 Task: Look for space in Kilosa, Tanzania from 24th August, 2023 to 10th September, 2023 for 8 adults in price range Rs.12000 to Rs.15000. Place can be entire place or shared room with 4 bedrooms having 8 beds and 4 bathrooms. Property type can be house, flat, guest house. Amenities needed are: wifi, TV, free parkinig on premises, gym, breakfast. Booking option can be shelf check-in. Required host language is English.
Action: Mouse moved to (408, 87)
Screenshot: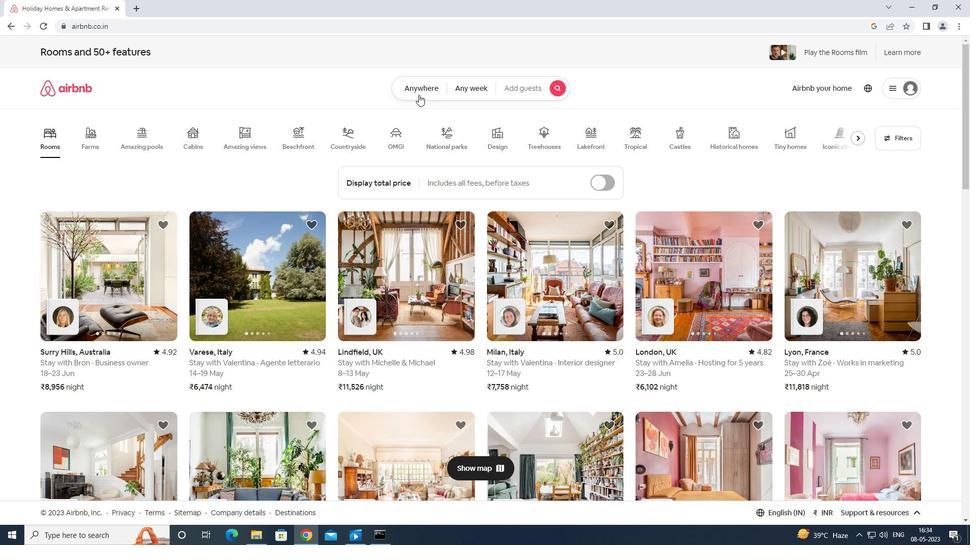
Action: Mouse pressed left at (408, 87)
Screenshot: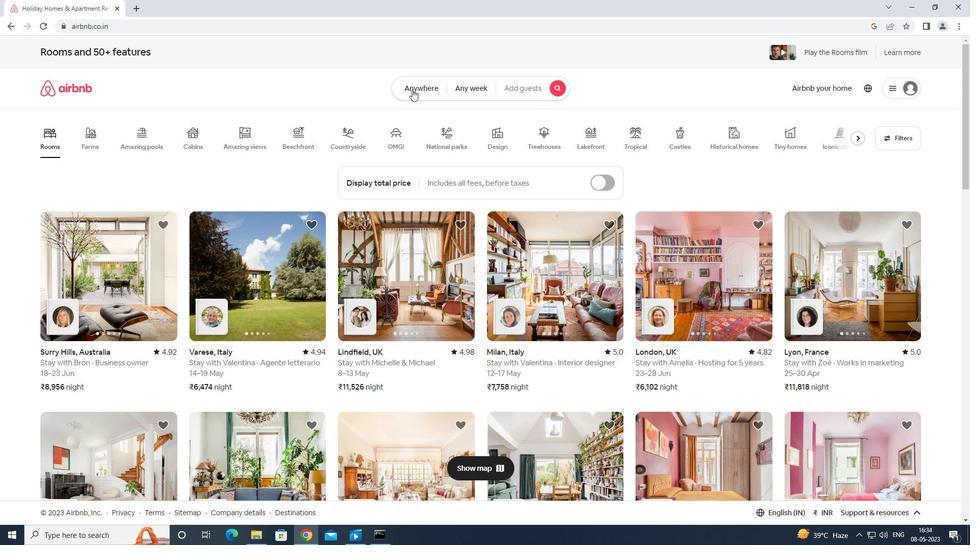 
Action: Mouse moved to (358, 127)
Screenshot: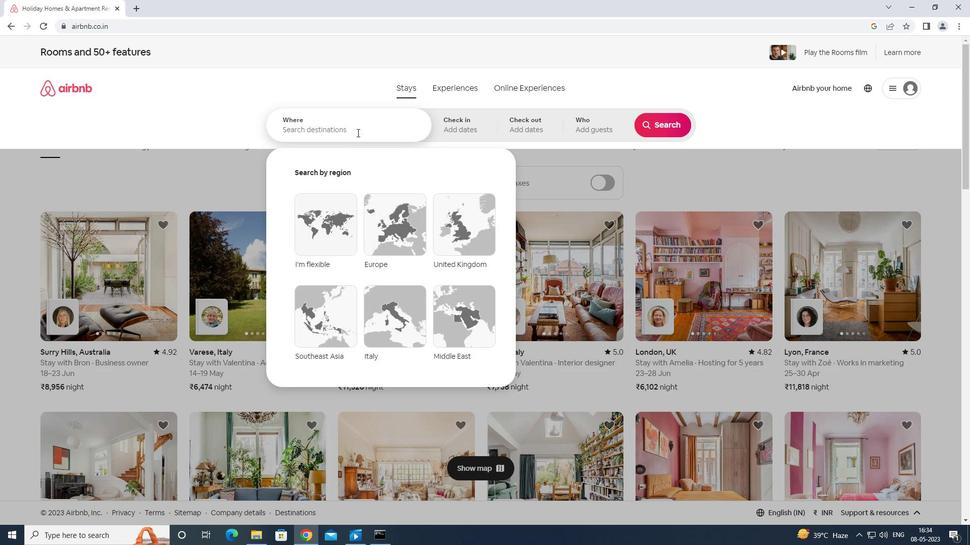 
Action: Mouse pressed left at (358, 127)
Screenshot: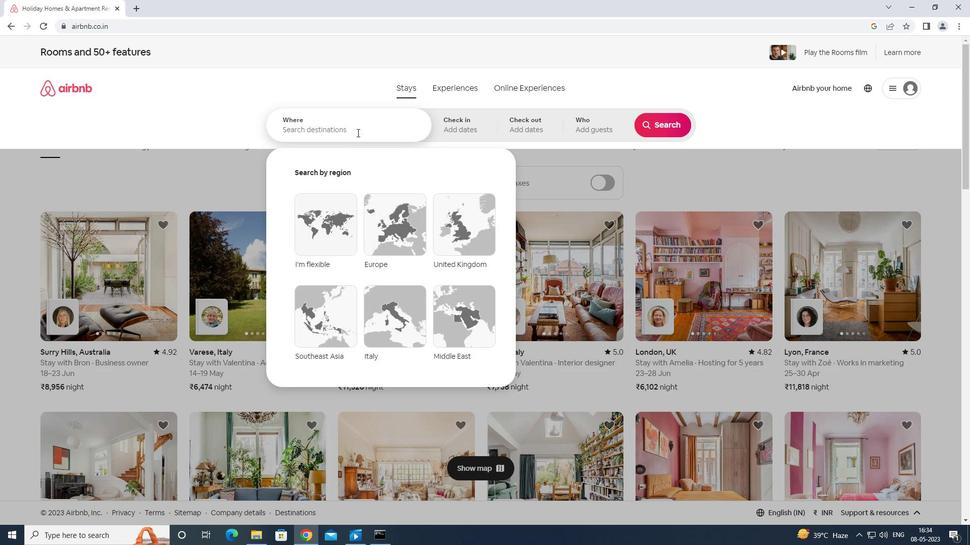 
Action: Key pressed <Key.shift>KILOSA<Key.space>TANA<Key.backspace><Key.backspace><Key.backspace><Key.backspace><Key.backspace><Key.backspace><Key.backspace><Key.backspace><Key.backspace><Key.backspace><Key.backspace><Key.backspace><Key.backspace><Key.backspace><Key.backspace><Key.backspace><Key.backspace><Key.backspace><Key.backspace>KILO<Key.backspace><Key.backspace><Key.backspace><Key.backspace><Key.caps_lock>L<Key.backspace>KILOSA<Key.space>TANZANIA<Key.enter>
Screenshot: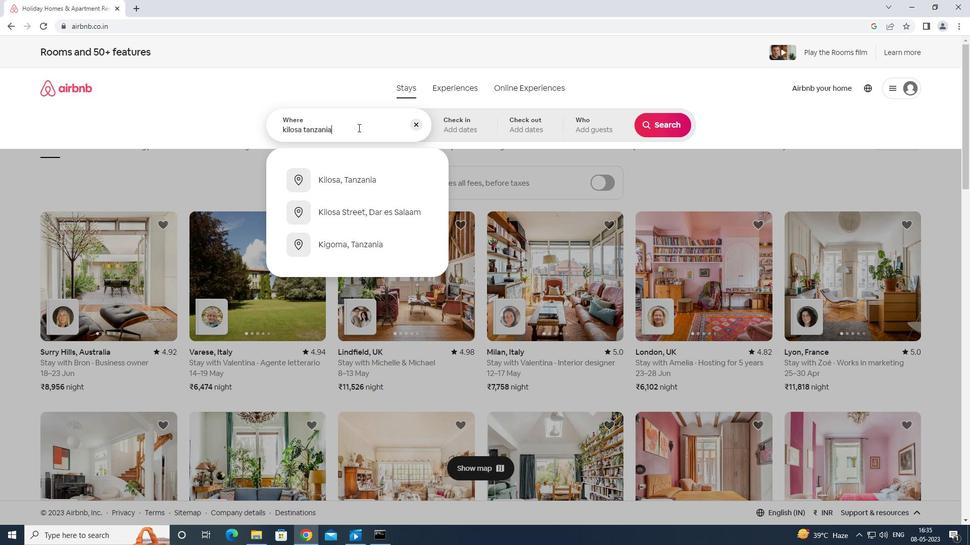 
Action: Mouse moved to (654, 199)
Screenshot: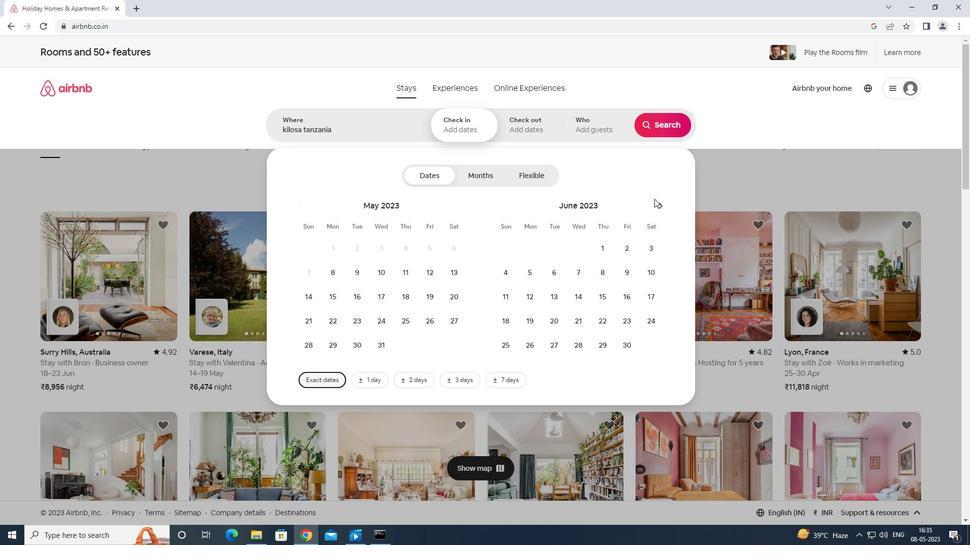 
Action: Mouse pressed left at (654, 199)
Screenshot: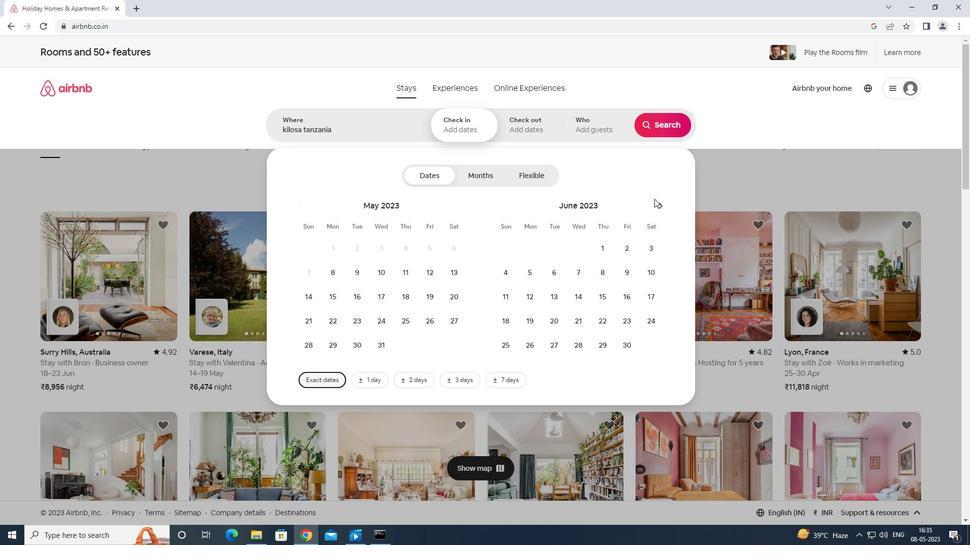 
Action: Mouse moved to (655, 203)
Screenshot: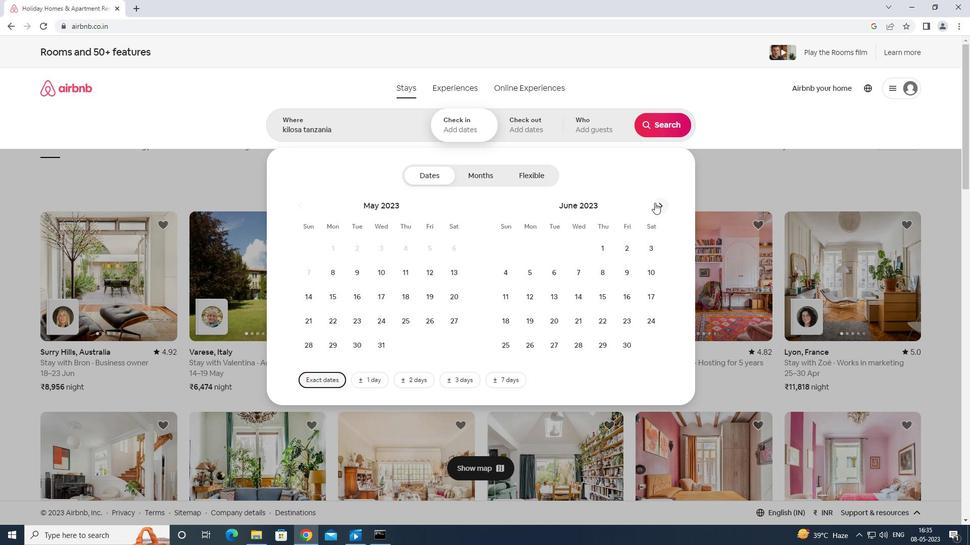 
Action: Mouse pressed left at (655, 203)
Screenshot: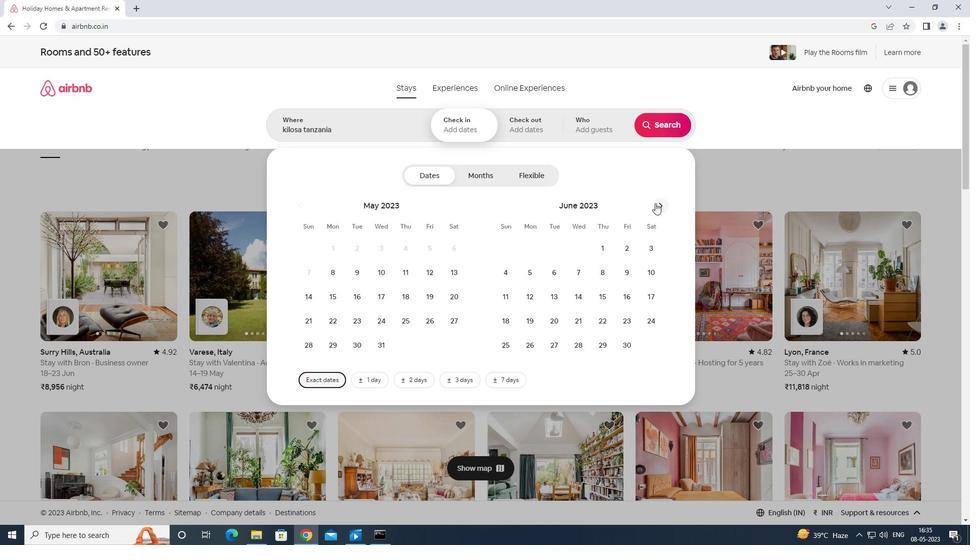 
Action: Mouse moved to (656, 203)
Screenshot: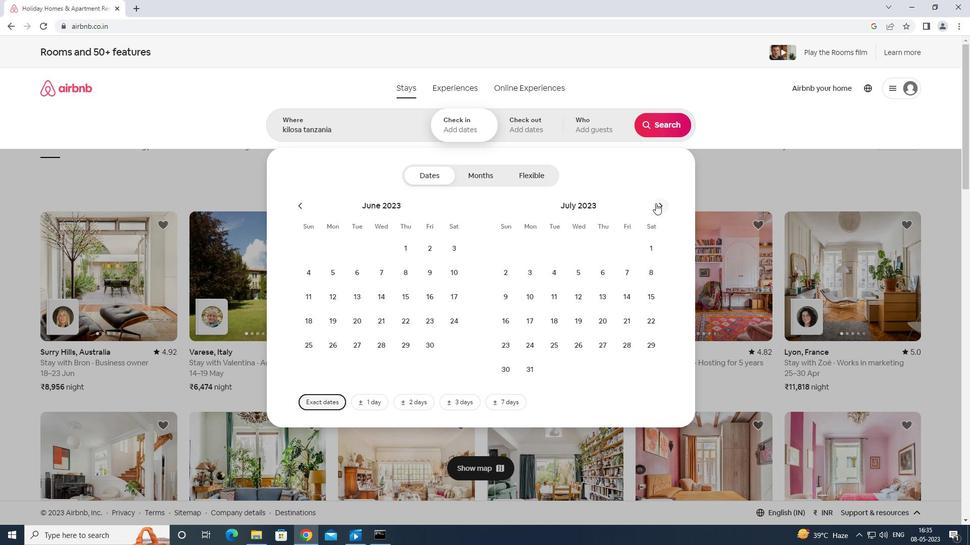 
Action: Mouse pressed left at (656, 203)
Screenshot: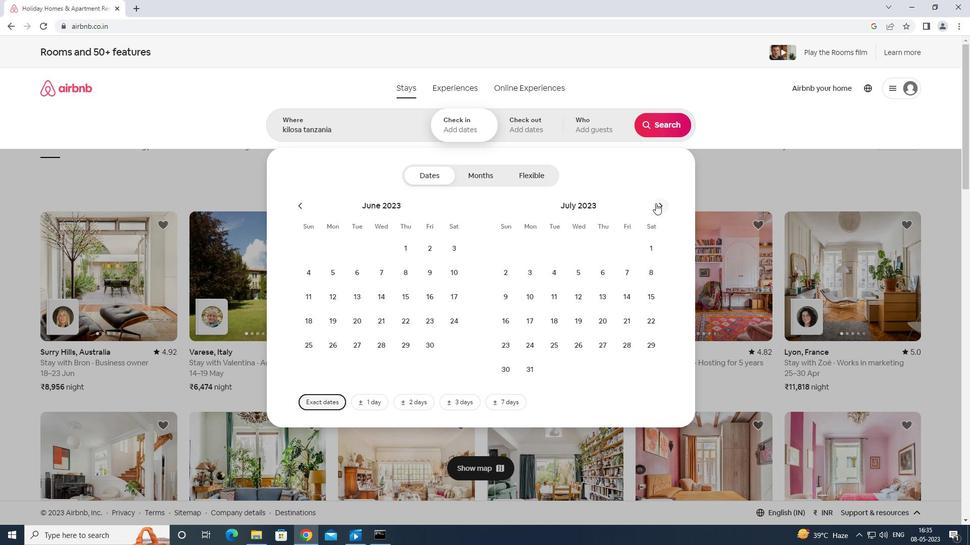 
Action: Mouse moved to (605, 318)
Screenshot: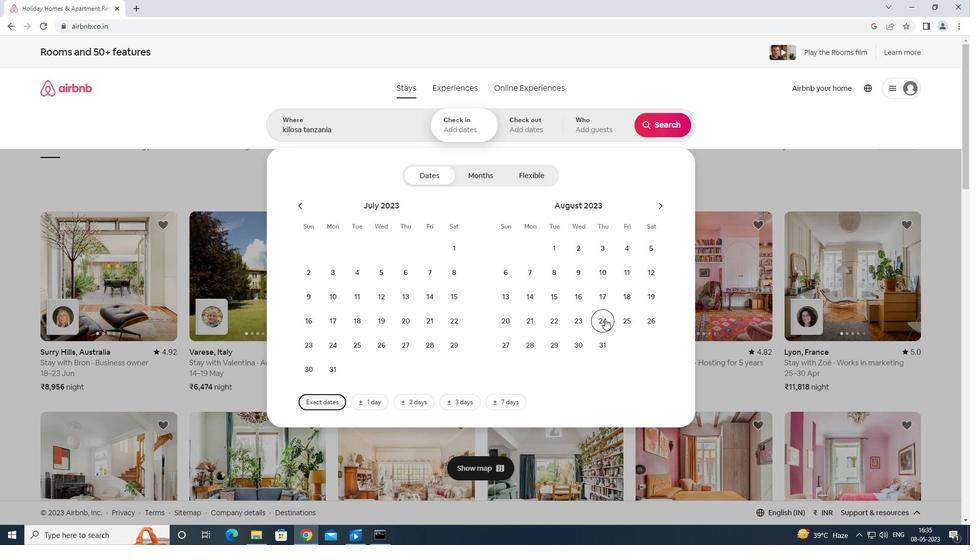 
Action: Mouse pressed left at (605, 318)
Screenshot: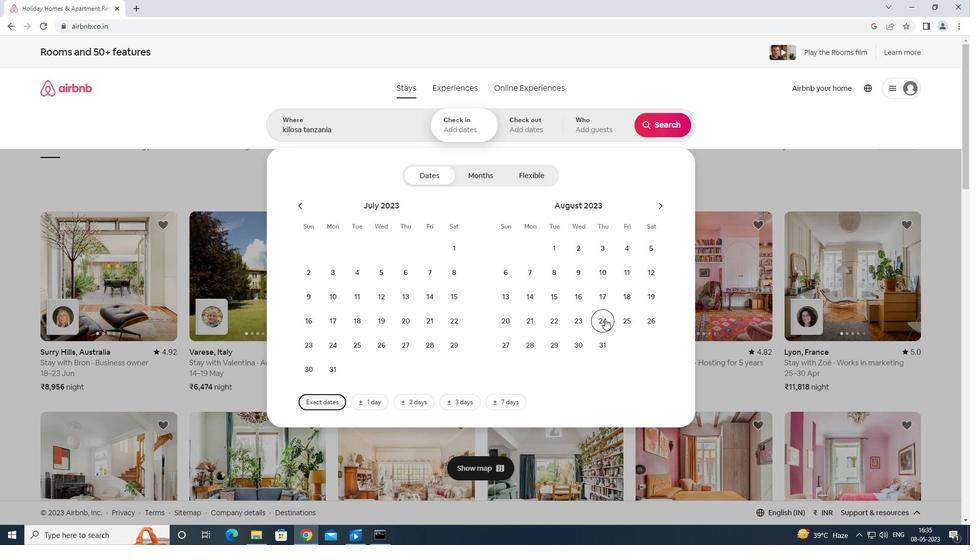 
Action: Mouse moved to (657, 207)
Screenshot: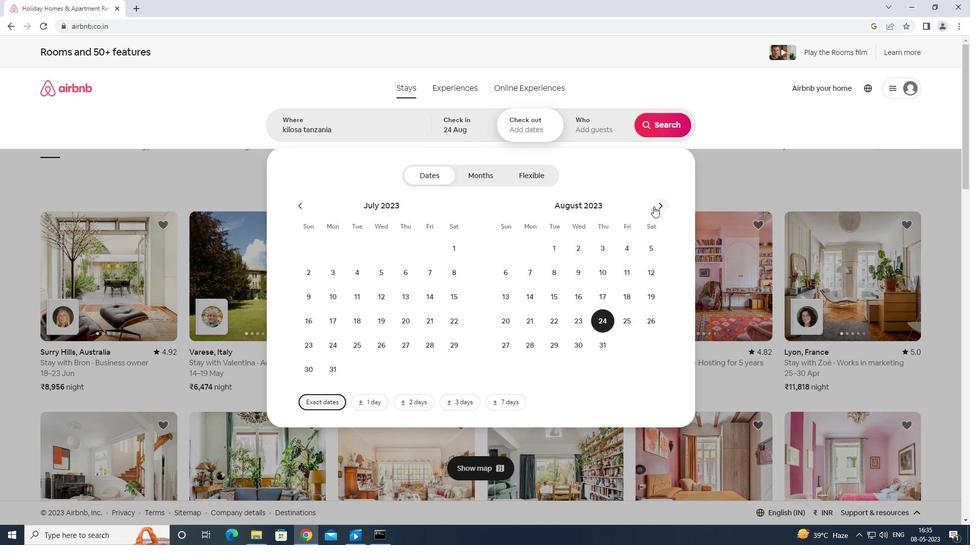 
Action: Mouse pressed left at (657, 207)
Screenshot: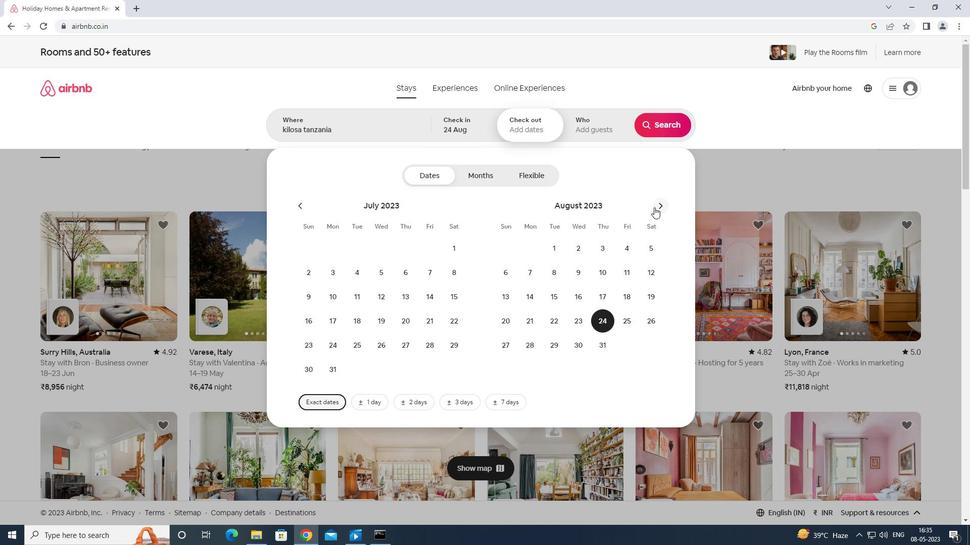 
Action: Mouse moved to (503, 295)
Screenshot: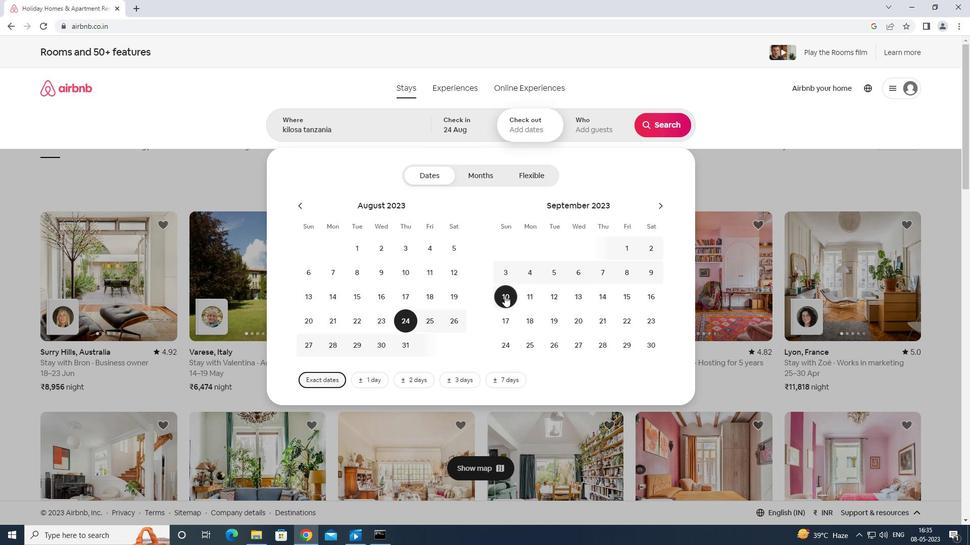 
Action: Mouse pressed left at (503, 295)
Screenshot: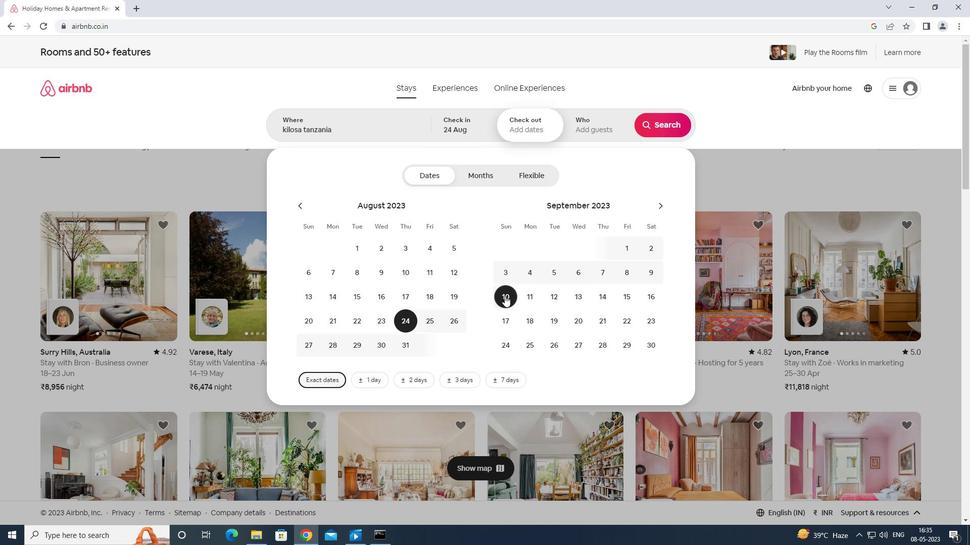 
Action: Mouse moved to (592, 119)
Screenshot: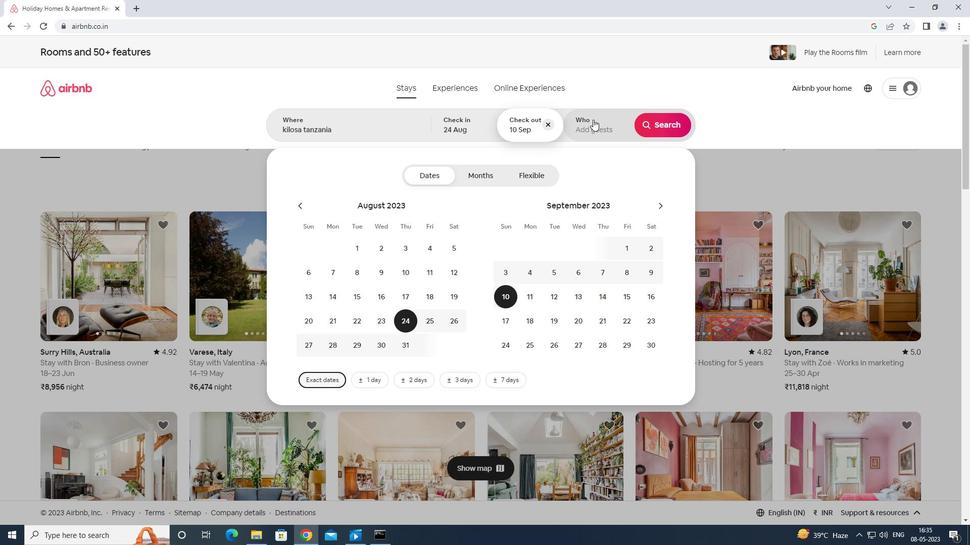 
Action: Mouse pressed left at (592, 119)
Screenshot: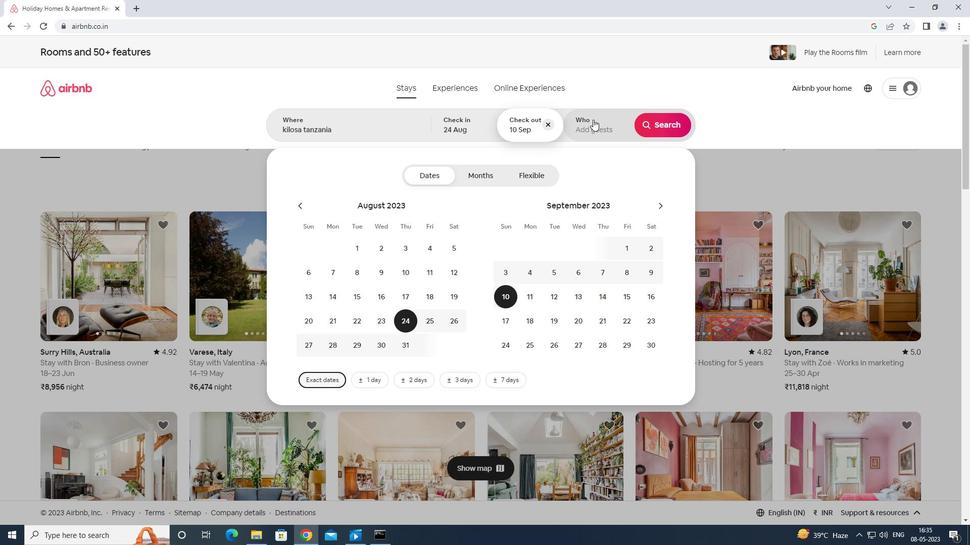 
Action: Mouse moved to (662, 175)
Screenshot: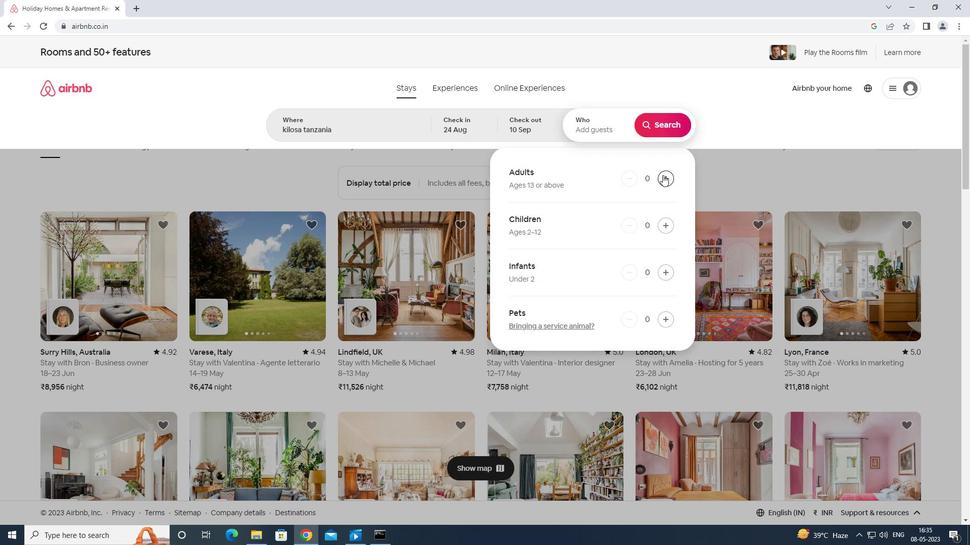 
Action: Mouse pressed left at (662, 175)
Screenshot: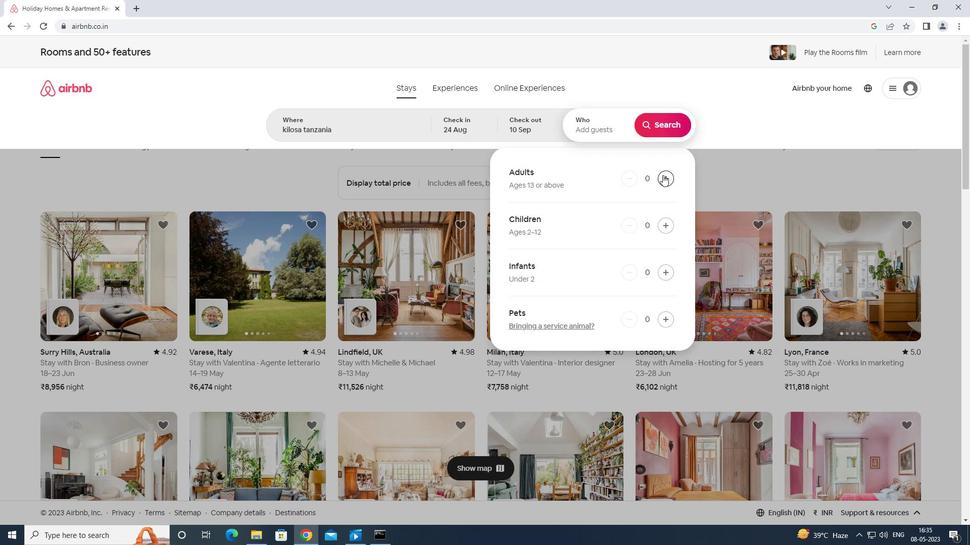 
Action: Mouse moved to (664, 176)
Screenshot: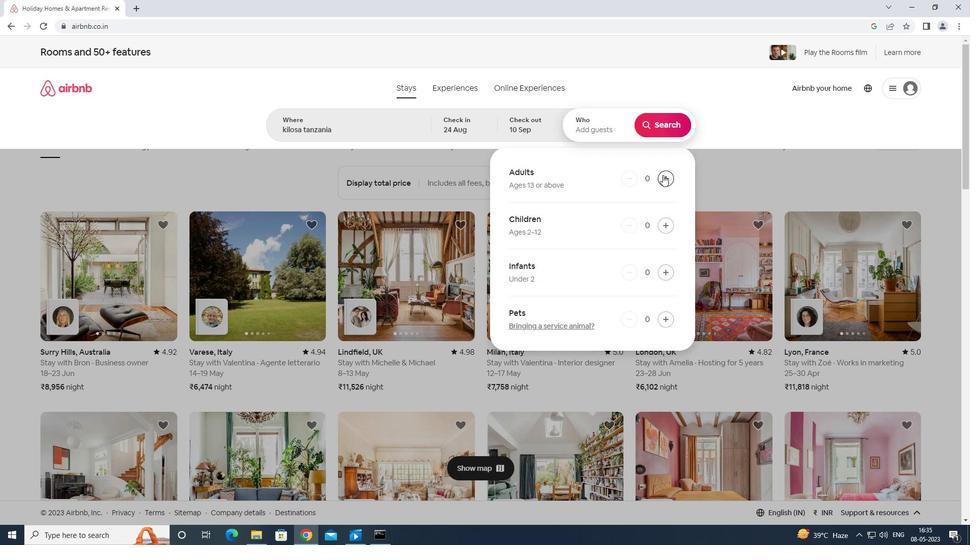 
Action: Mouse pressed left at (664, 176)
Screenshot: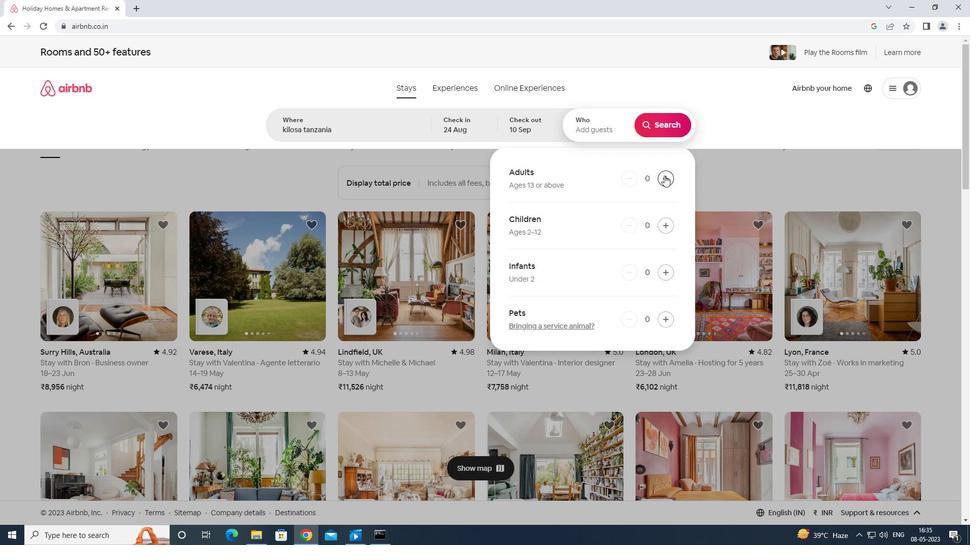 
Action: Mouse moved to (665, 177)
Screenshot: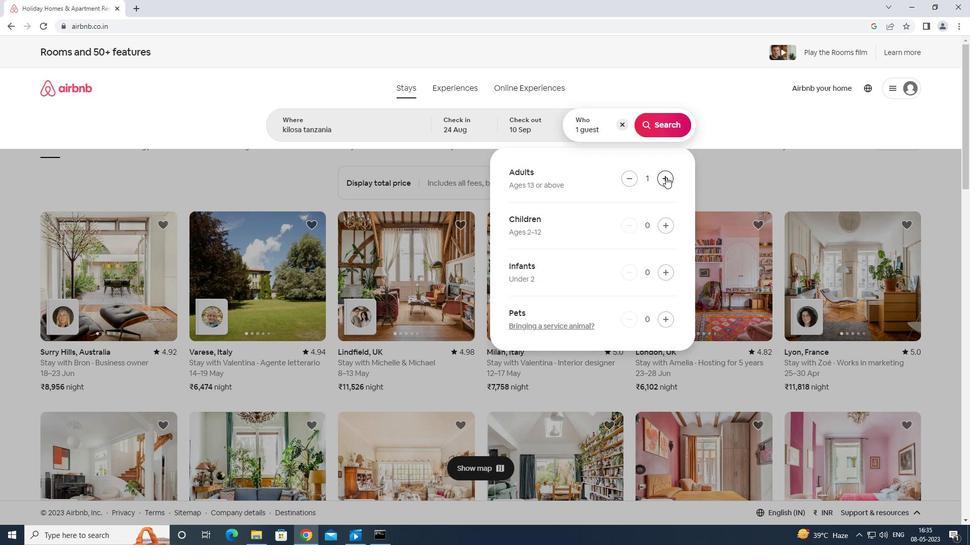 
Action: Mouse pressed left at (665, 177)
Screenshot: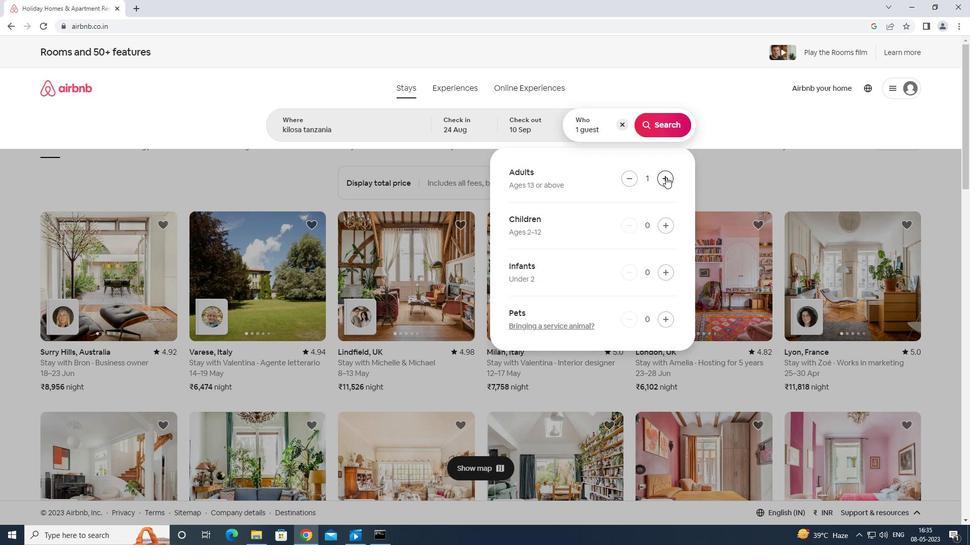 
Action: Mouse moved to (665, 177)
Screenshot: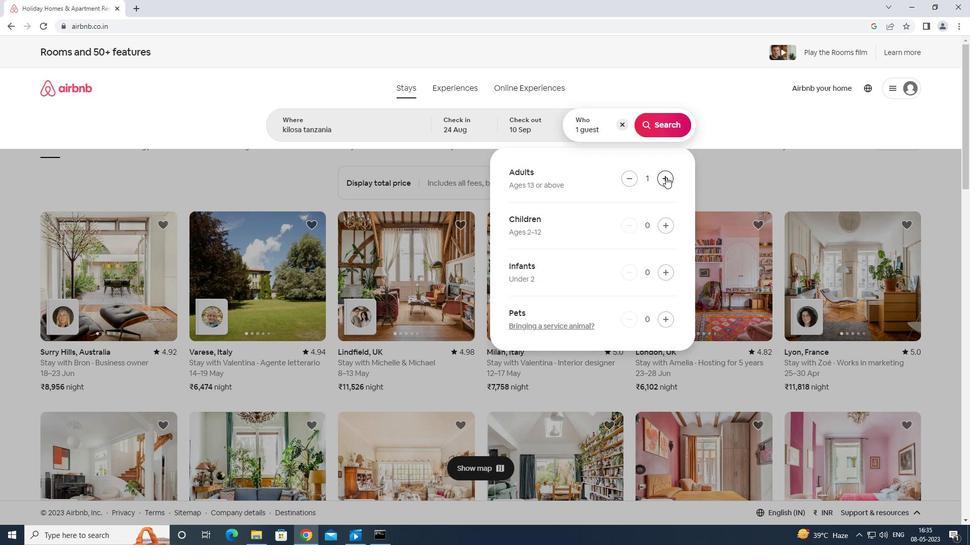 
Action: Mouse pressed left at (665, 177)
Screenshot: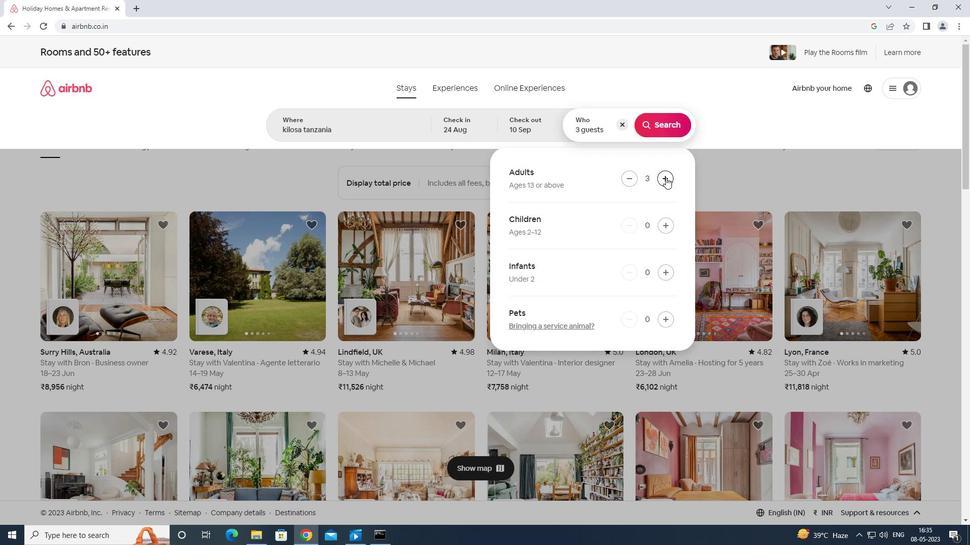
Action: Mouse moved to (665, 178)
Screenshot: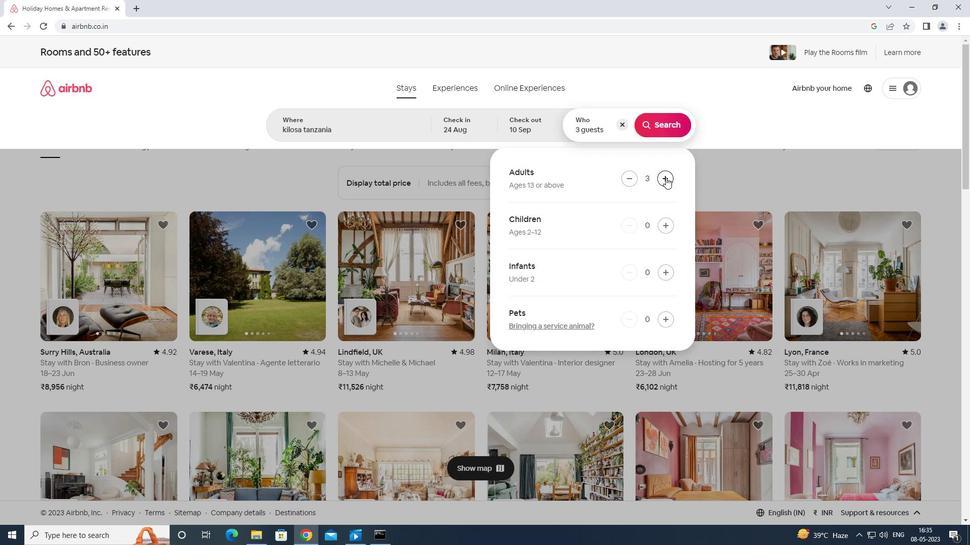 
Action: Mouse pressed left at (665, 178)
Screenshot: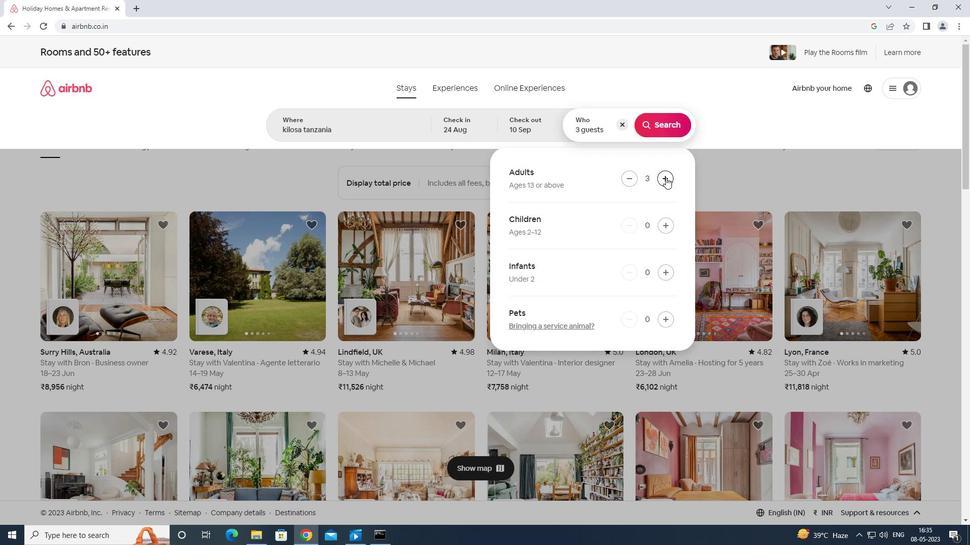 
Action: Mouse pressed left at (665, 178)
Screenshot: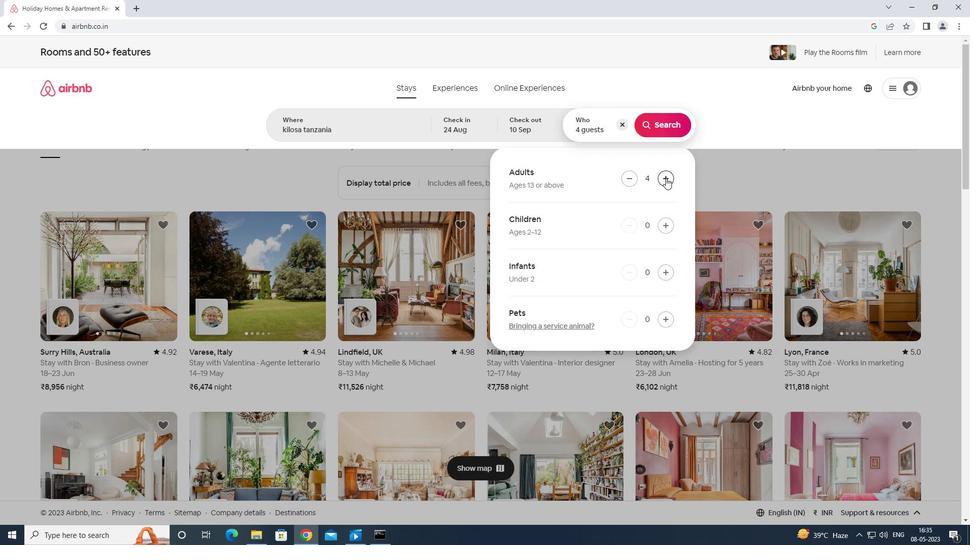 
Action: Mouse moved to (665, 179)
Screenshot: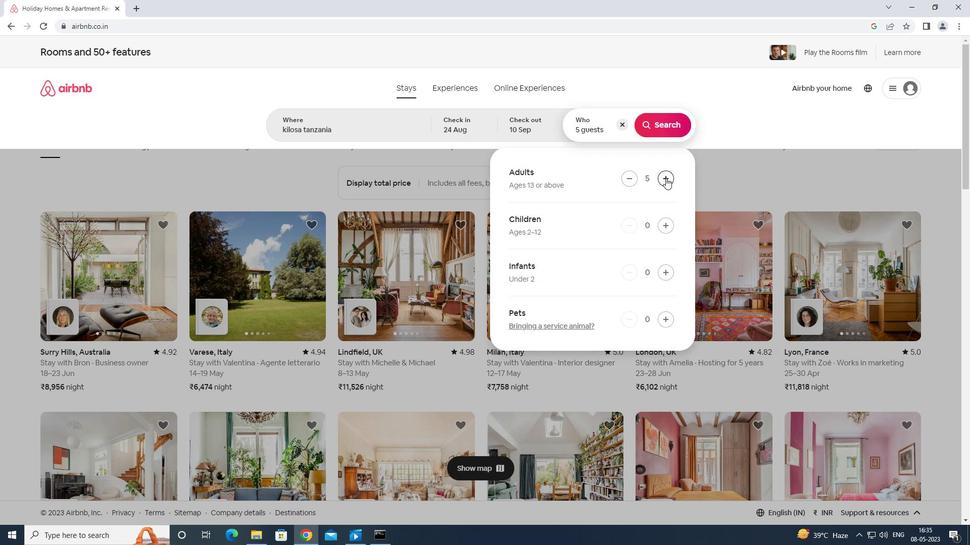 
Action: Mouse pressed left at (665, 179)
Screenshot: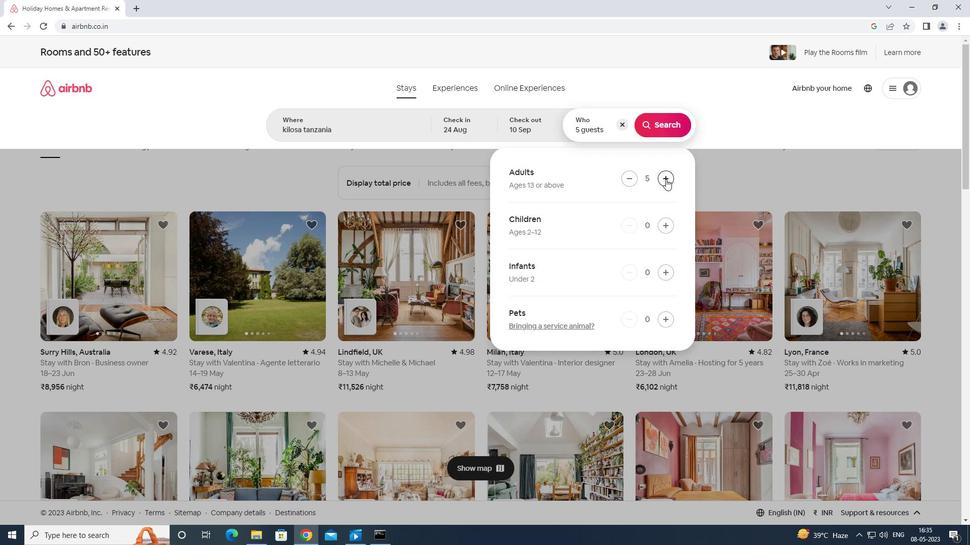 
Action: Mouse pressed left at (665, 179)
Screenshot: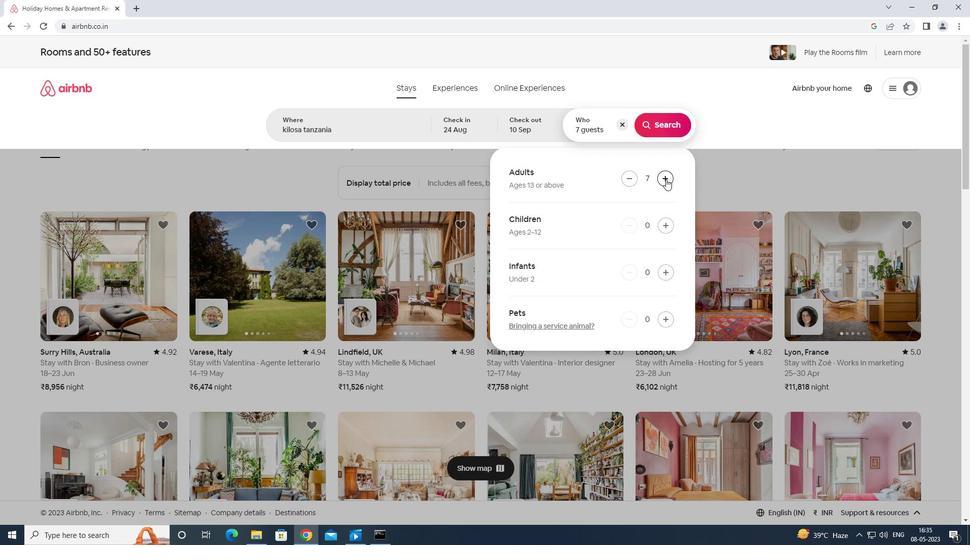
Action: Mouse moved to (662, 121)
Screenshot: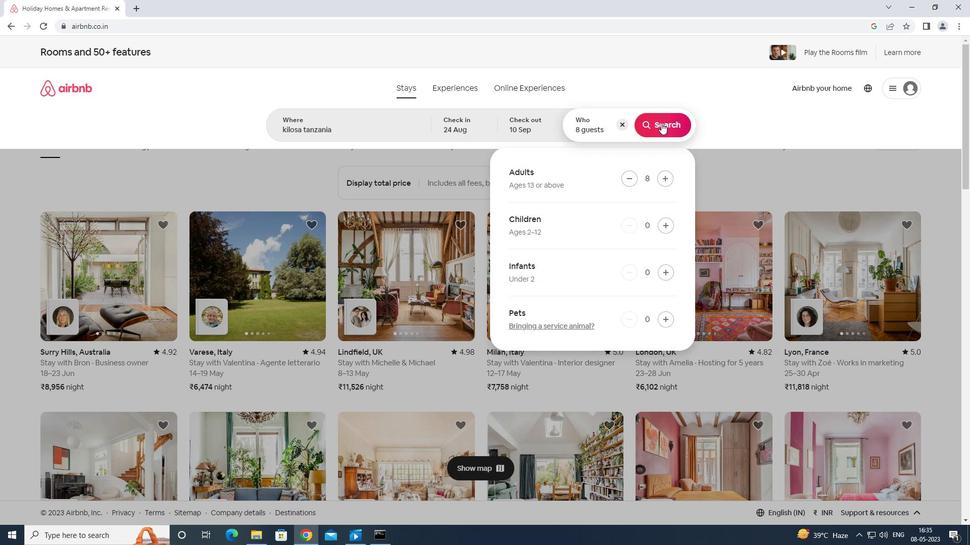 
Action: Mouse pressed left at (662, 121)
Screenshot: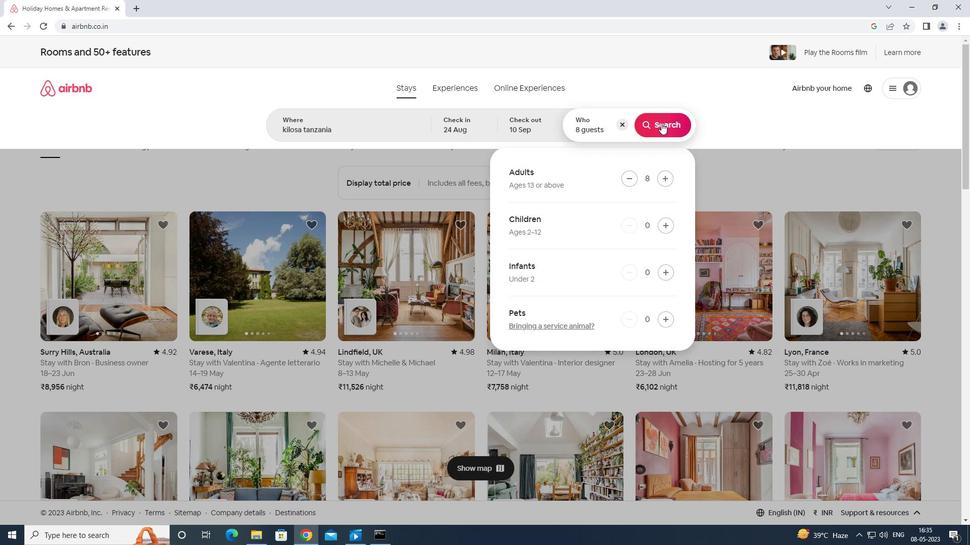
Action: Mouse moved to (933, 93)
Screenshot: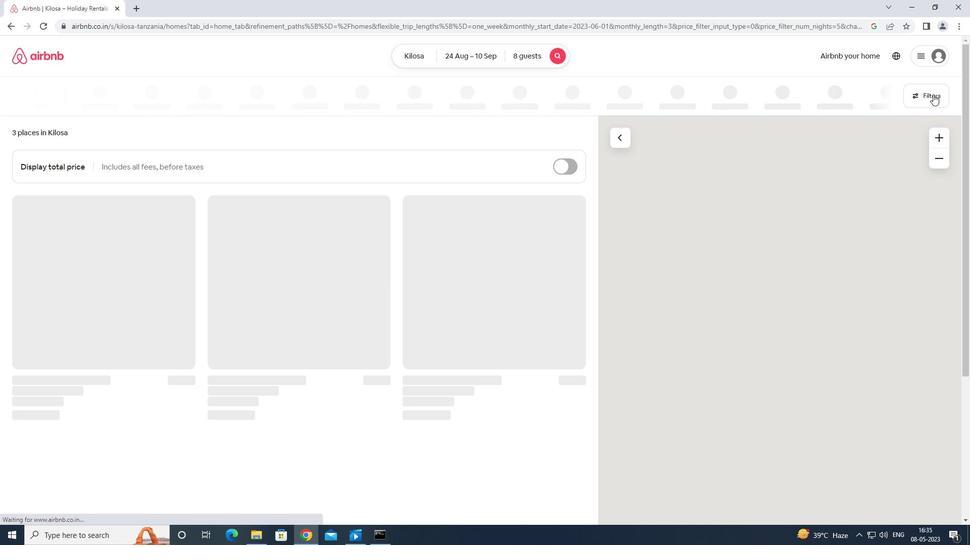 
Action: Mouse pressed left at (933, 93)
Screenshot: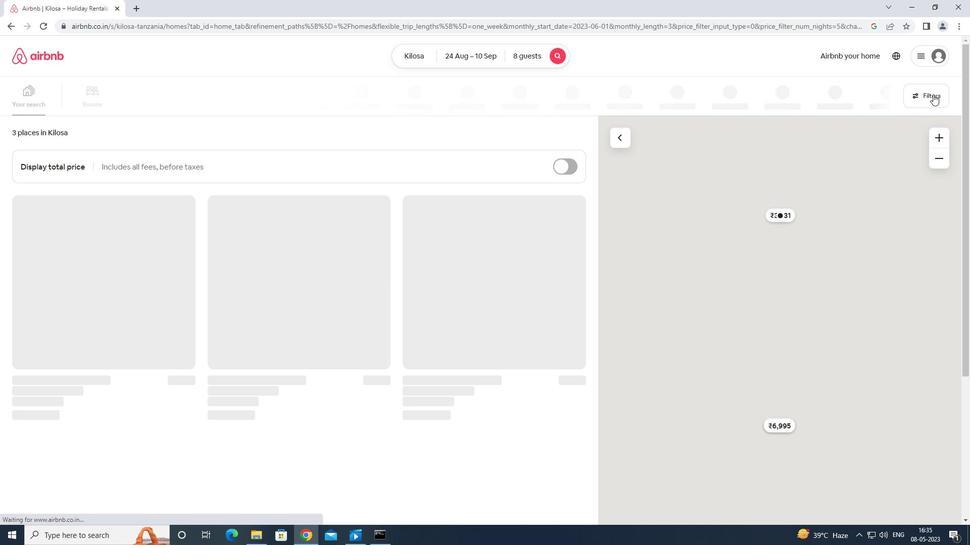 
Action: Mouse moved to (403, 343)
Screenshot: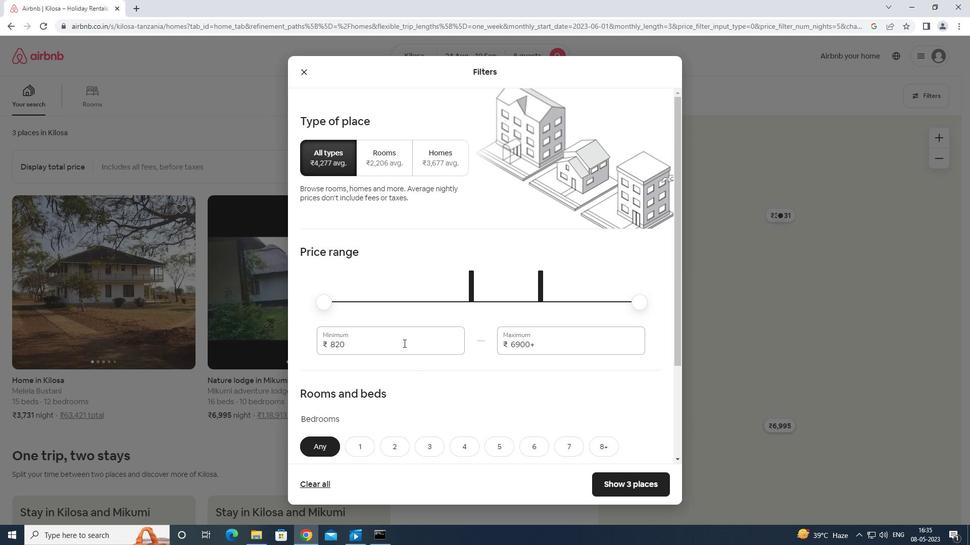 
Action: Mouse pressed left at (403, 343)
Screenshot: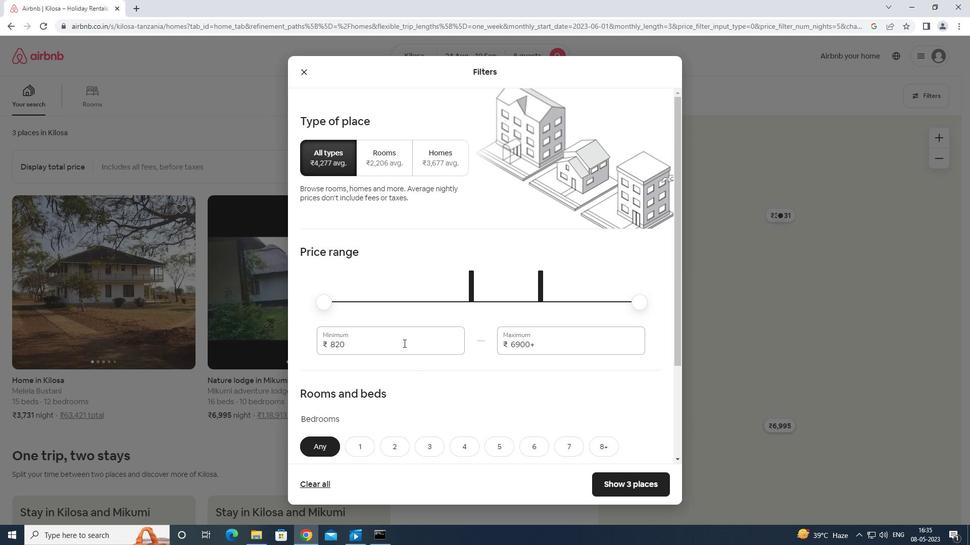 
Action: Mouse moved to (408, 334)
Screenshot: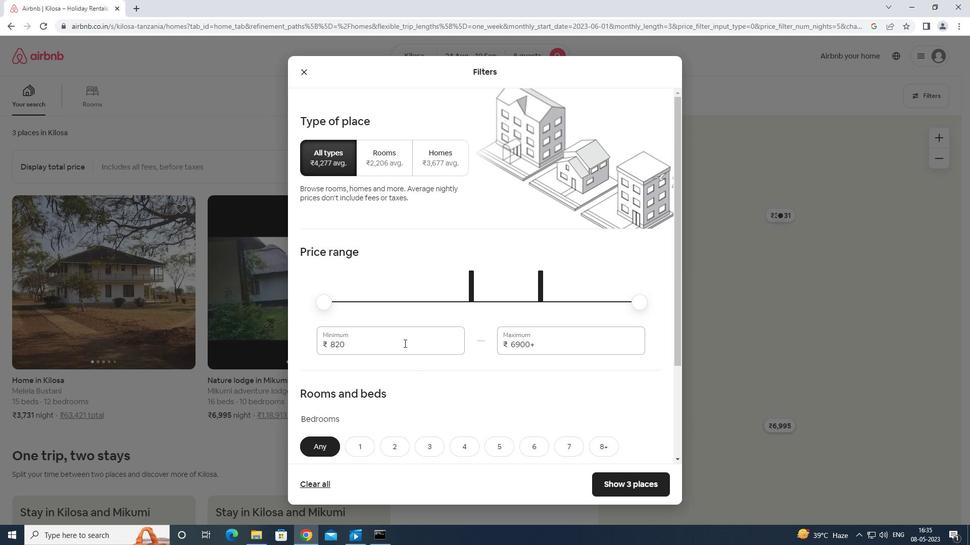
Action: Key pressed <Key.backspace><Key.backspace><Key.backspace><Key.backspace><Key.backspace><Key.backspace><Key.backspace><Key.backspace>12000
Screenshot: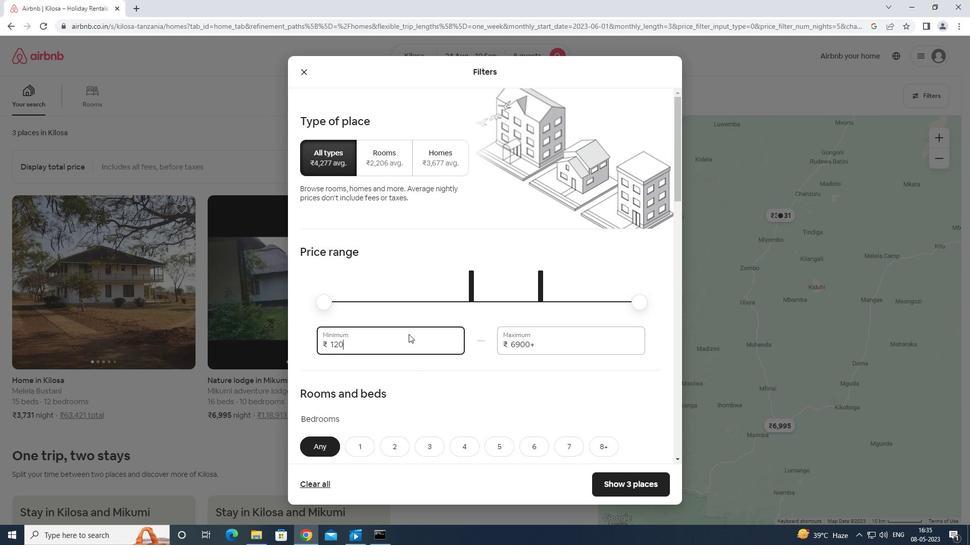 
Action: Mouse moved to (554, 336)
Screenshot: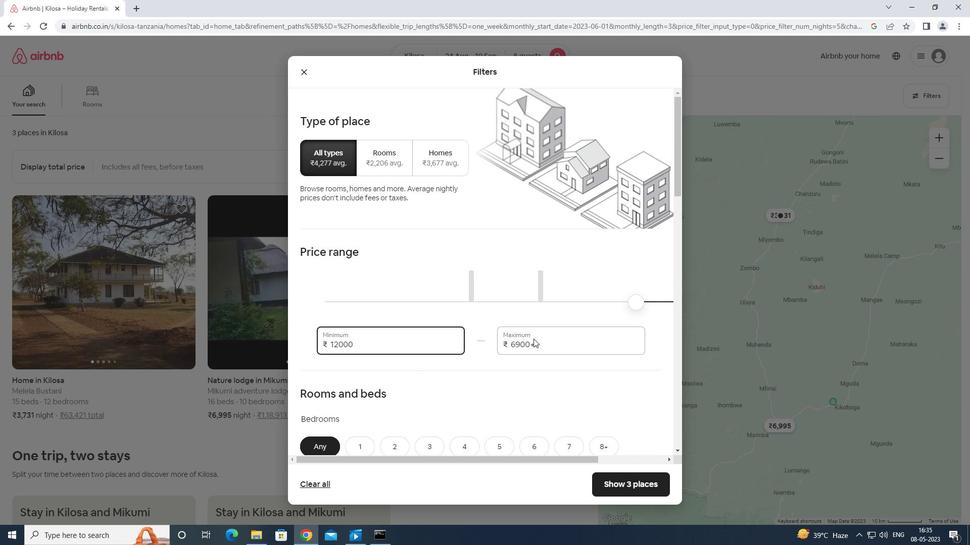
Action: Mouse pressed left at (554, 336)
Screenshot: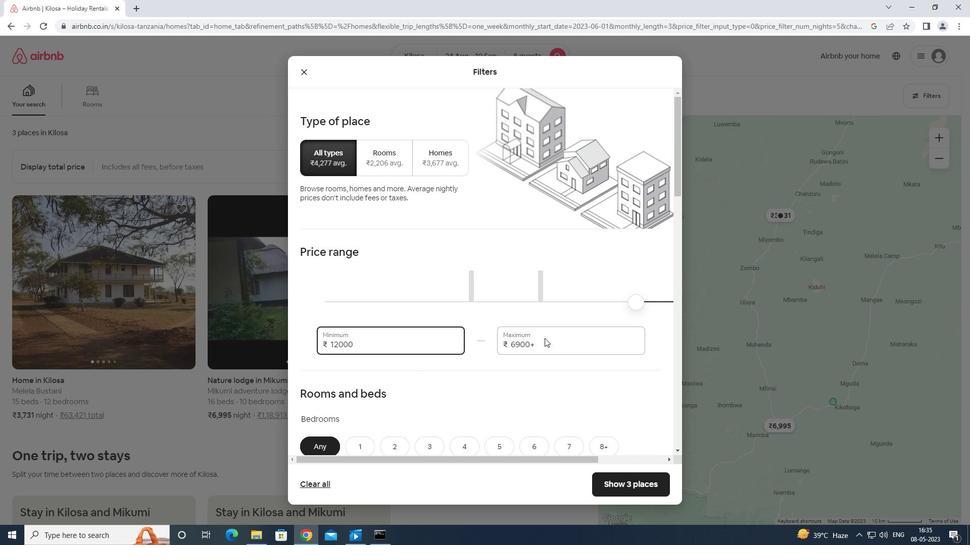 
Action: Key pressed <Key.backspace><Key.backspace><Key.backspace><Key.backspace><Key.backspace><Key.backspace><Key.backspace><Key.backspace><Key.backspace><Key.backspace><Key.backspace><Key.backspace><Key.backspace><Key.backspace><Key.backspace>15000
Screenshot: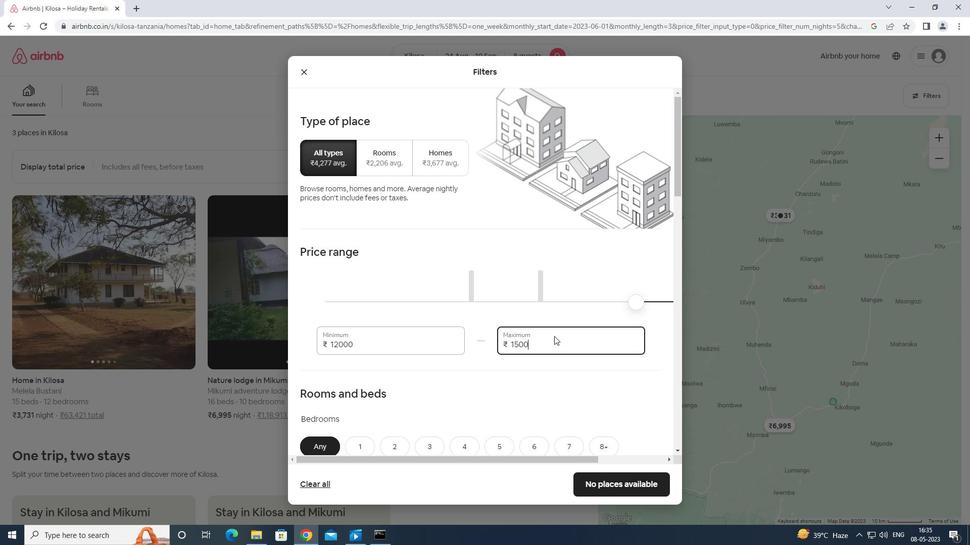 
Action: Mouse moved to (552, 339)
Screenshot: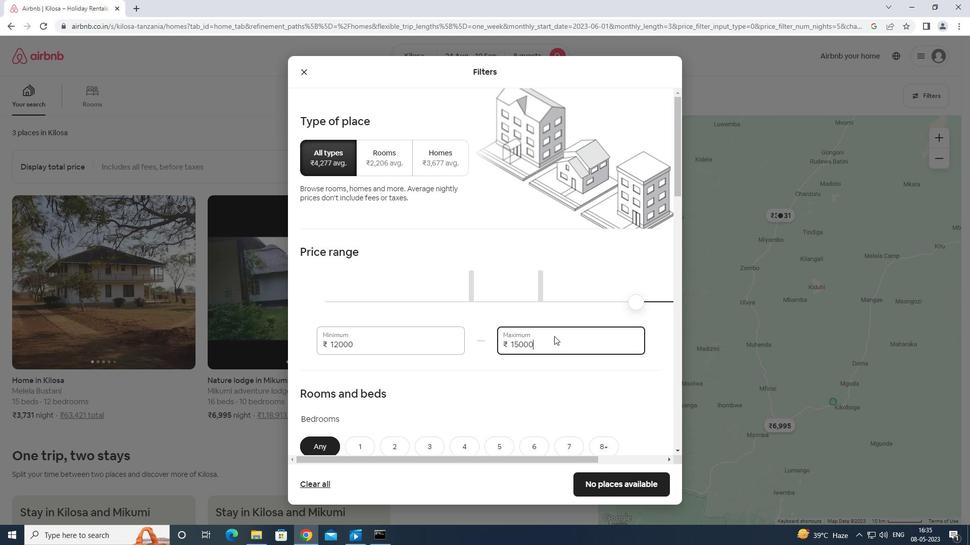 
Action: Mouse scrolled (552, 339) with delta (0, 0)
Screenshot: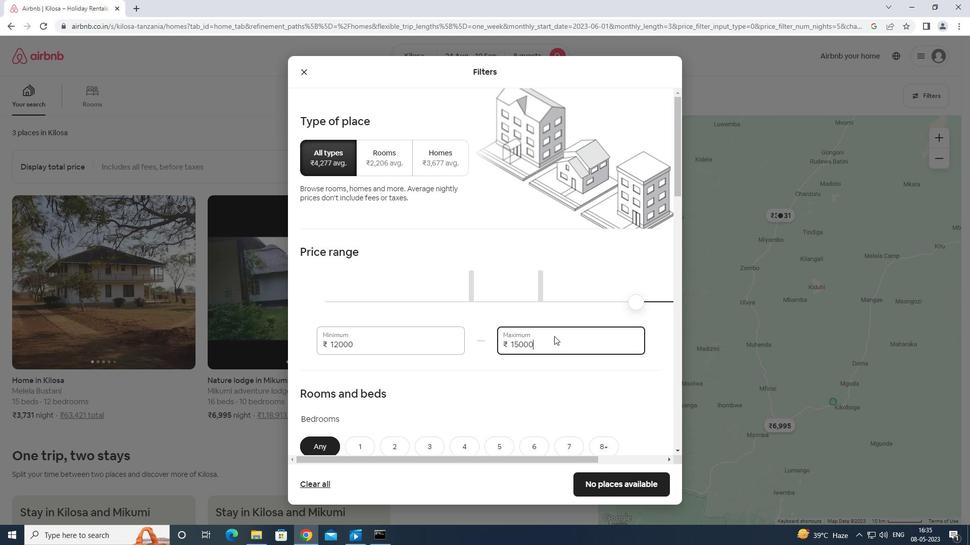 
Action: Mouse moved to (541, 350)
Screenshot: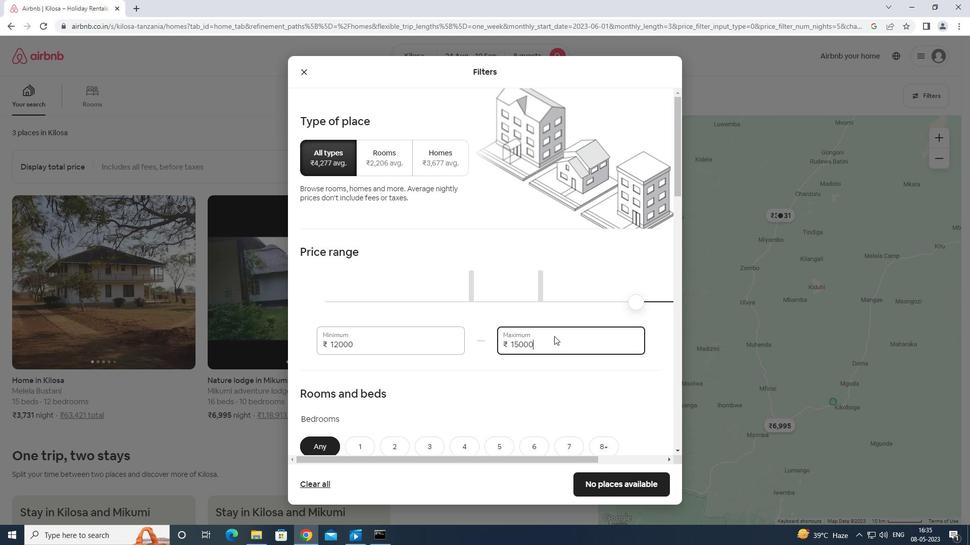 
Action: Mouse scrolled (541, 349) with delta (0, 0)
Screenshot: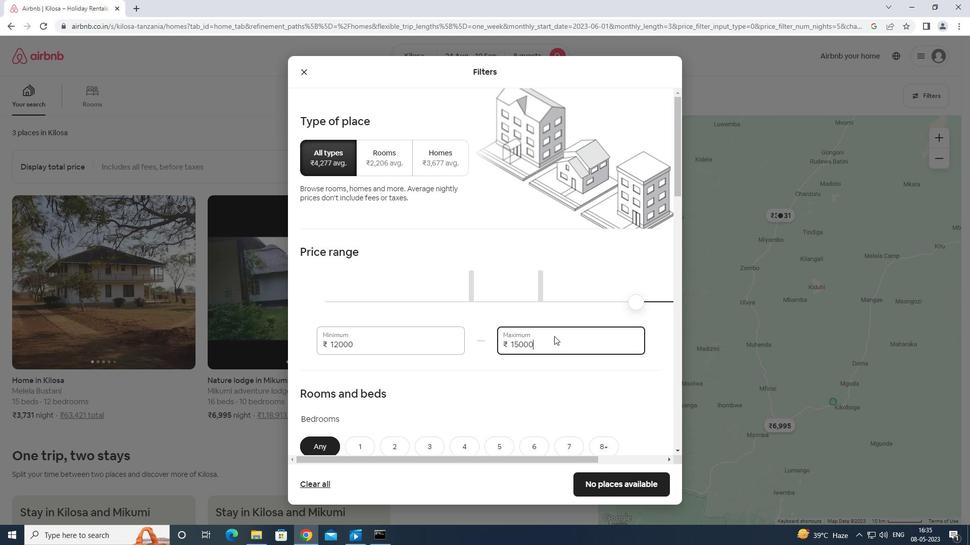 
Action: Mouse moved to (537, 345)
Screenshot: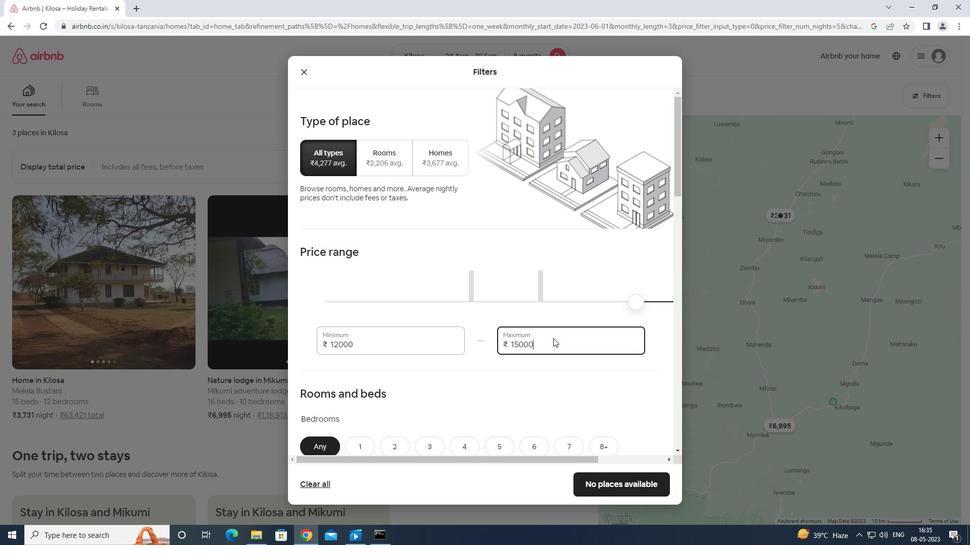
Action: Mouse scrolled (537, 344) with delta (0, 0)
Screenshot: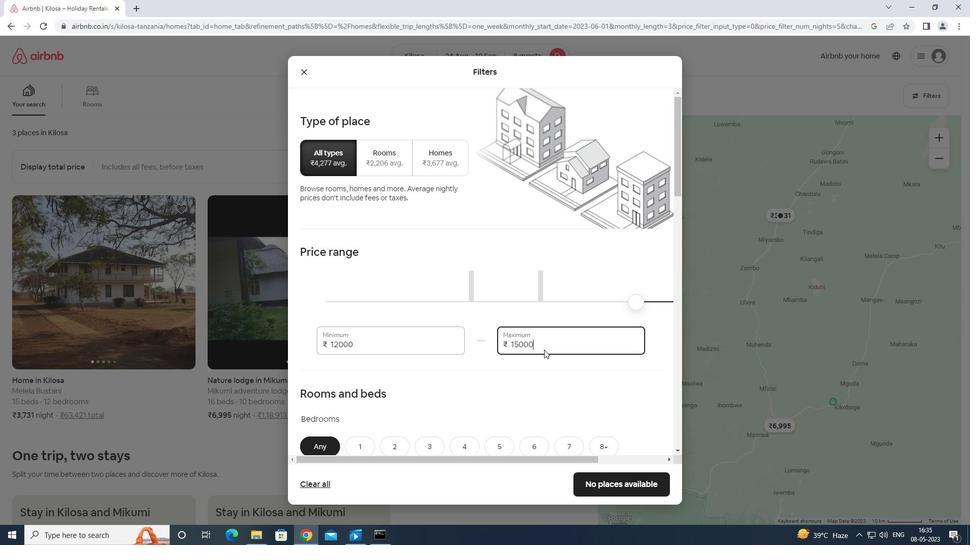 
Action: Mouse moved to (463, 298)
Screenshot: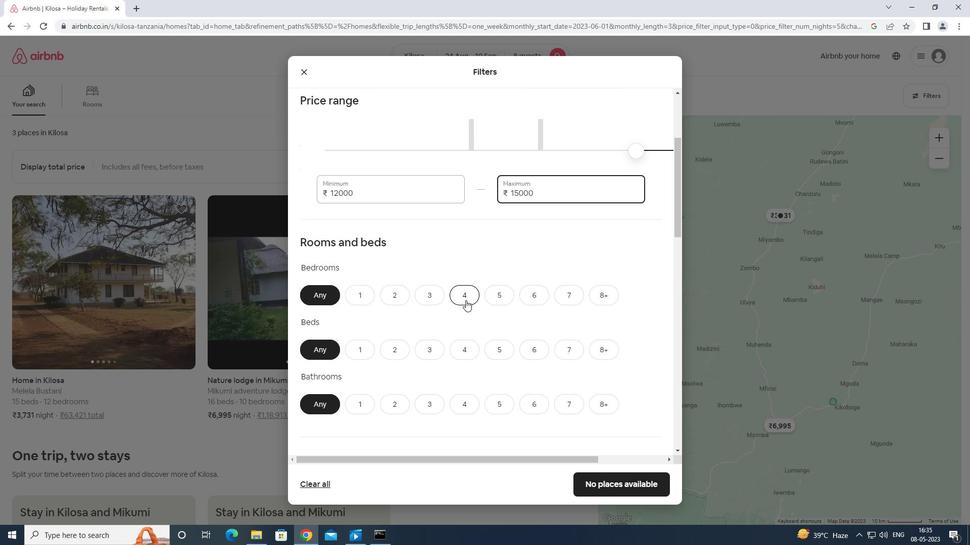 
Action: Mouse pressed left at (463, 298)
Screenshot: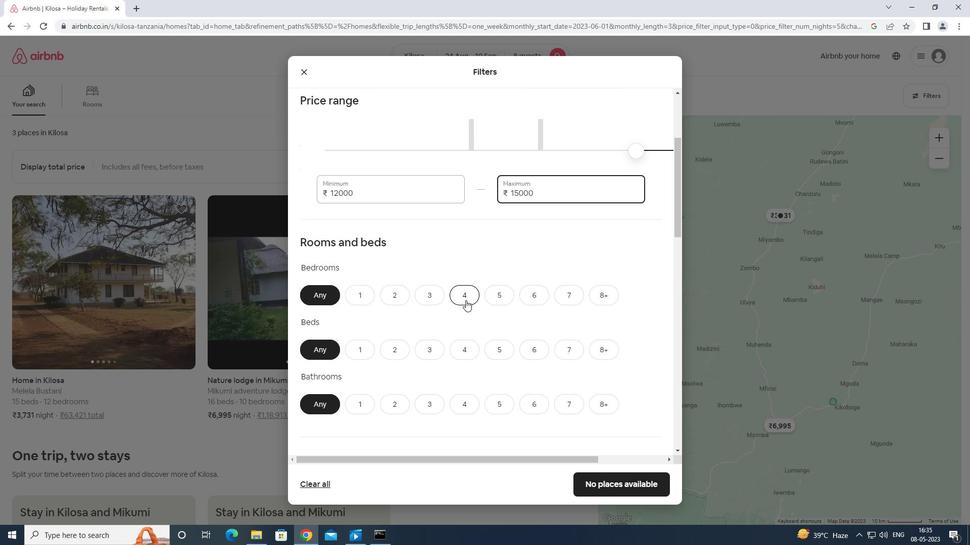 
Action: Mouse moved to (598, 344)
Screenshot: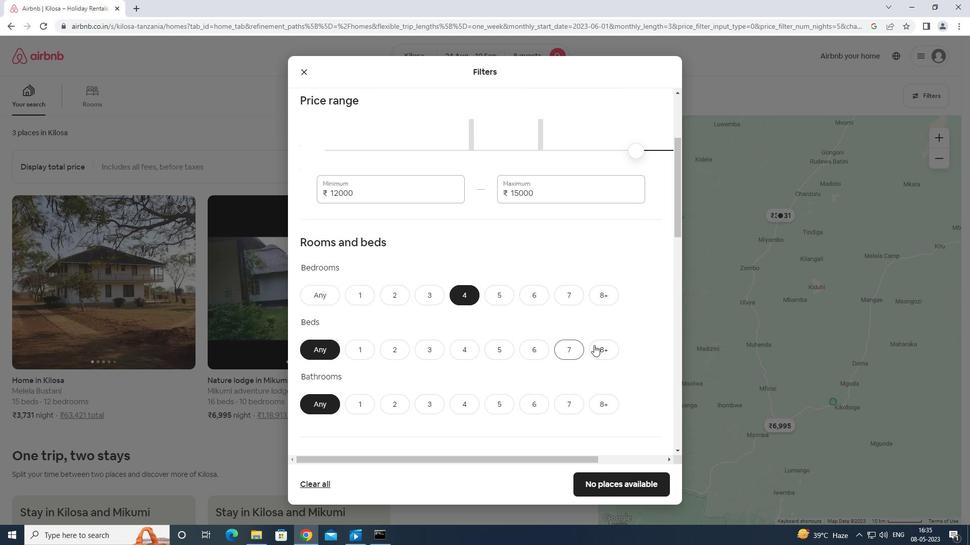 
Action: Mouse pressed left at (598, 344)
Screenshot: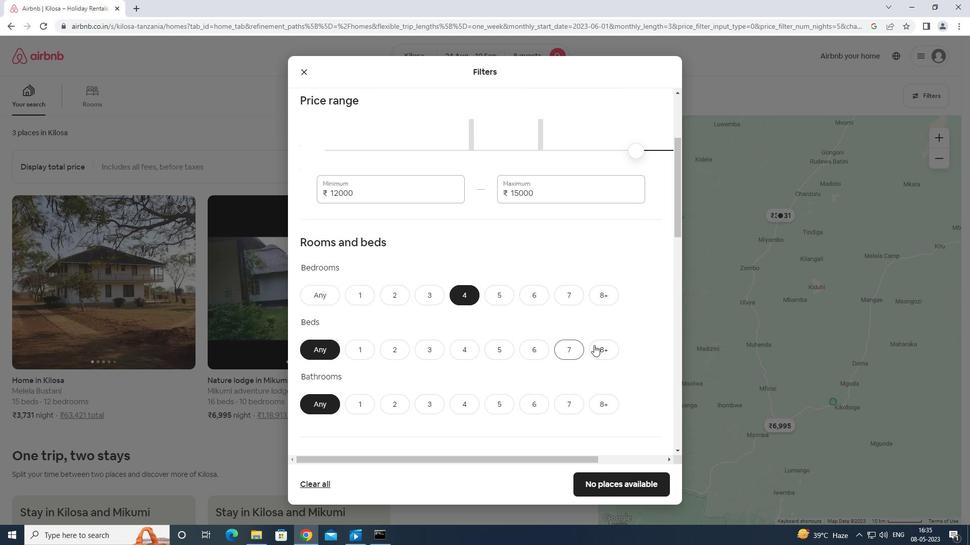 
Action: Mouse moved to (467, 403)
Screenshot: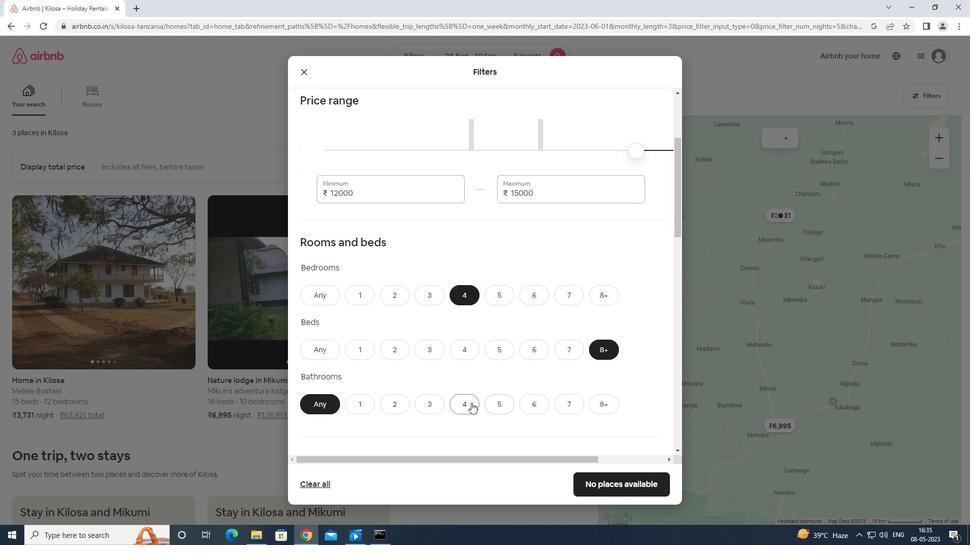 
Action: Mouse pressed left at (467, 403)
Screenshot: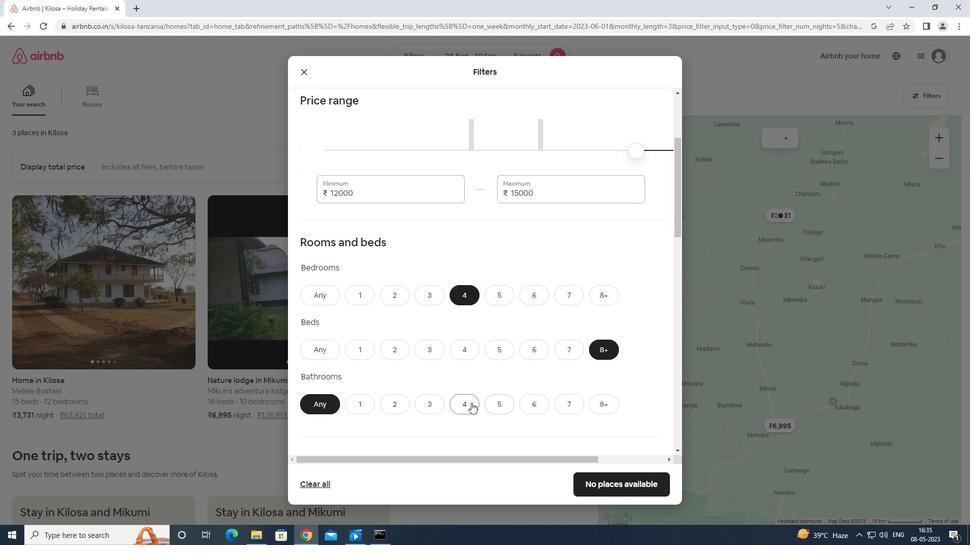 
Action: Mouse moved to (475, 372)
Screenshot: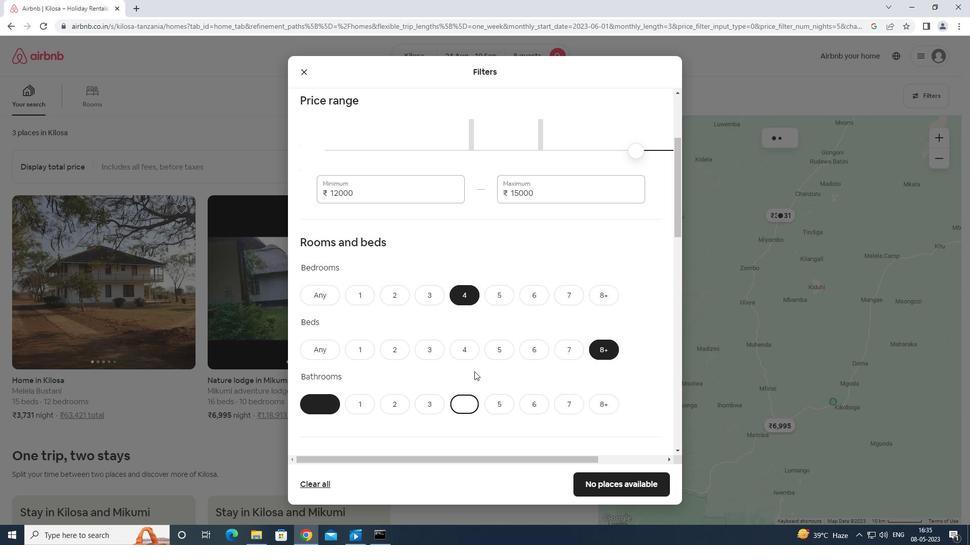 
Action: Mouse scrolled (475, 371) with delta (0, 0)
Screenshot: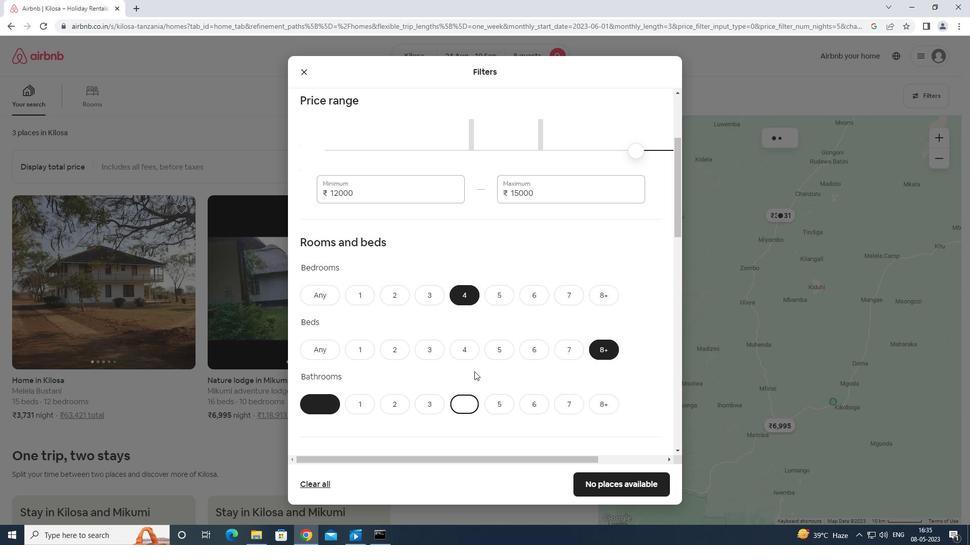 
Action: Mouse moved to (475, 372)
Screenshot: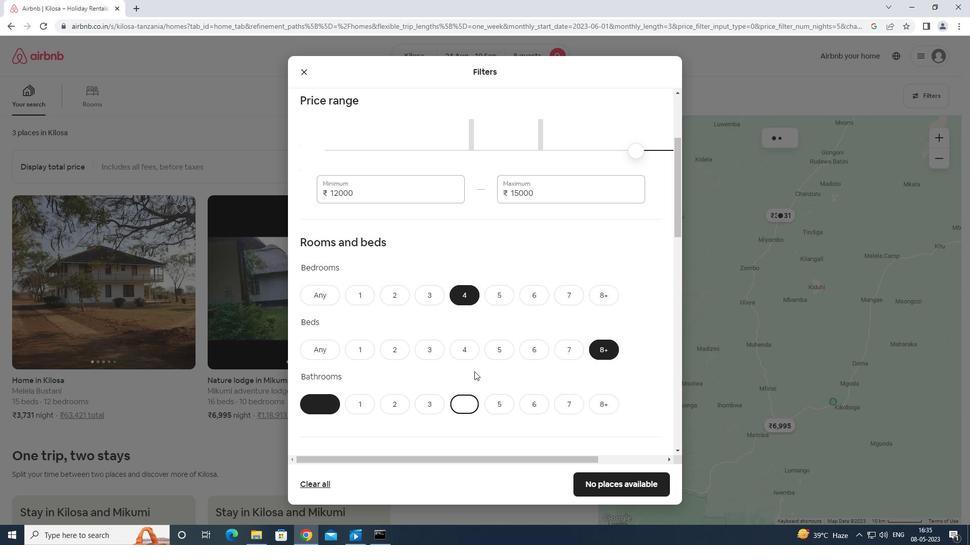 
Action: Mouse scrolled (475, 371) with delta (0, 0)
Screenshot: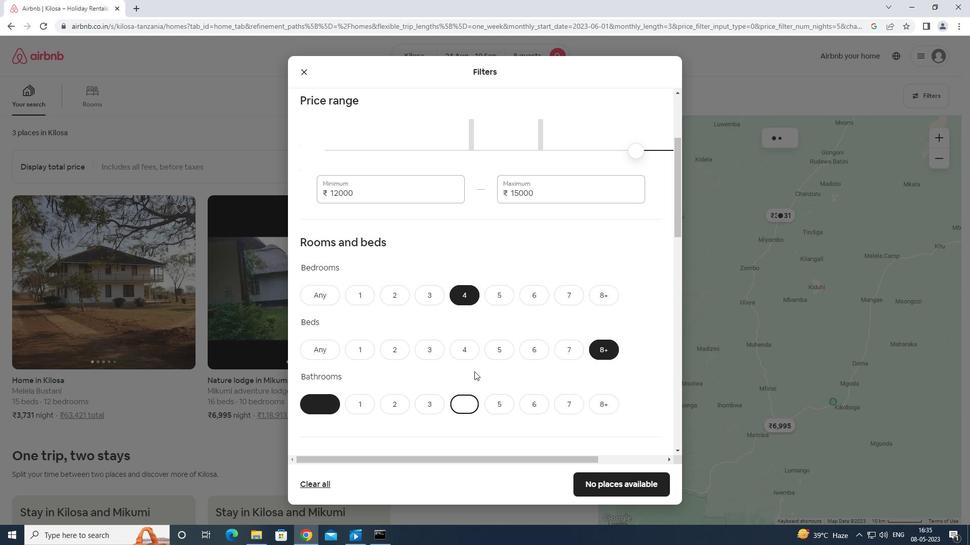 
Action: Mouse scrolled (475, 371) with delta (0, 0)
Screenshot: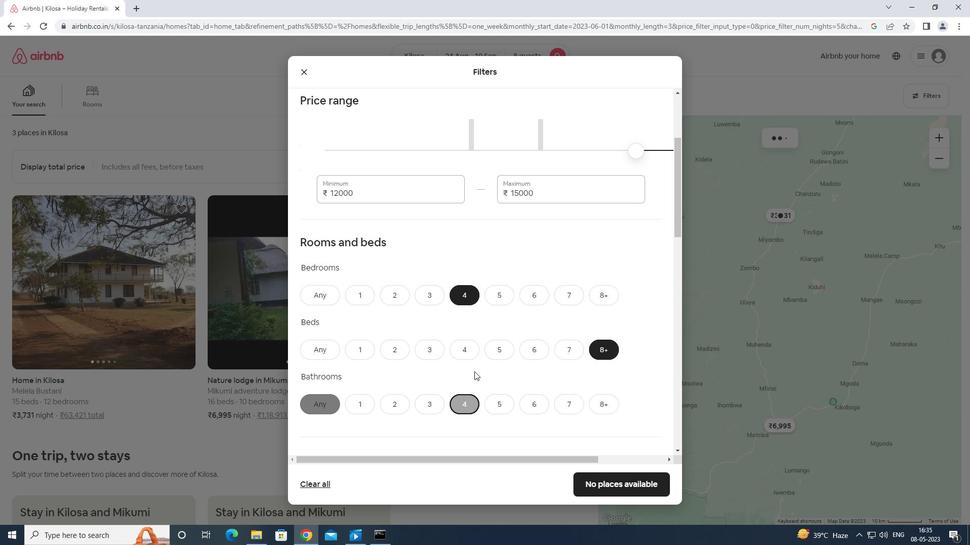 
Action: Mouse moved to (352, 373)
Screenshot: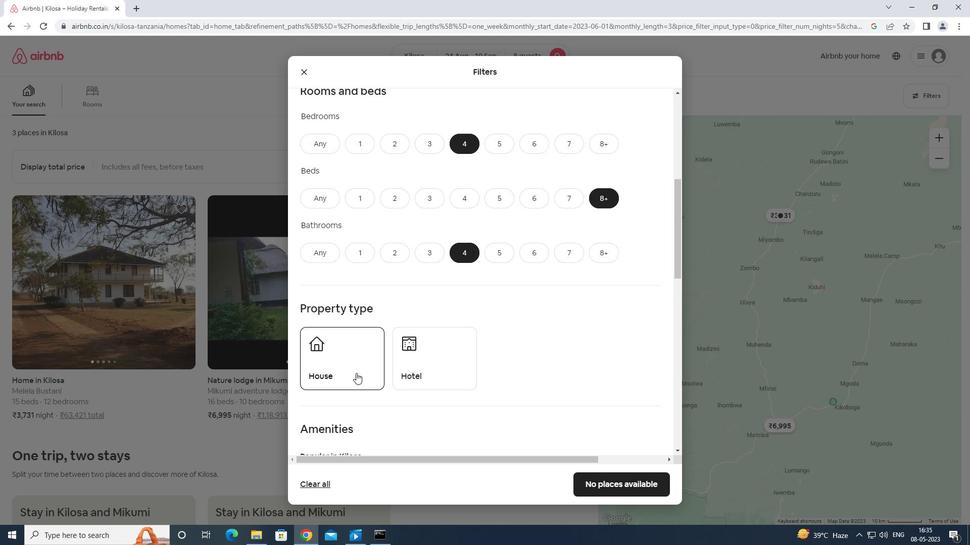 
Action: Mouse pressed left at (352, 373)
Screenshot: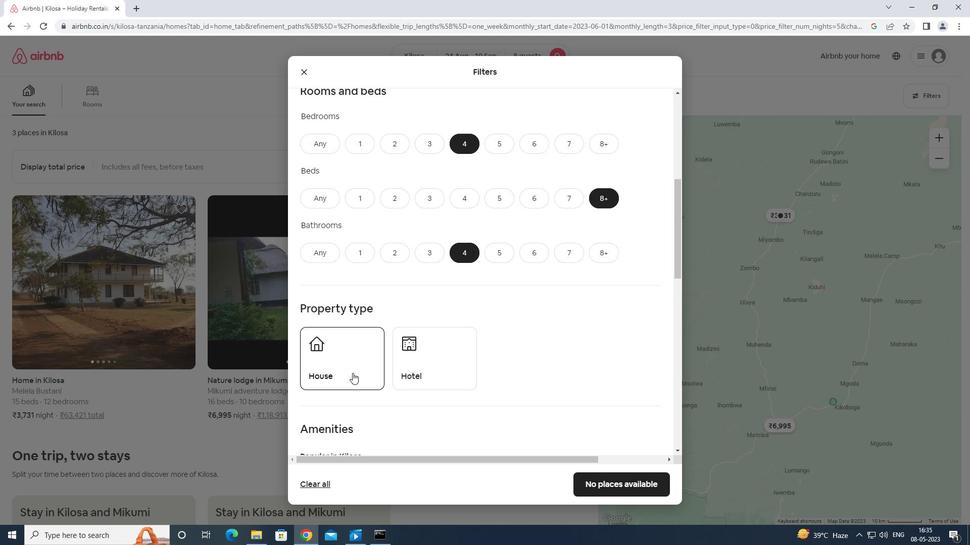 
Action: Mouse moved to (476, 358)
Screenshot: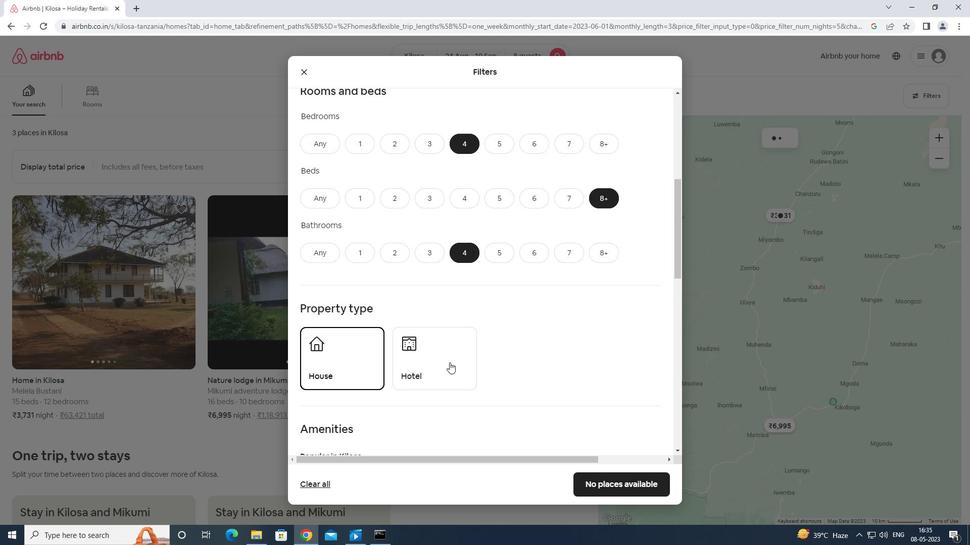 
Action: Mouse pressed left at (476, 358)
Screenshot: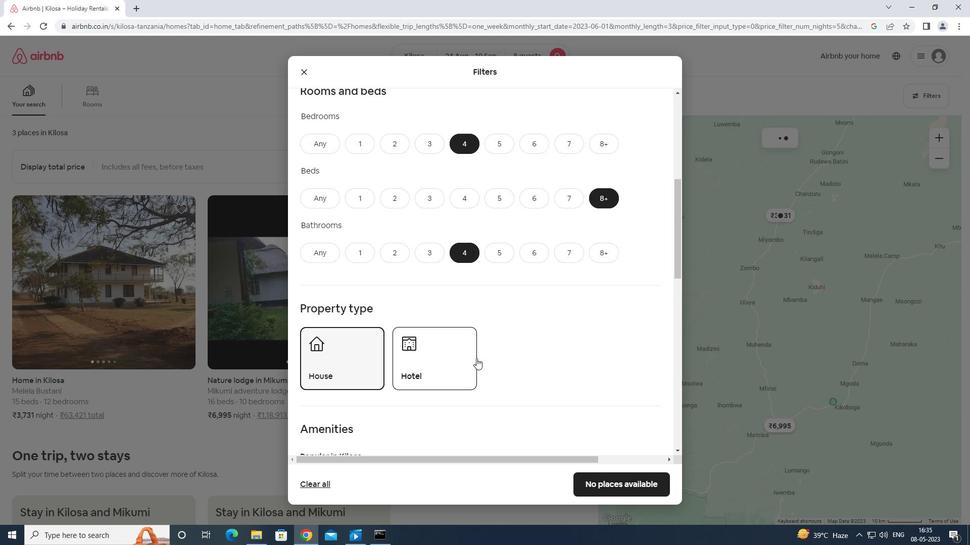 
Action: Mouse moved to (482, 354)
Screenshot: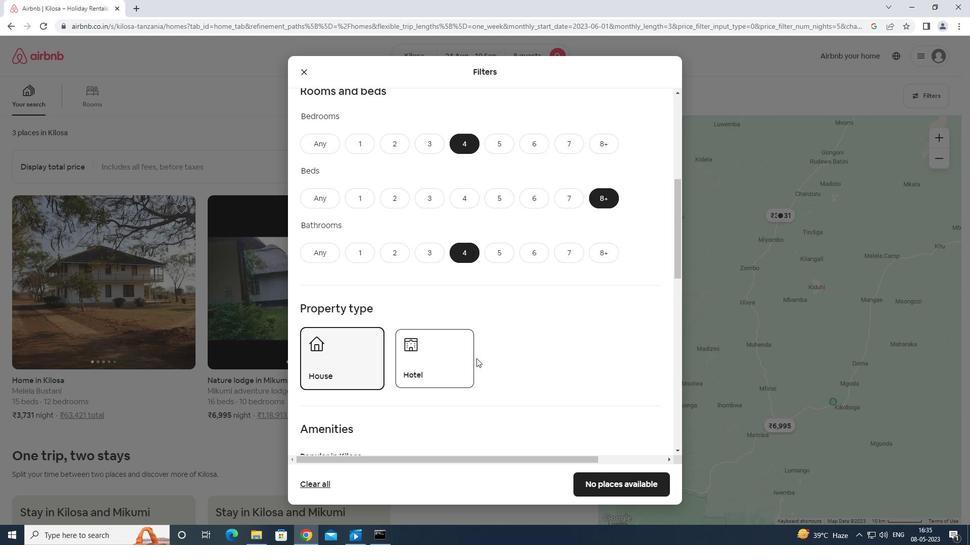 
Action: Mouse scrolled (482, 354) with delta (0, 0)
Screenshot: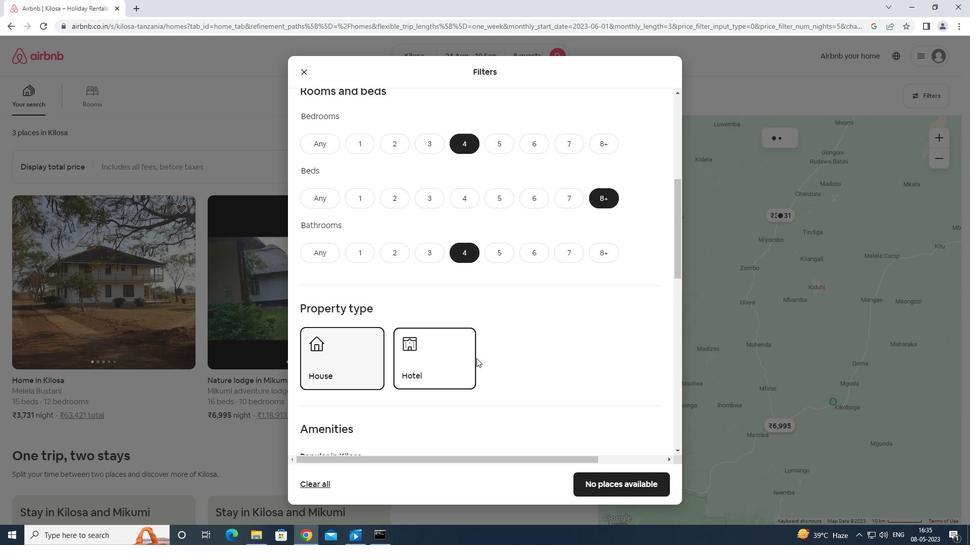 
Action: Mouse moved to (482, 354)
Screenshot: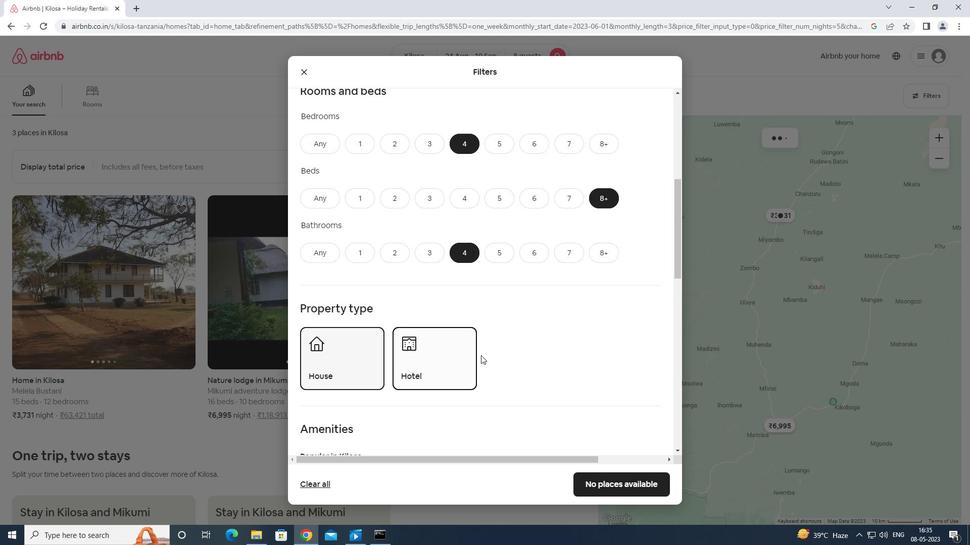
Action: Mouse scrolled (482, 354) with delta (0, 0)
Screenshot: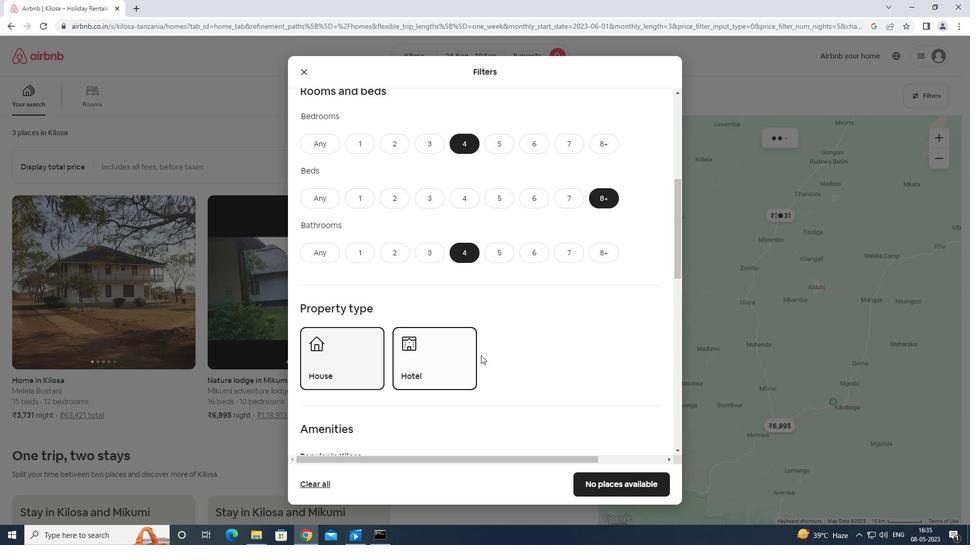 
Action: Mouse scrolled (482, 354) with delta (0, 0)
Screenshot: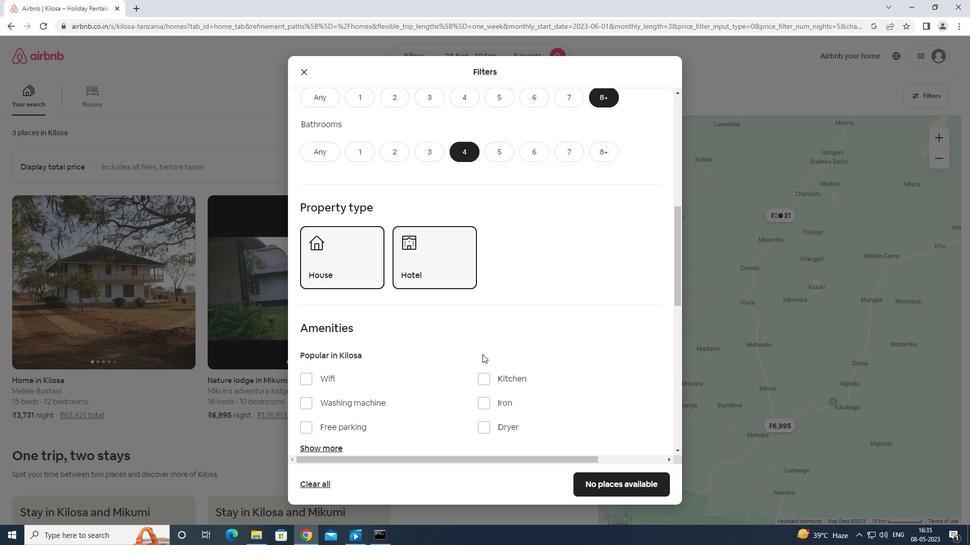 
Action: Mouse moved to (301, 320)
Screenshot: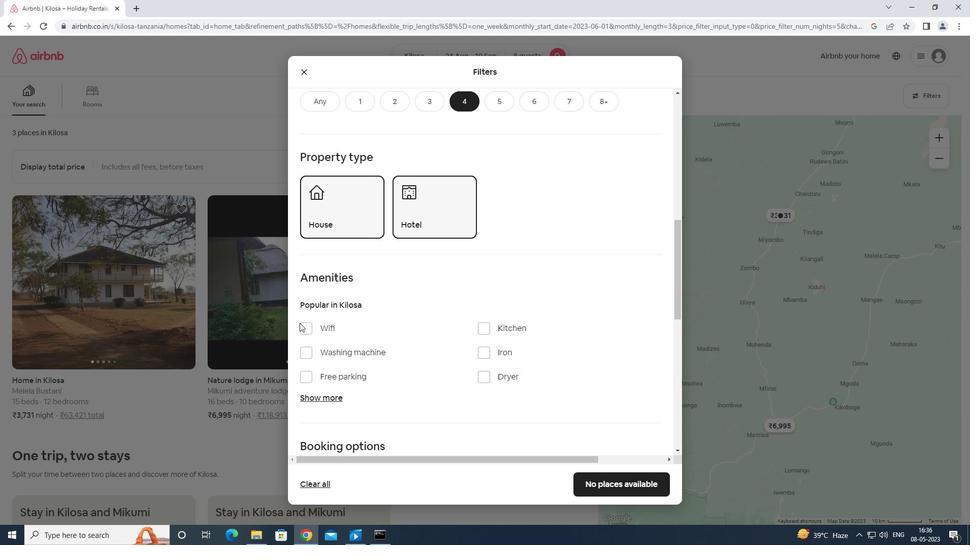 
Action: Mouse pressed left at (301, 320)
Screenshot: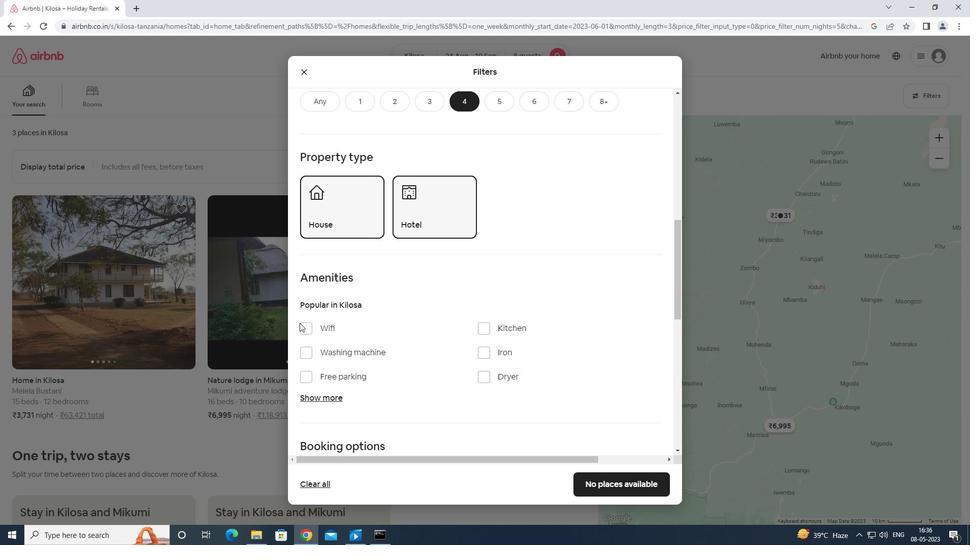 
Action: Mouse moved to (300, 327)
Screenshot: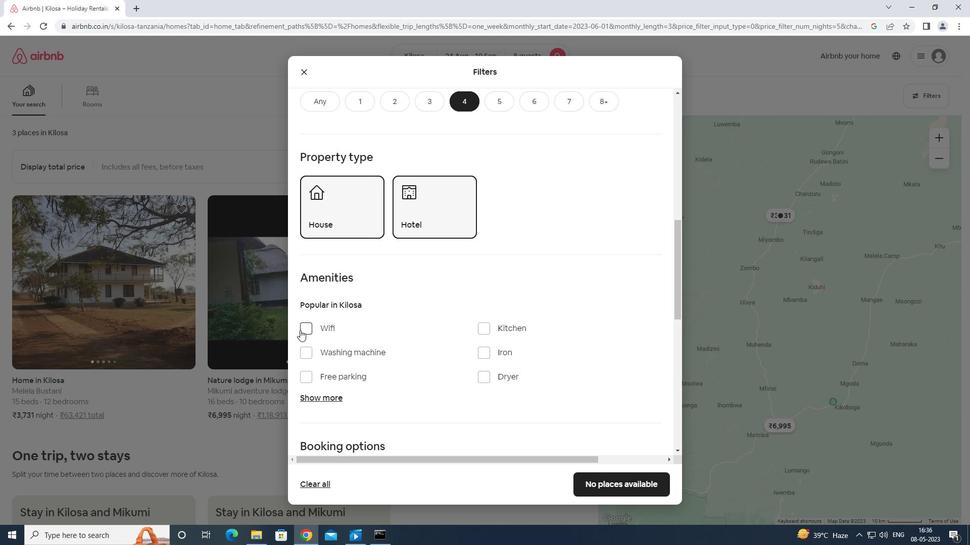 
Action: Mouse pressed left at (300, 327)
Screenshot: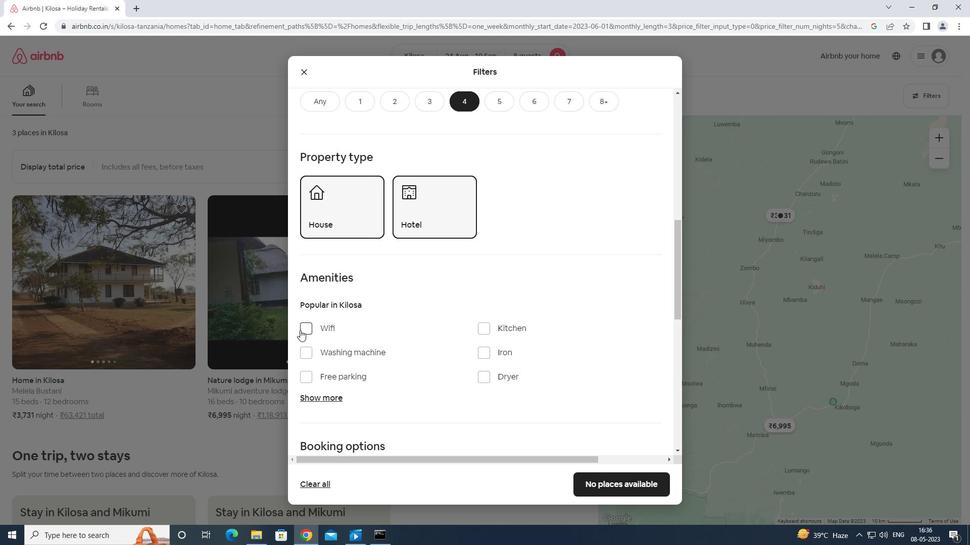 
Action: Mouse moved to (305, 323)
Screenshot: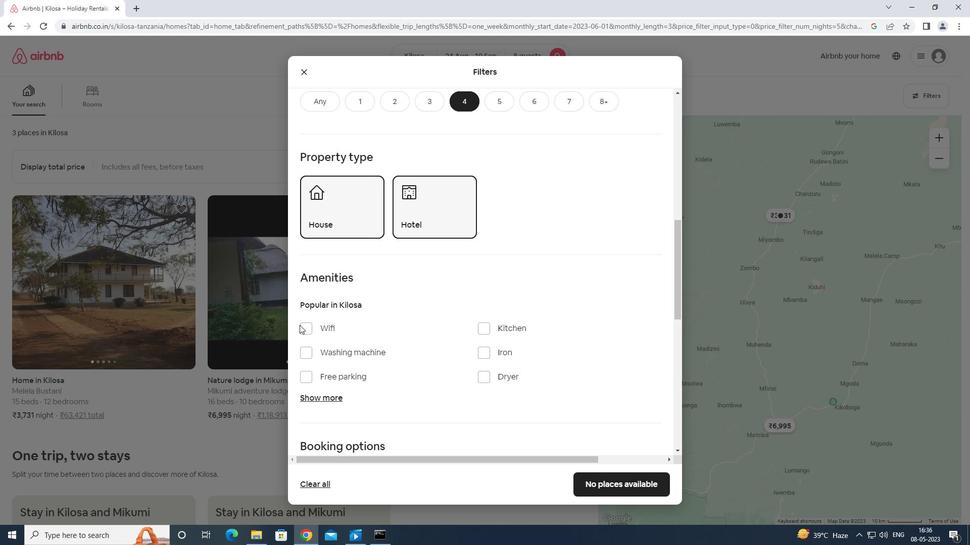 
Action: Mouse pressed left at (305, 323)
Screenshot: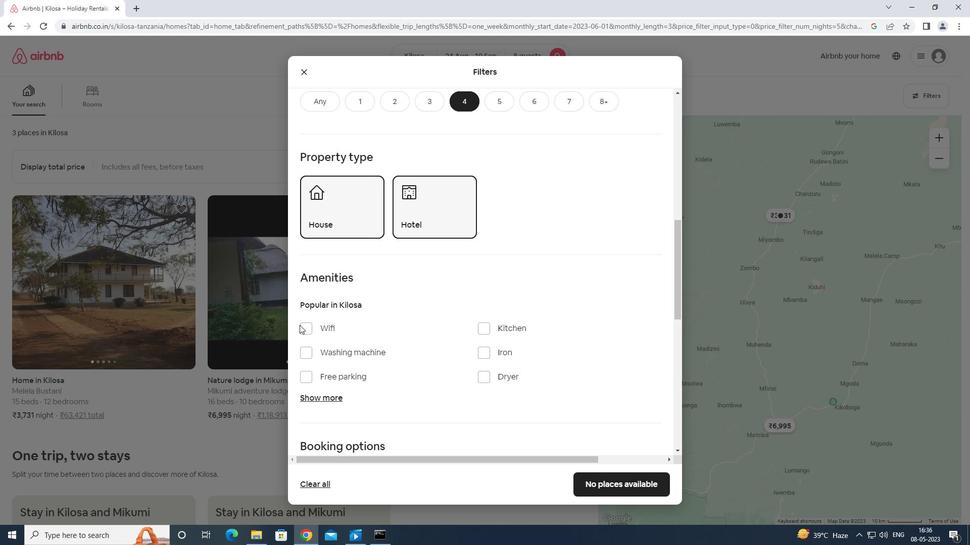 
Action: Mouse moved to (309, 332)
Screenshot: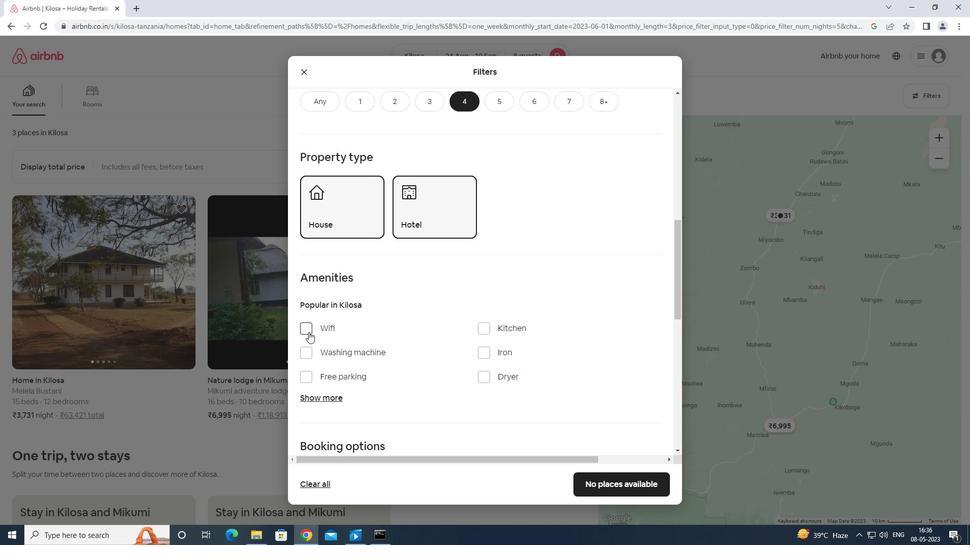
Action: Mouse pressed left at (309, 332)
Screenshot: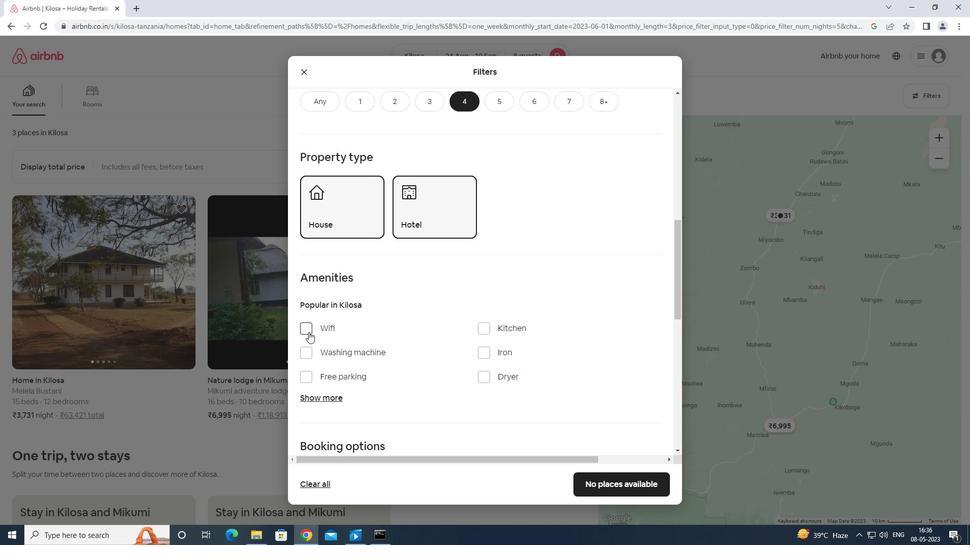 
Action: Mouse moved to (299, 374)
Screenshot: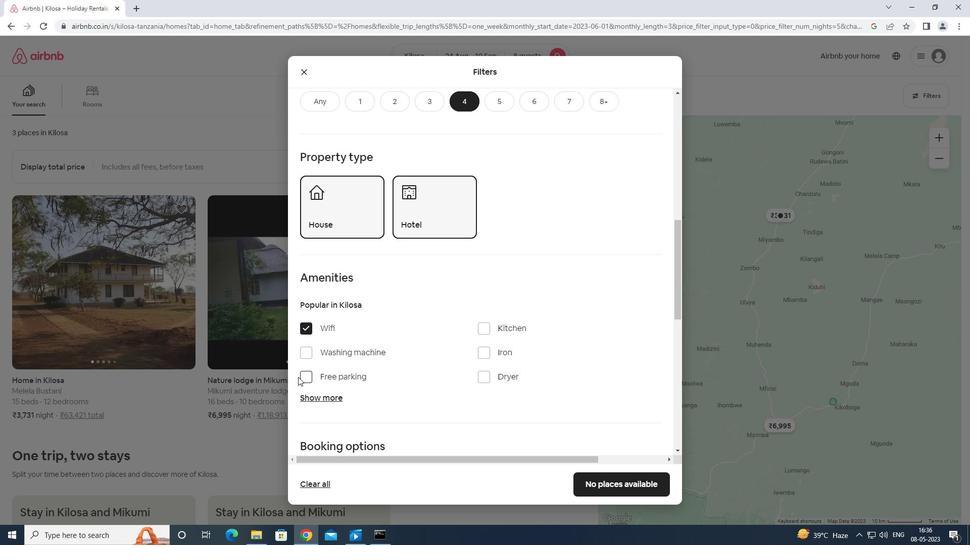 
Action: Mouse pressed left at (299, 374)
Screenshot: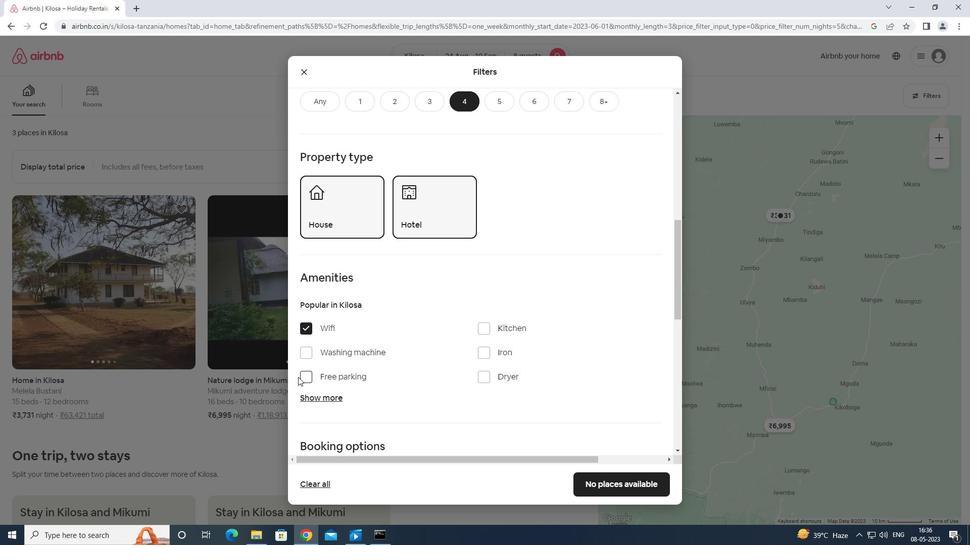 
Action: Mouse moved to (307, 375)
Screenshot: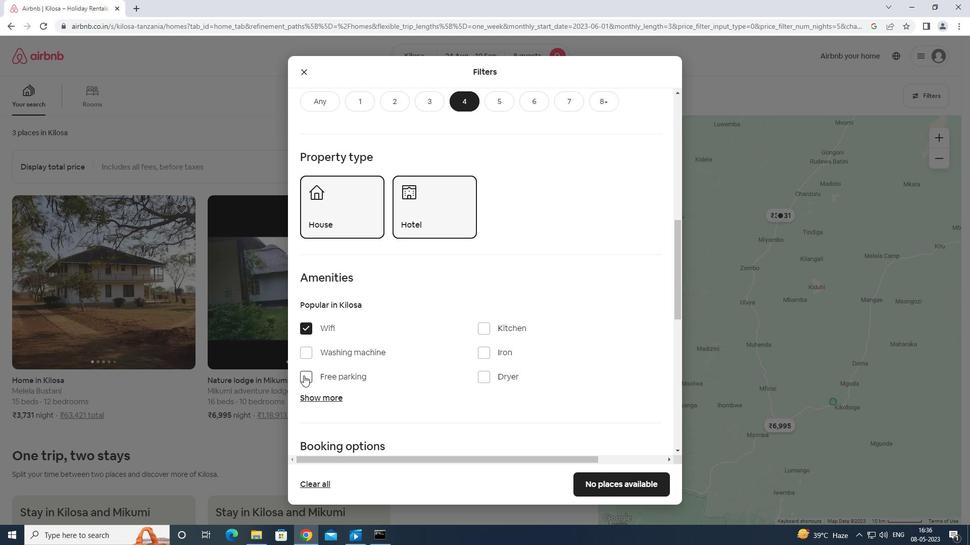 
Action: Mouse pressed left at (307, 375)
Screenshot: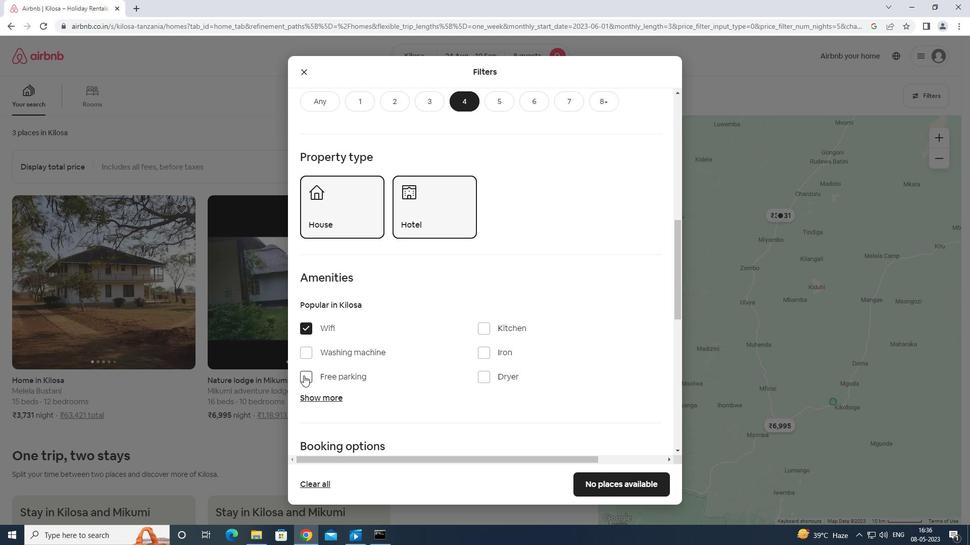 
Action: Mouse moved to (311, 374)
Screenshot: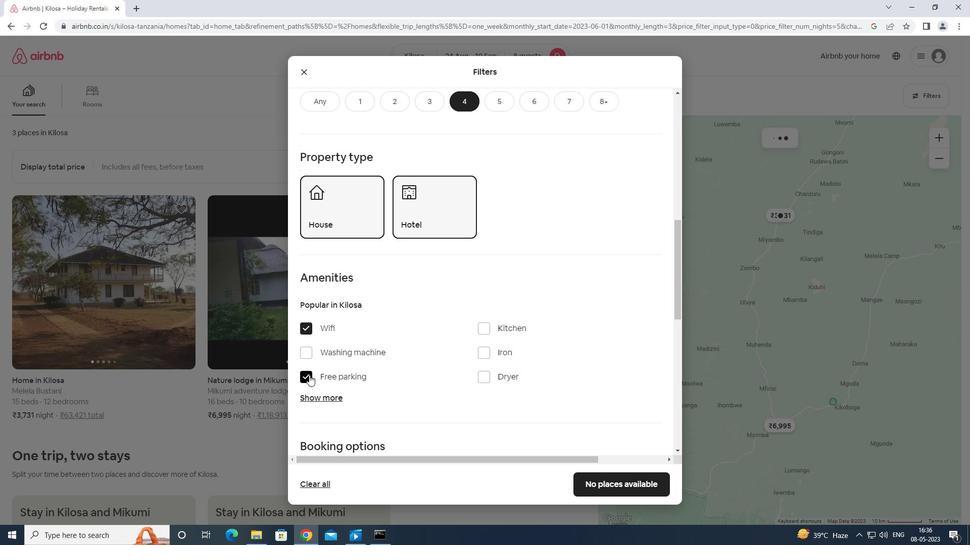
Action: Mouse scrolled (311, 374) with delta (0, 0)
Screenshot: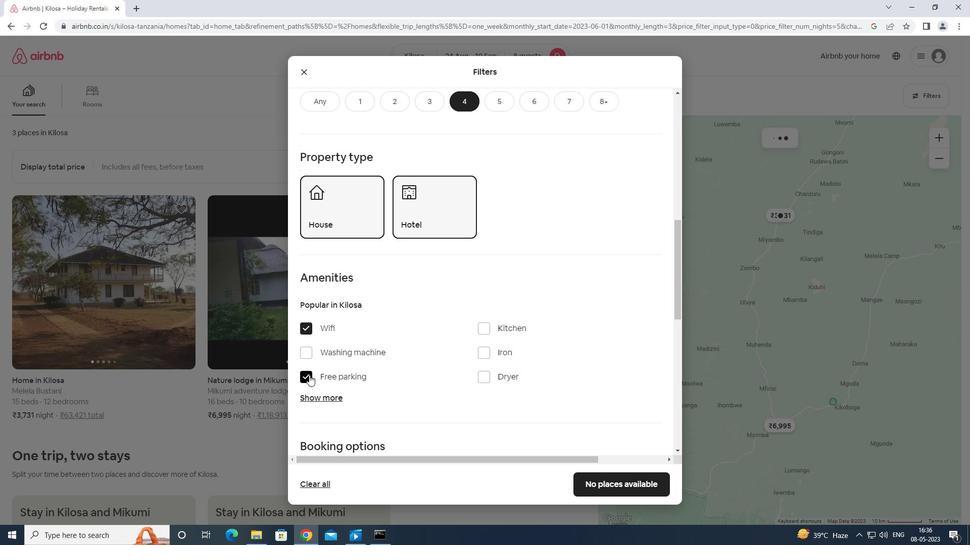 
Action: Mouse scrolled (311, 374) with delta (0, 0)
Screenshot: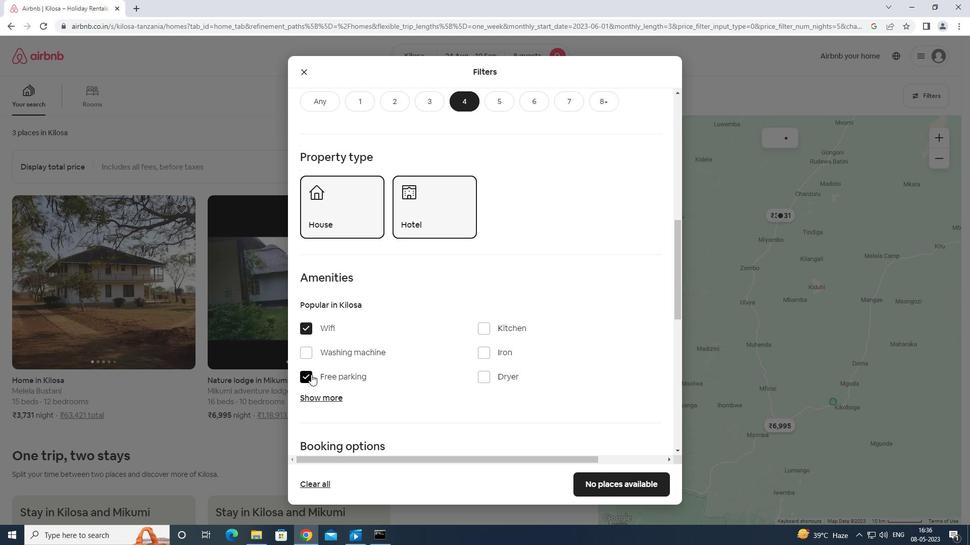 
Action: Mouse moved to (323, 294)
Screenshot: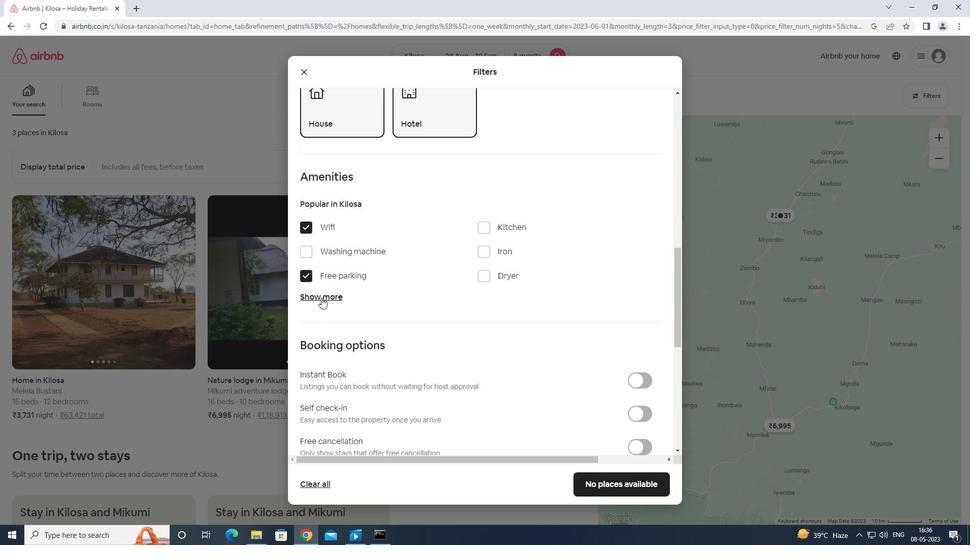 
Action: Mouse pressed left at (323, 294)
Screenshot: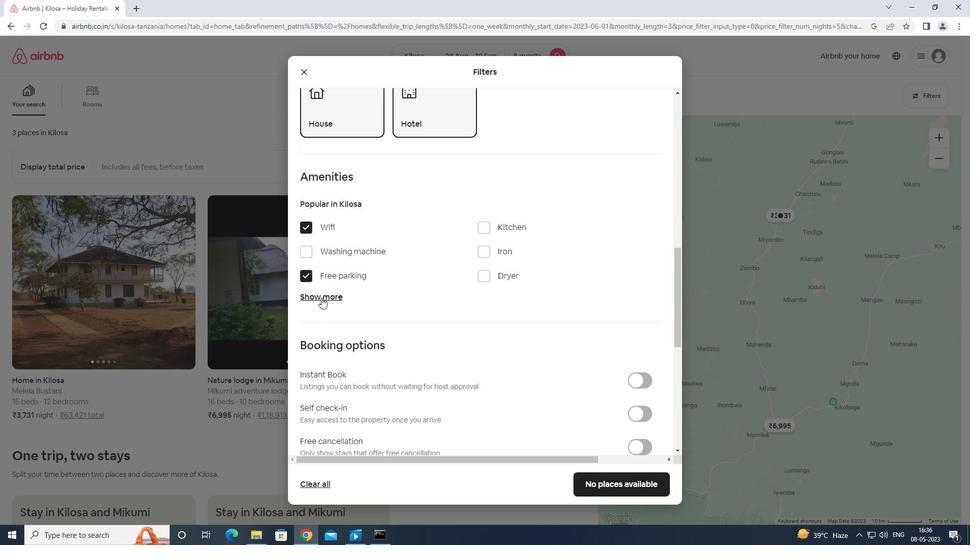 
Action: Mouse moved to (324, 332)
Screenshot: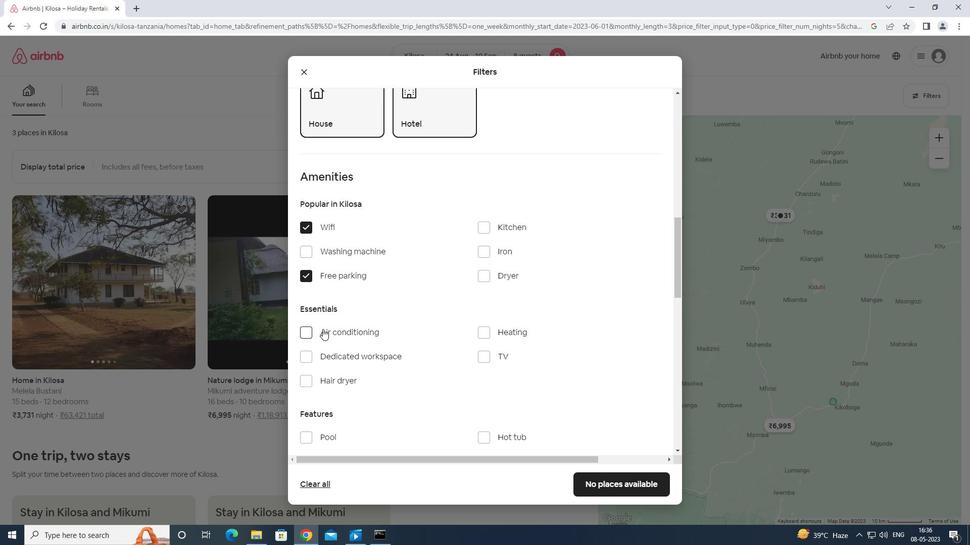 
Action: Mouse scrolled (324, 331) with delta (0, 0)
Screenshot: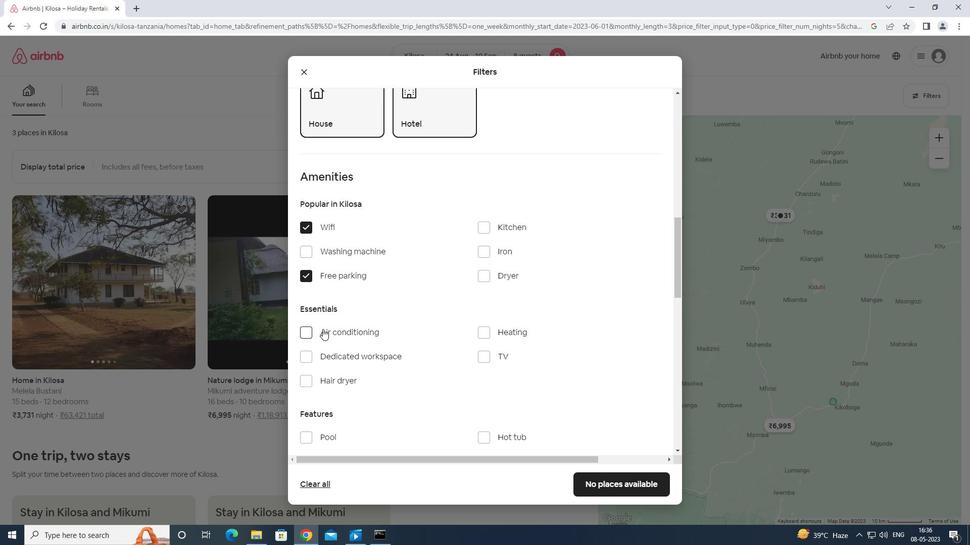 
Action: Mouse moved to (484, 305)
Screenshot: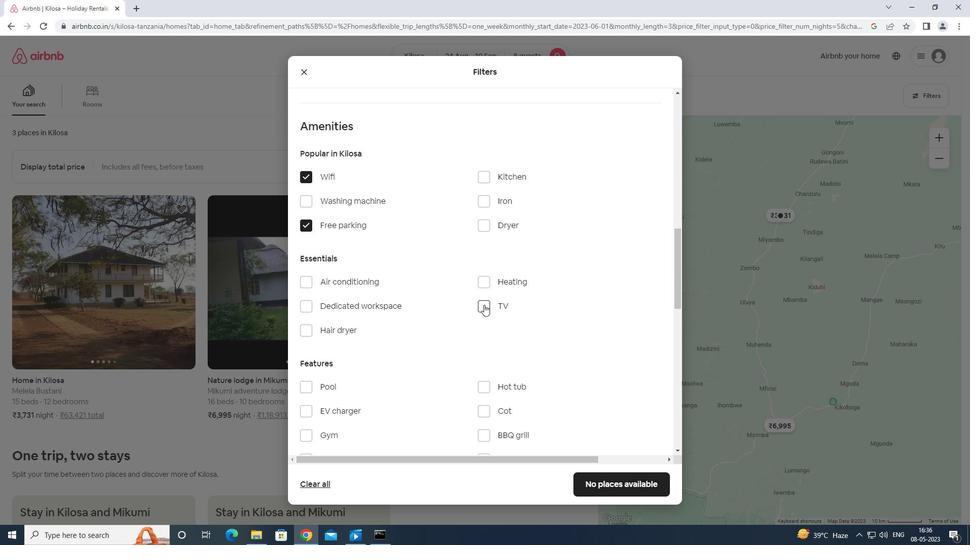 
Action: Mouse pressed left at (484, 305)
Screenshot: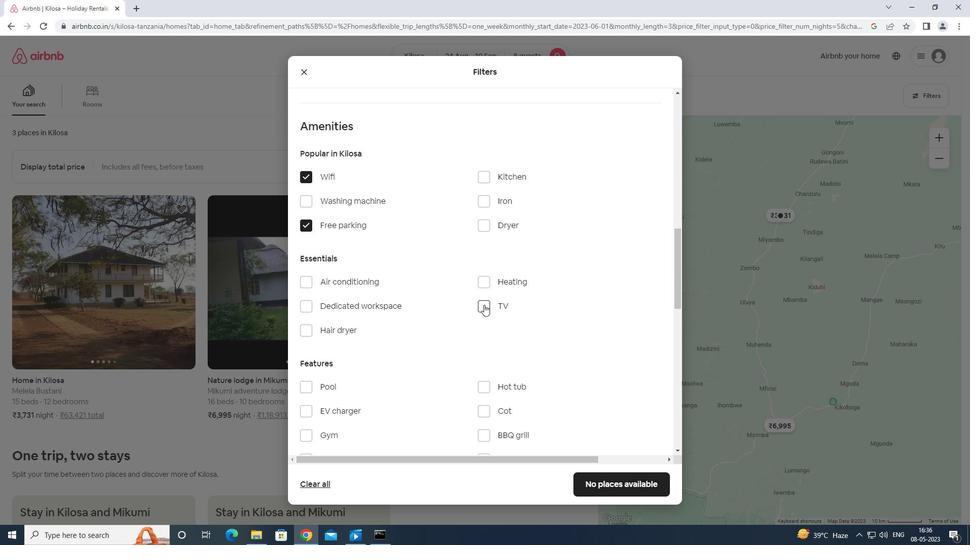 
Action: Mouse moved to (450, 344)
Screenshot: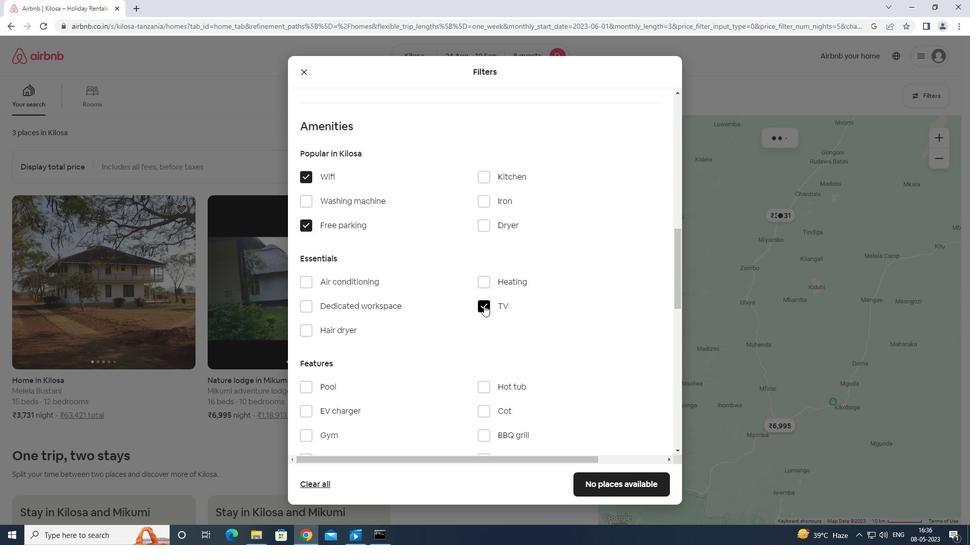
Action: Mouse scrolled (450, 344) with delta (0, 0)
Screenshot: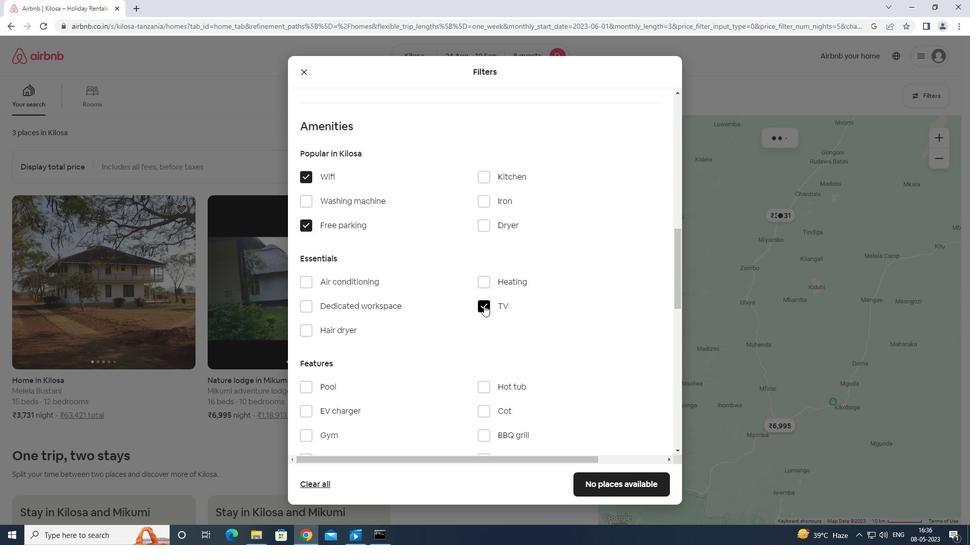 
Action: Mouse moved to (303, 381)
Screenshot: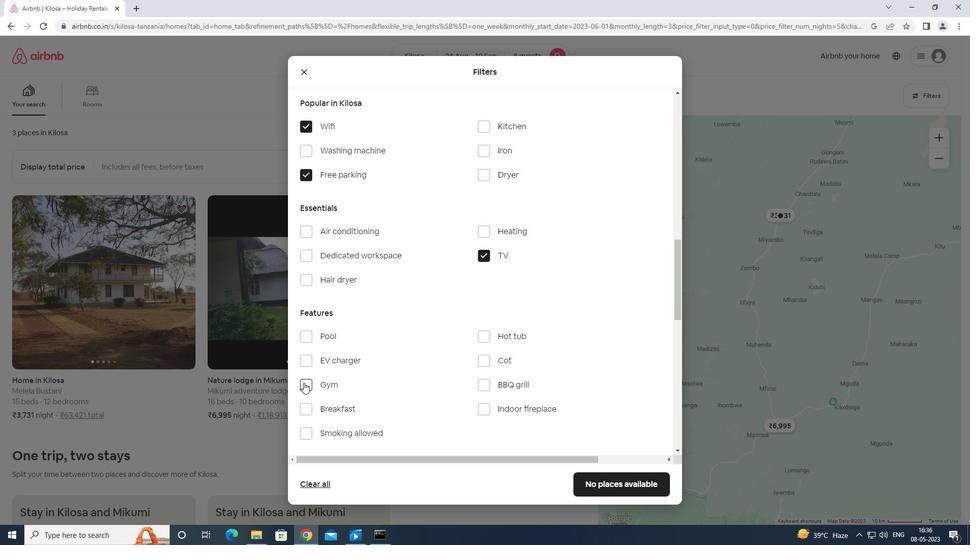 
Action: Mouse pressed left at (303, 381)
Screenshot: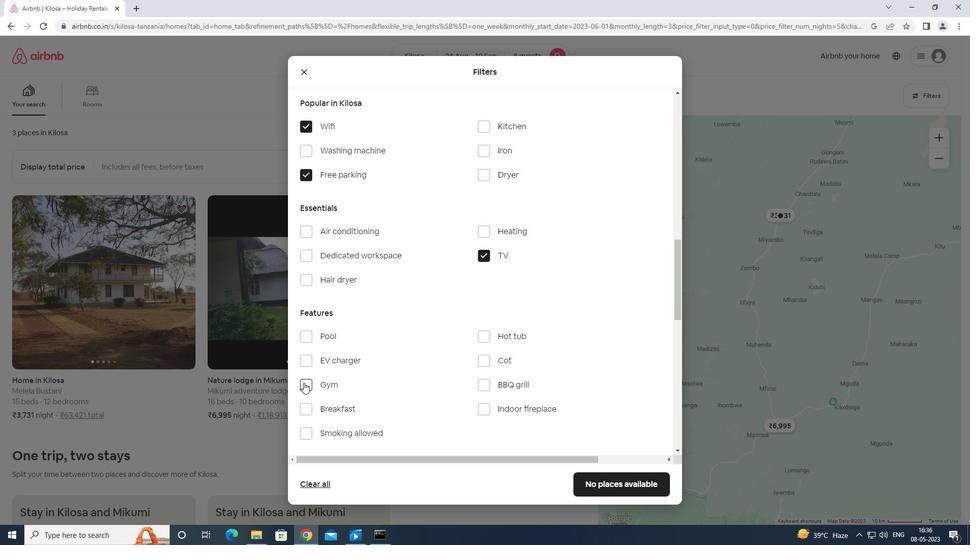 
Action: Mouse moved to (305, 408)
Screenshot: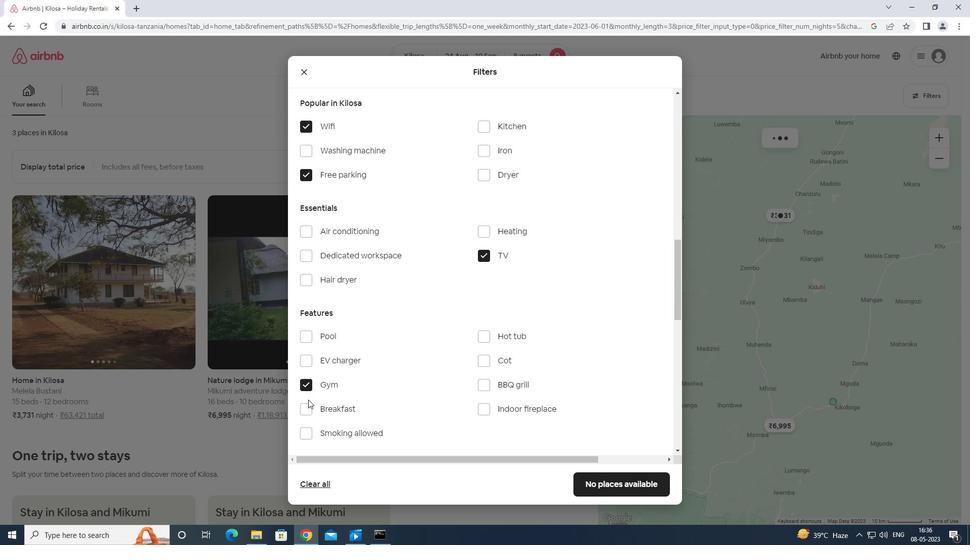 
Action: Mouse pressed left at (305, 408)
Screenshot: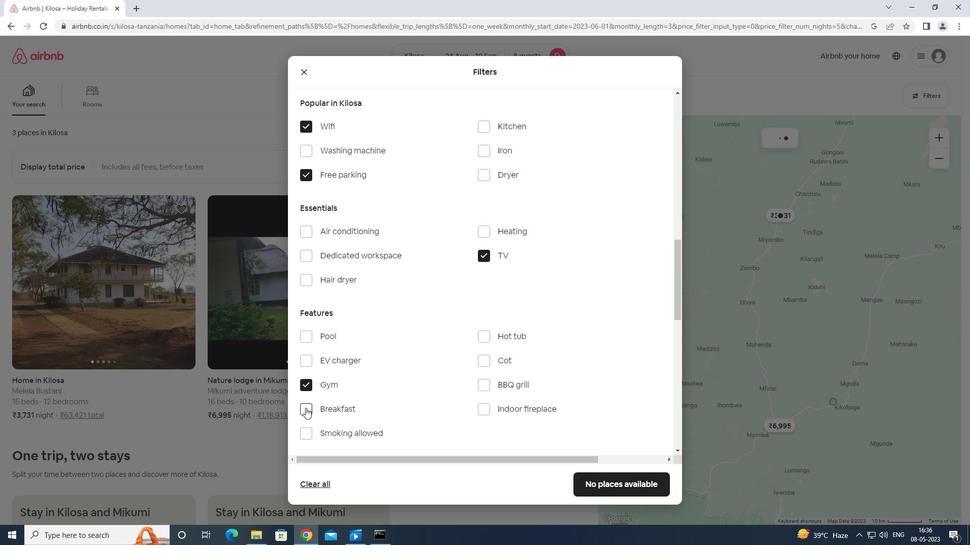 
Action: Mouse moved to (350, 382)
Screenshot: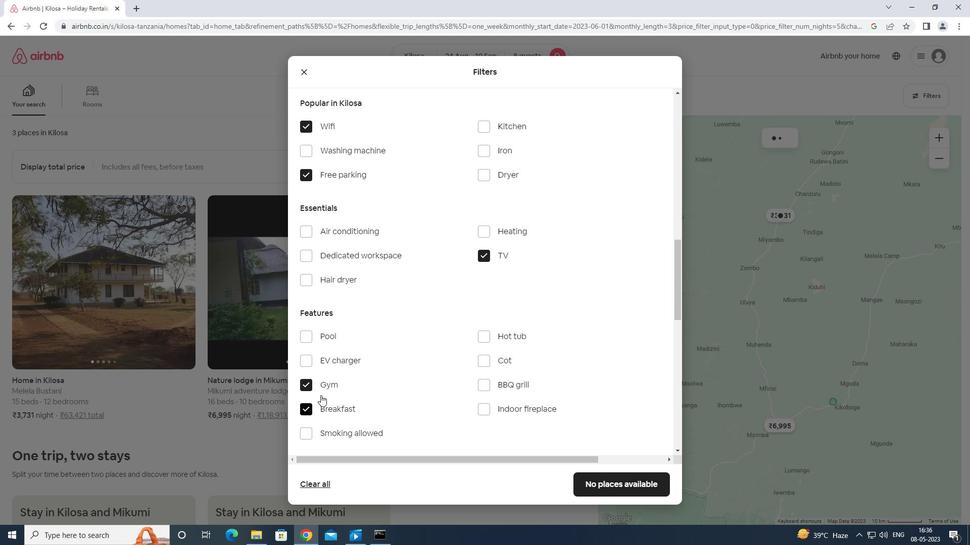 
Action: Mouse scrolled (350, 381) with delta (0, 0)
Screenshot: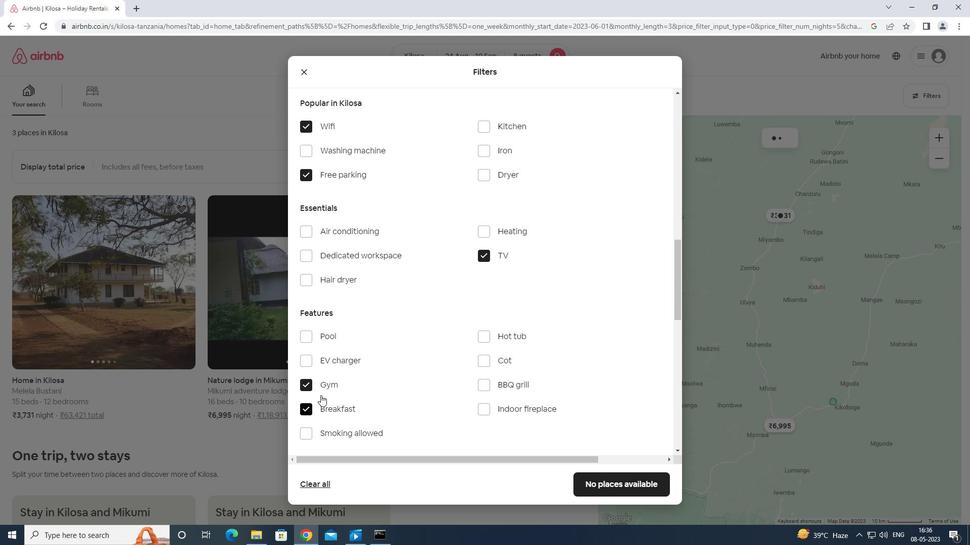 
Action: Mouse moved to (352, 383)
Screenshot: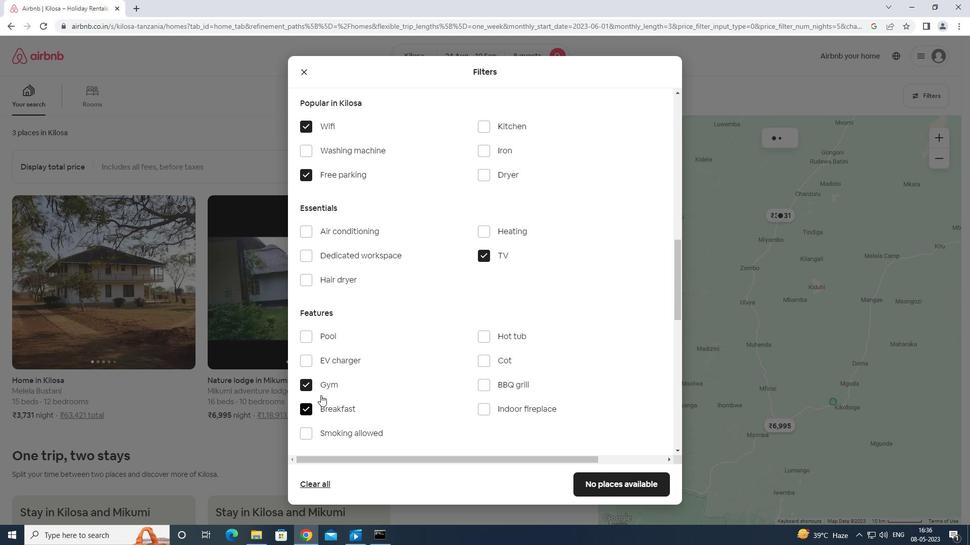 
Action: Mouse scrolled (352, 383) with delta (0, 0)
Screenshot: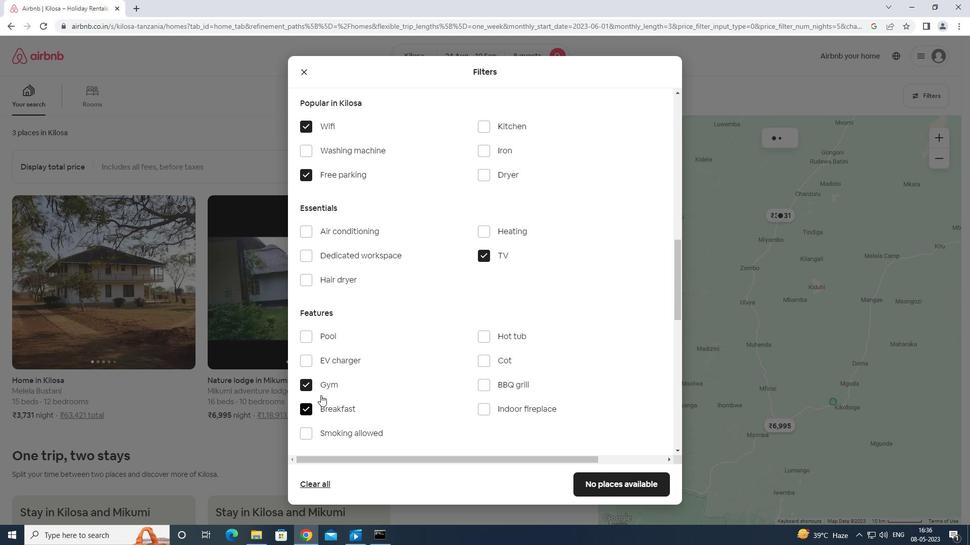 
Action: Mouse moved to (354, 384)
Screenshot: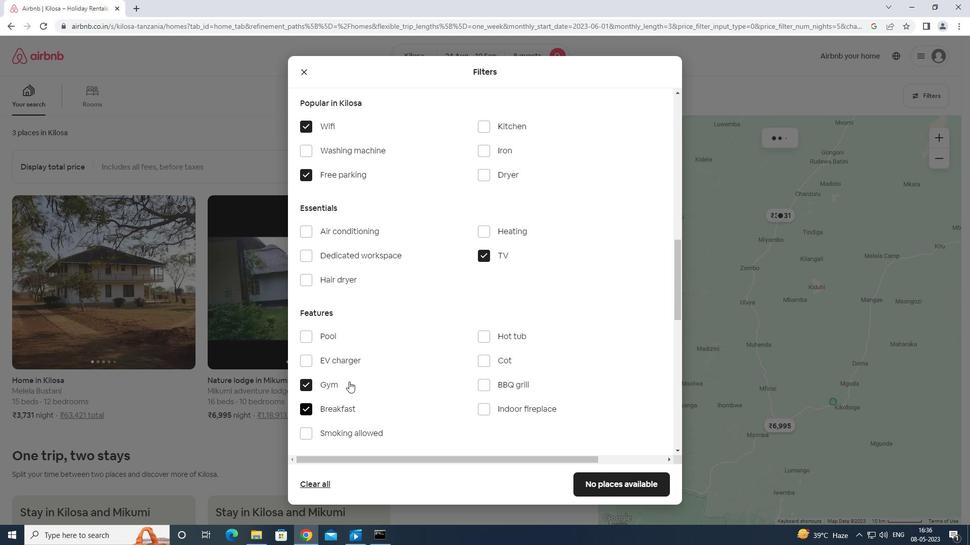
Action: Mouse scrolled (354, 383) with delta (0, 0)
Screenshot: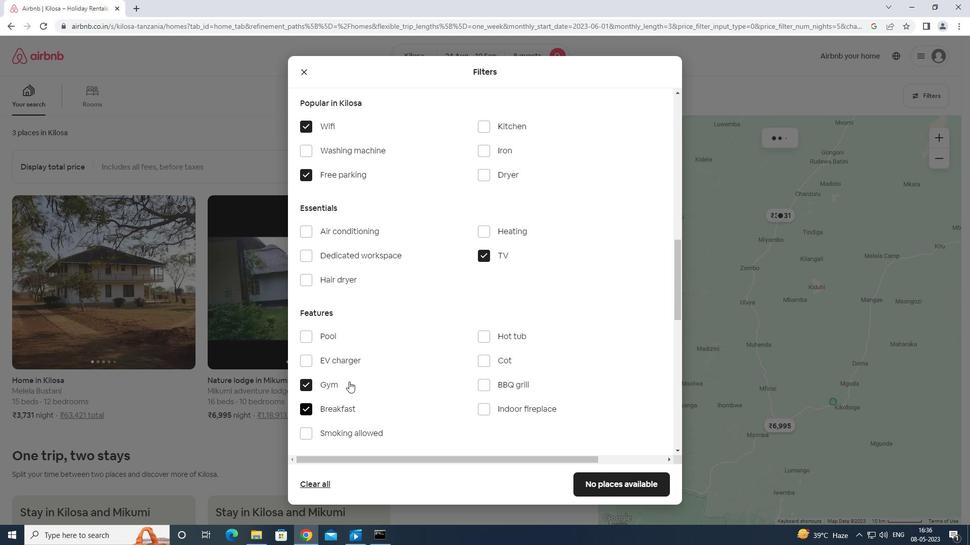 
Action: Mouse moved to (368, 375)
Screenshot: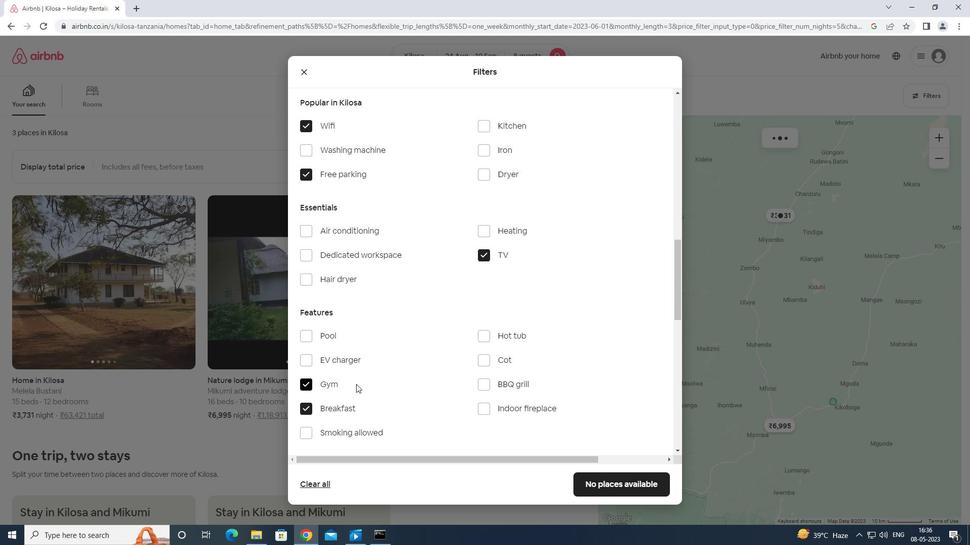 
Action: Mouse scrolled (368, 374) with delta (0, 0)
Screenshot: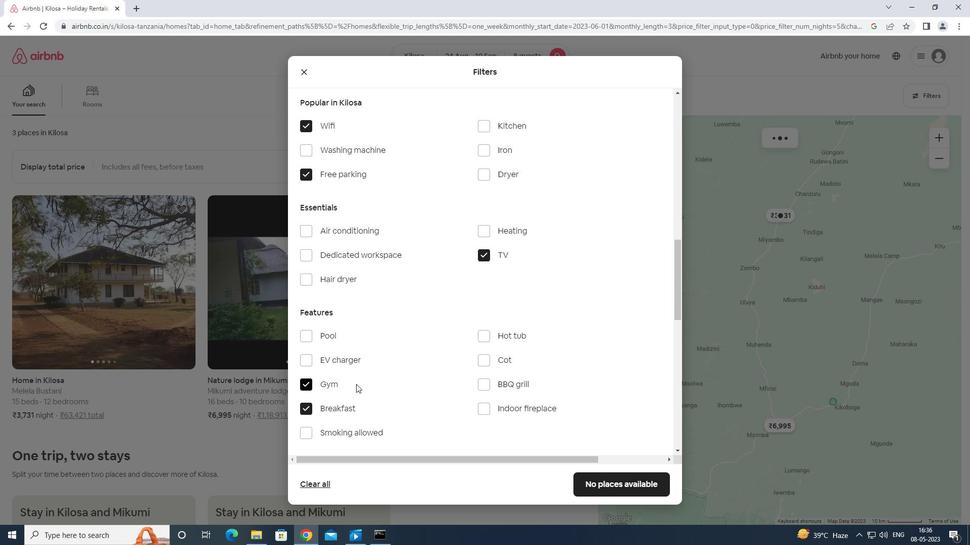 
Action: Mouse moved to (368, 375)
Screenshot: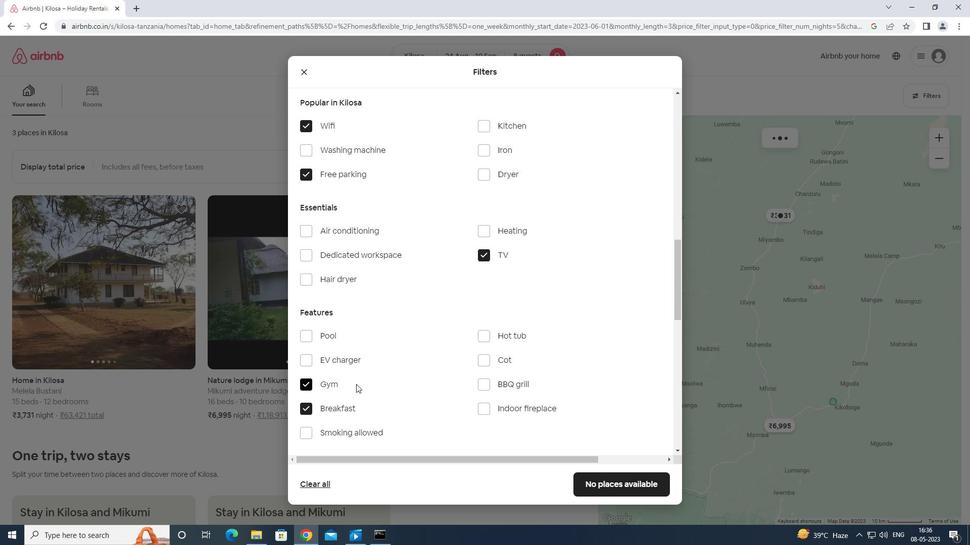 
Action: Mouse scrolled (368, 374) with delta (0, 0)
Screenshot: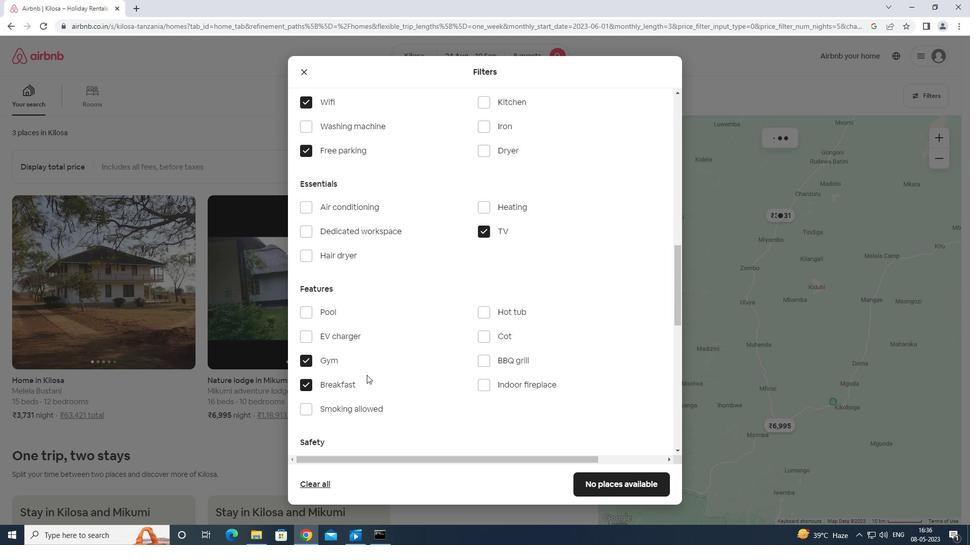 
Action: Mouse moved to (398, 369)
Screenshot: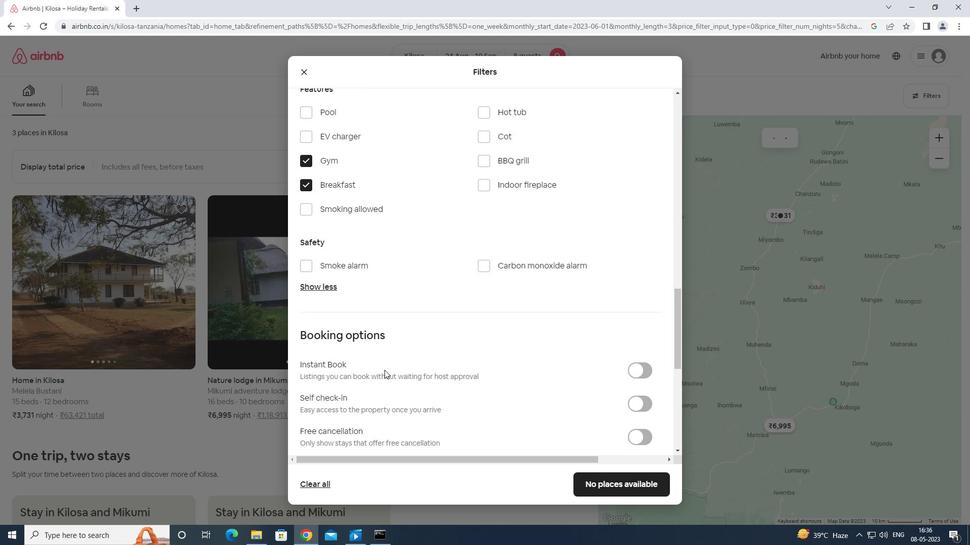 
Action: Mouse scrolled (398, 368) with delta (0, 0)
Screenshot: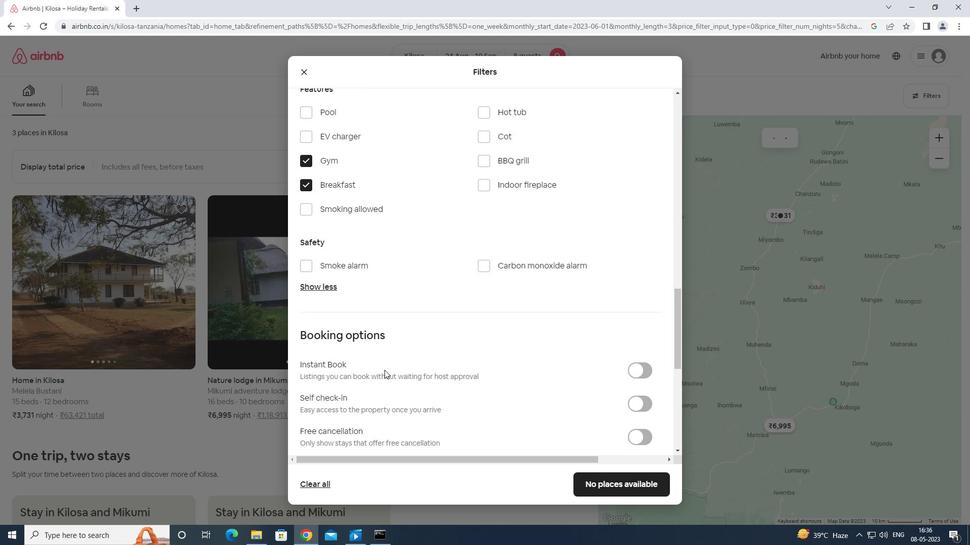 
Action: Mouse moved to (636, 324)
Screenshot: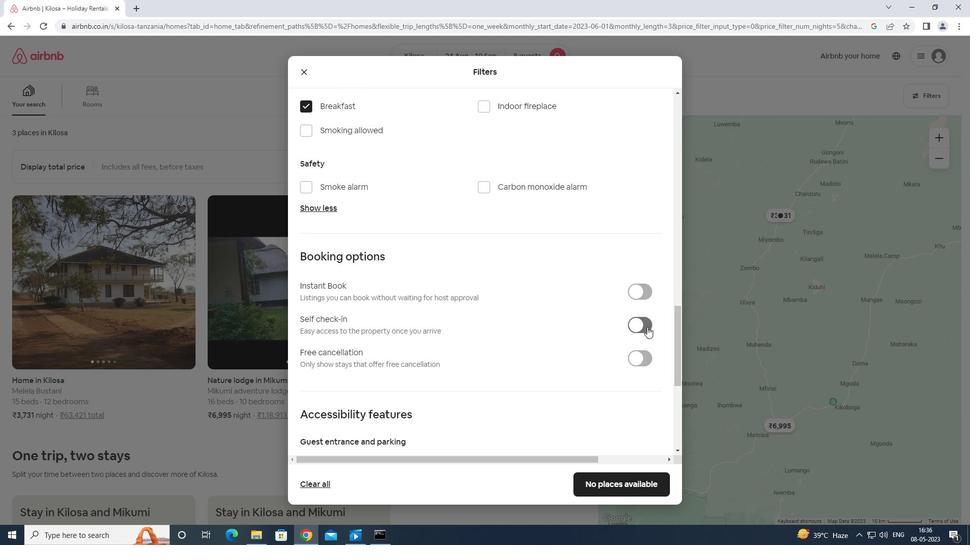 
Action: Mouse pressed left at (636, 324)
Screenshot: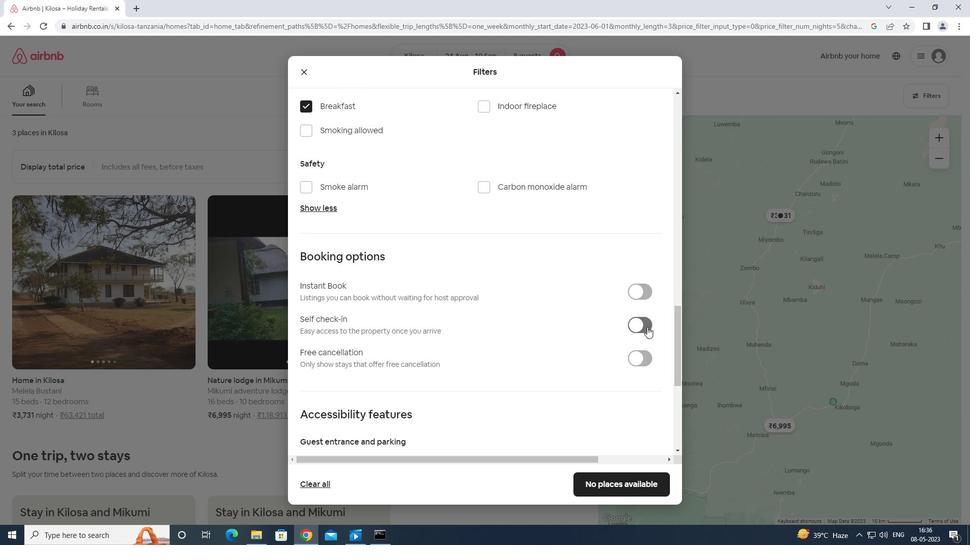 
Action: Mouse moved to (648, 307)
Screenshot: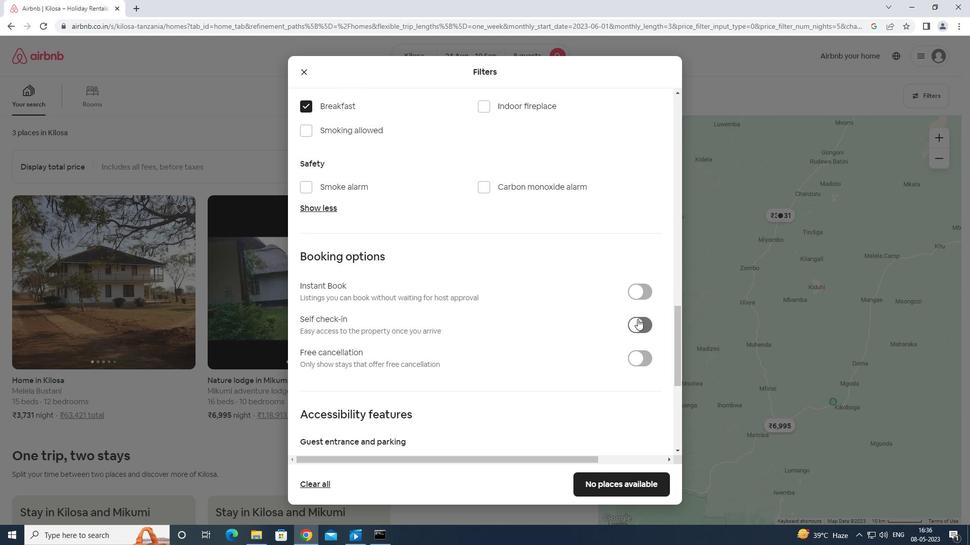 
Action: Mouse scrolled (648, 306) with delta (0, 0)
Screenshot: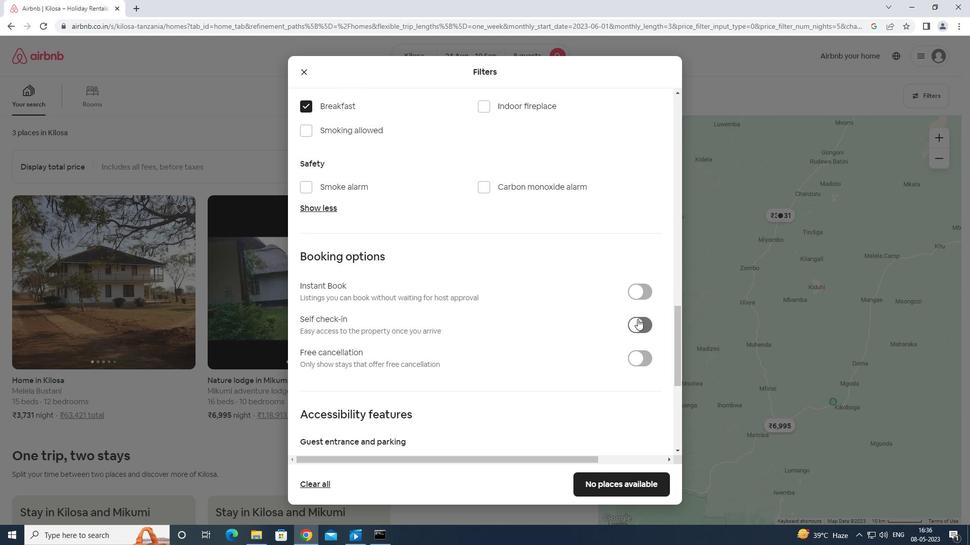
Action: Mouse moved to (648, 308)
Screenshot: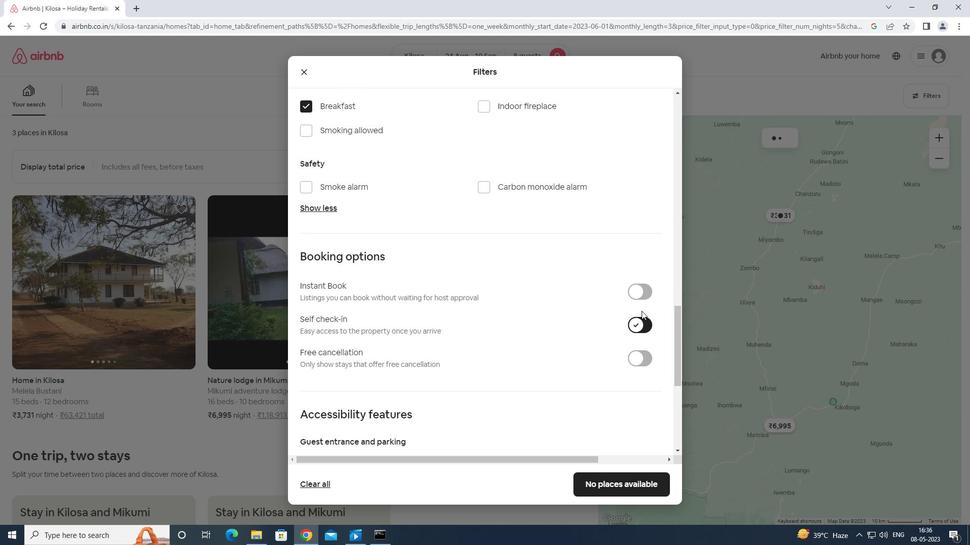 
Action: Mouse scrolled (648, 307) with delta (0, 0)
Screenshot: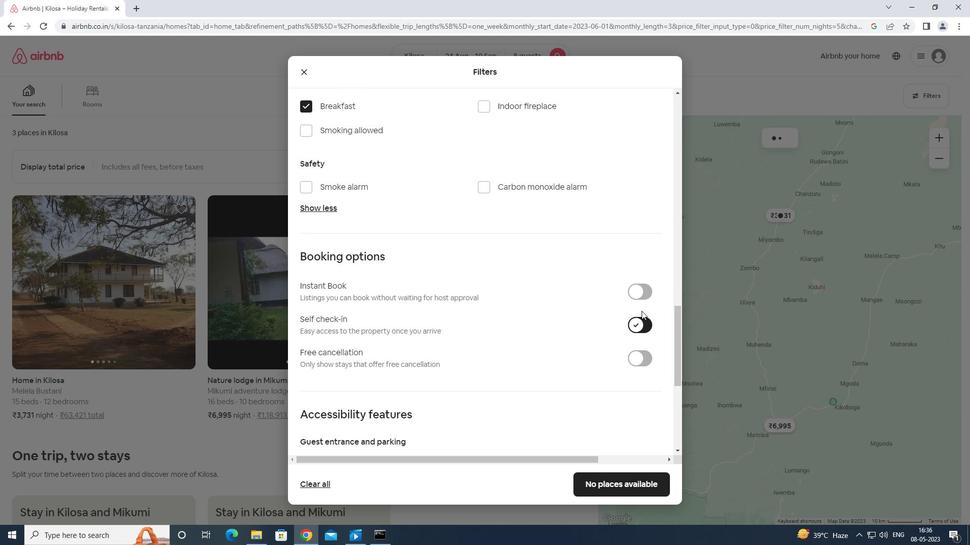 
Action: Mouse moved to (648, 309)
Screenshot: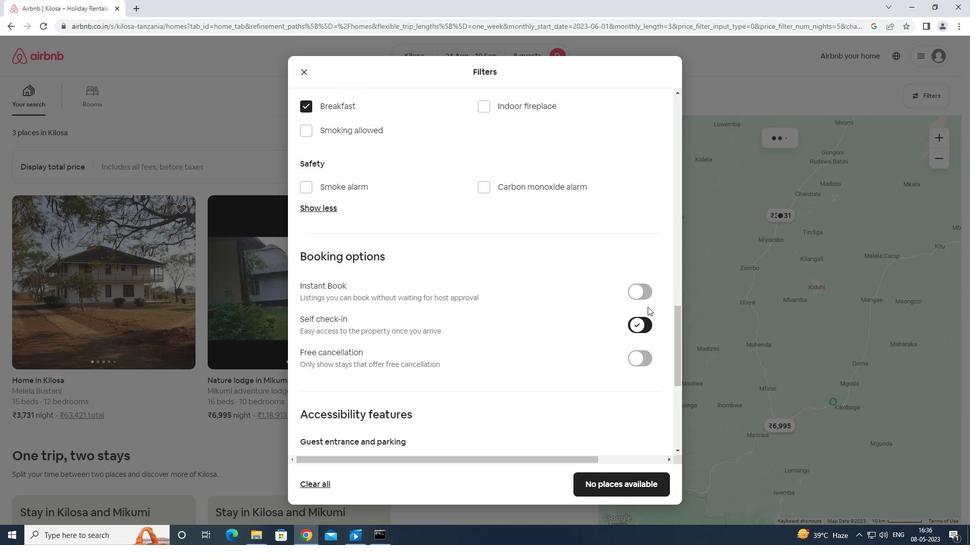 
Action: Mouse scrolled (648, 308) with delta (0, 0)
Screenshot: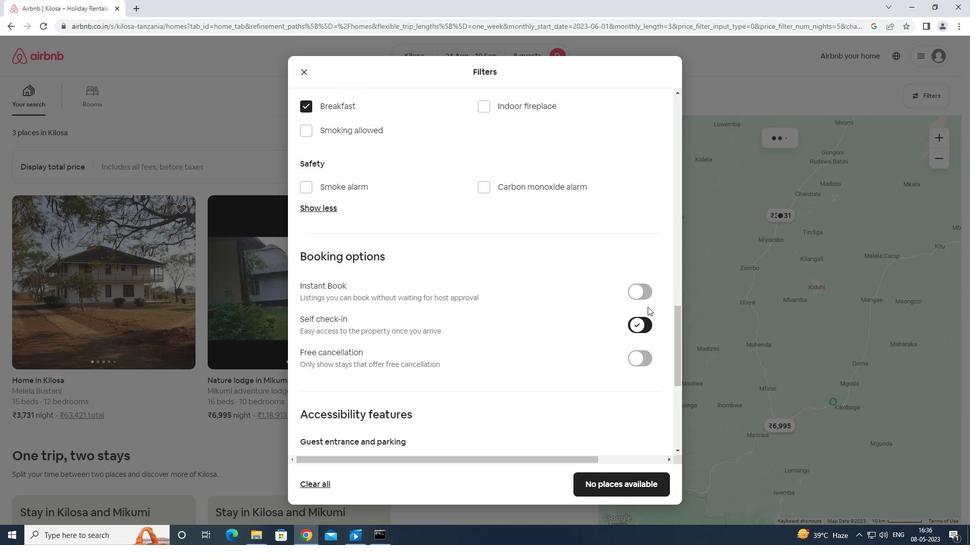 
Action: Mouse moved to (648, 310)
Screenshot: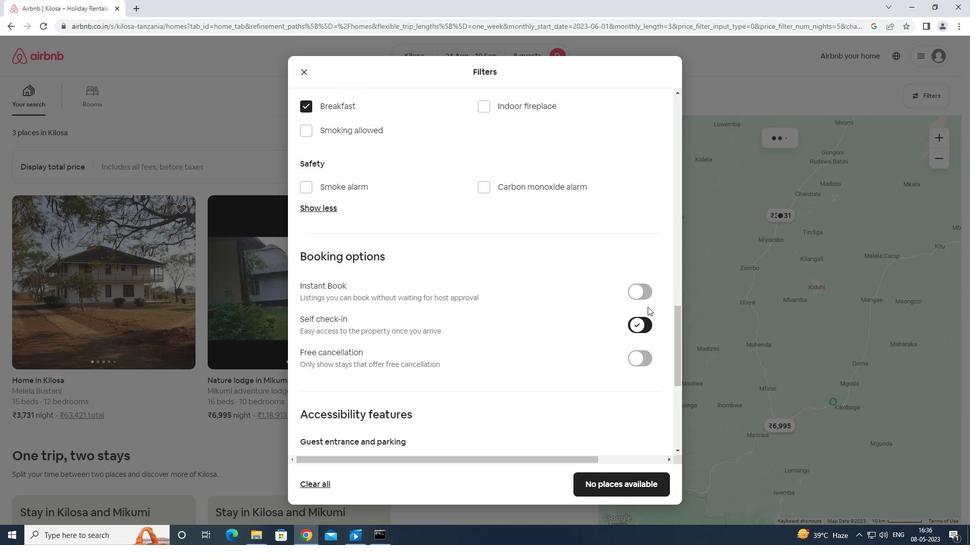 
Action: Mouse scrolled (648, 309) with delta (0, 0)
Screenshot: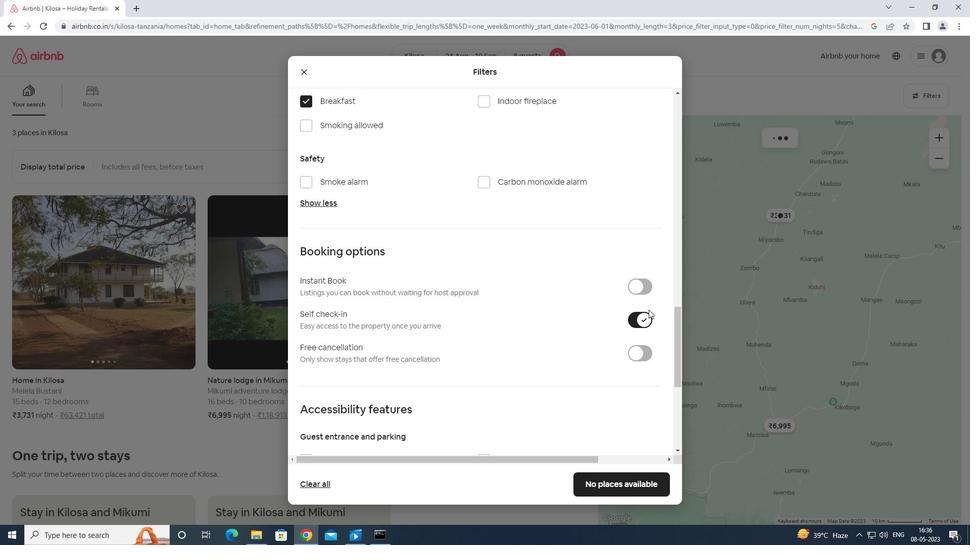 
Action: Mouse scrolled (648, 309) with delta (0, 0)
Screenshot: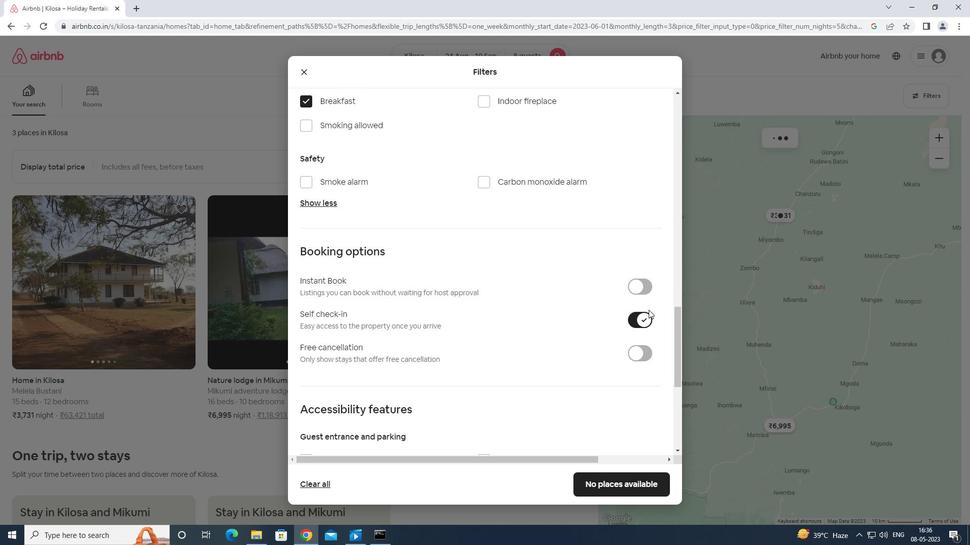 
Action: Mouse scrolled (648, 309) with delta (0, 0)
Screenshot: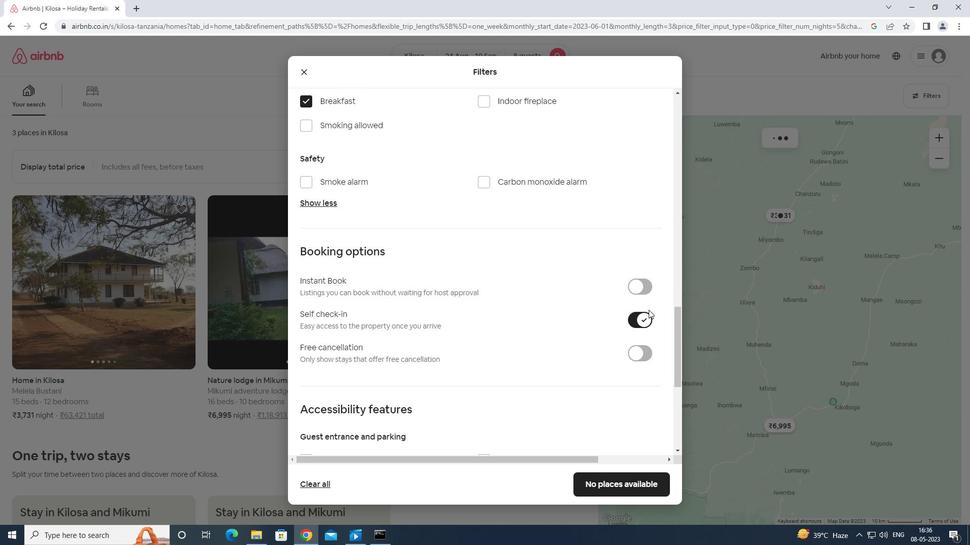 
Action: Mouse moved to (649, 310)
Screenshot: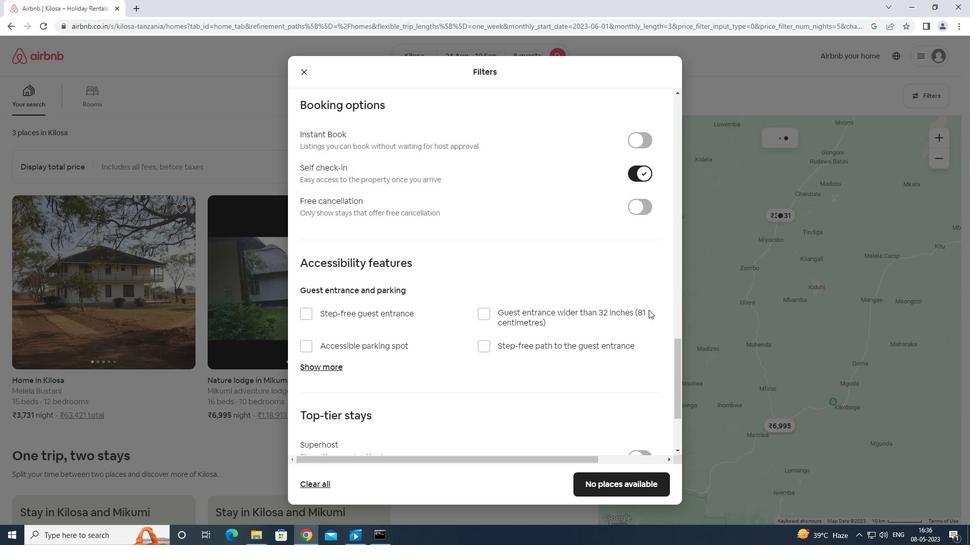 
Action: Mouse scrolled (649, 309) with delta (0, 0)
Screenshot: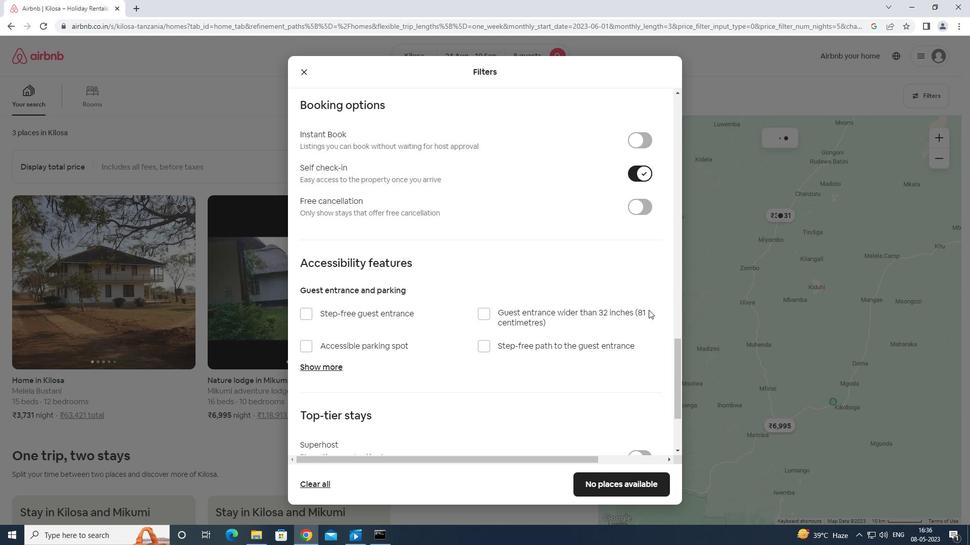 
Action: Mouse scrolled (649, 309) with delta (0, 0)
Screenshot: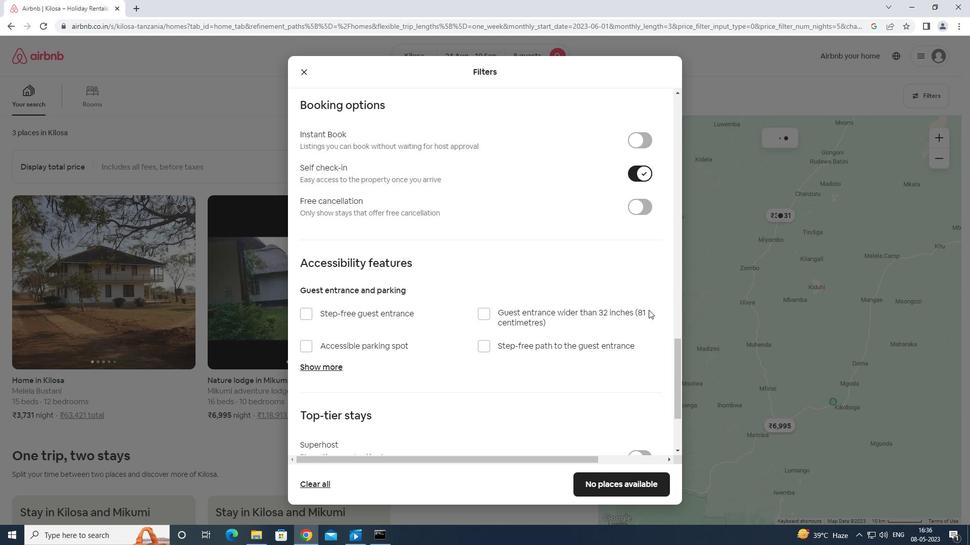 
Action: Mouse moved to (649, 310)
Screenshot: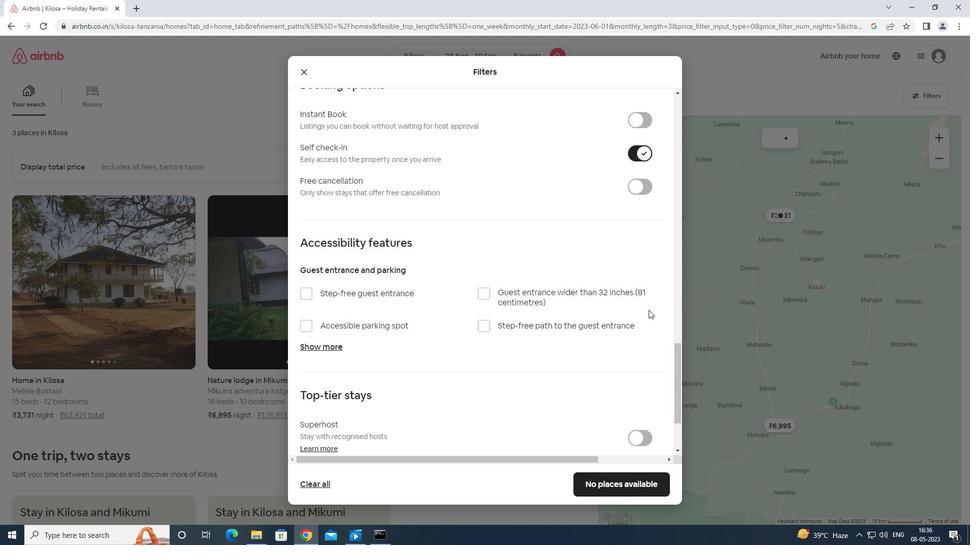 
Action: Mouse scrolled (649, 309) with delta (0, 0)
Screenshot: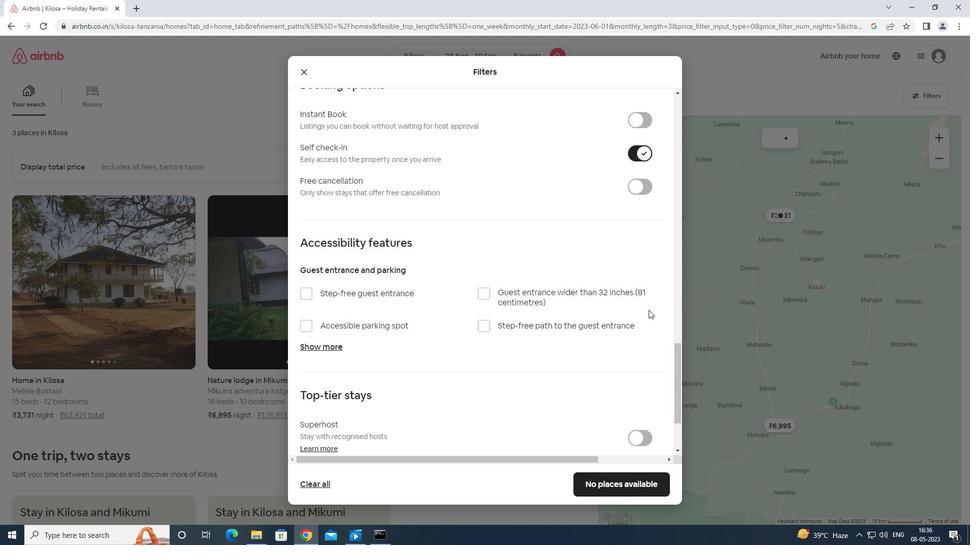 
Action: Mouse moved to (295, 424)
Screenshot: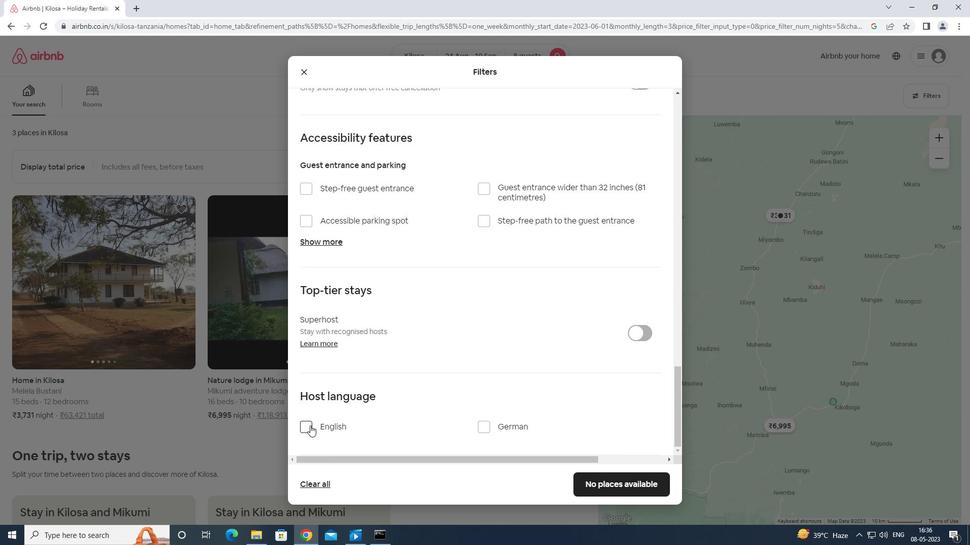 
Action: Mouse pressed left at (295, 424)
Screenshot: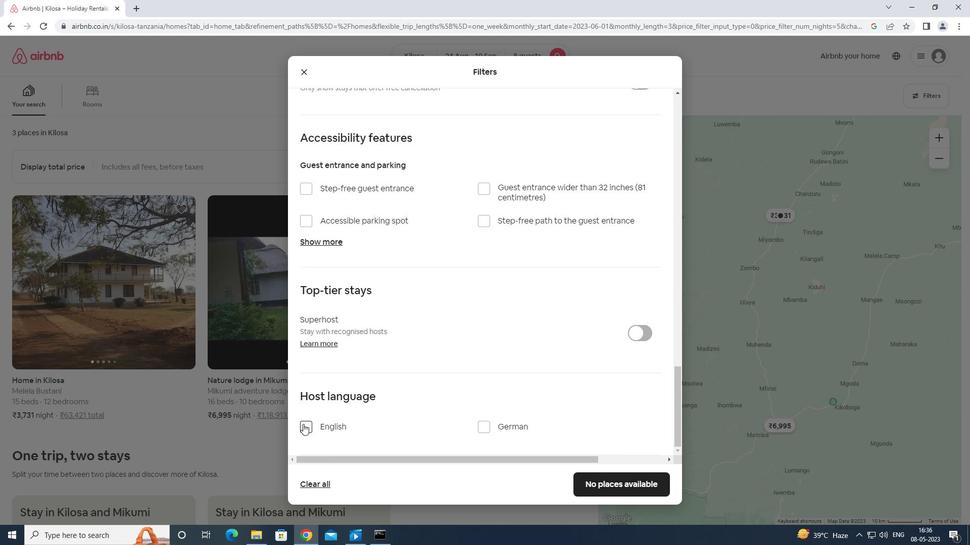 
Action: Mouse moved to (305, 426)
Screenshot: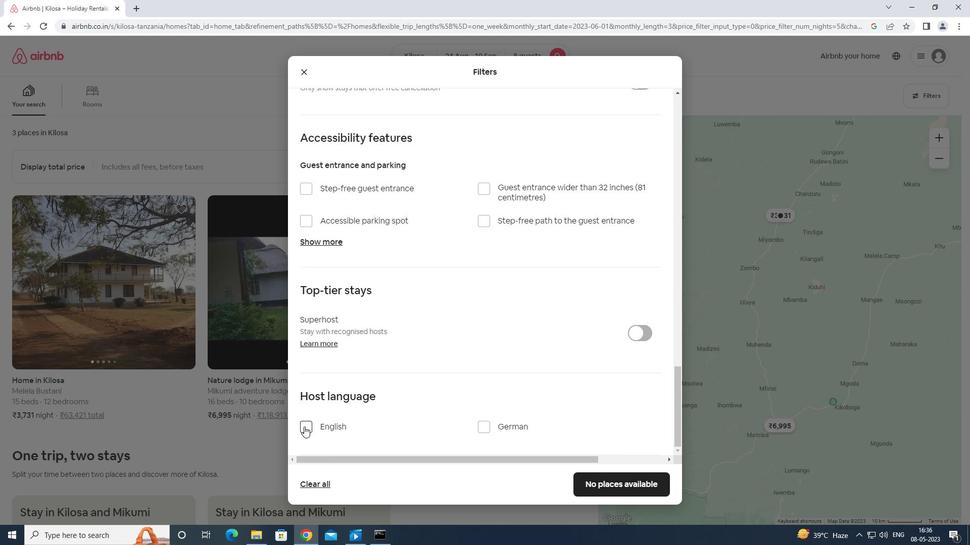 
Action: Mouse pressed left at (305, 426)
Screenshot: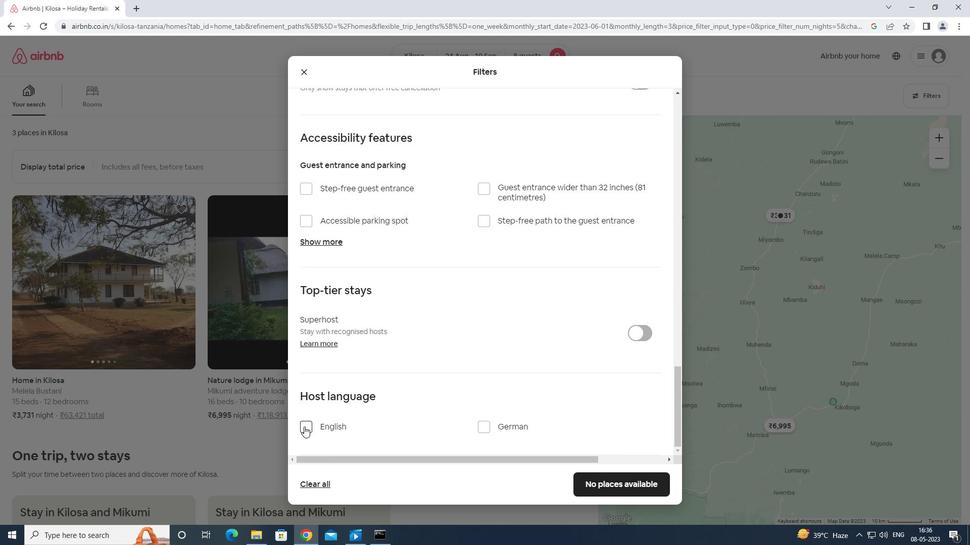 
Action: Mouse moved to (600, 479)
Screenshot: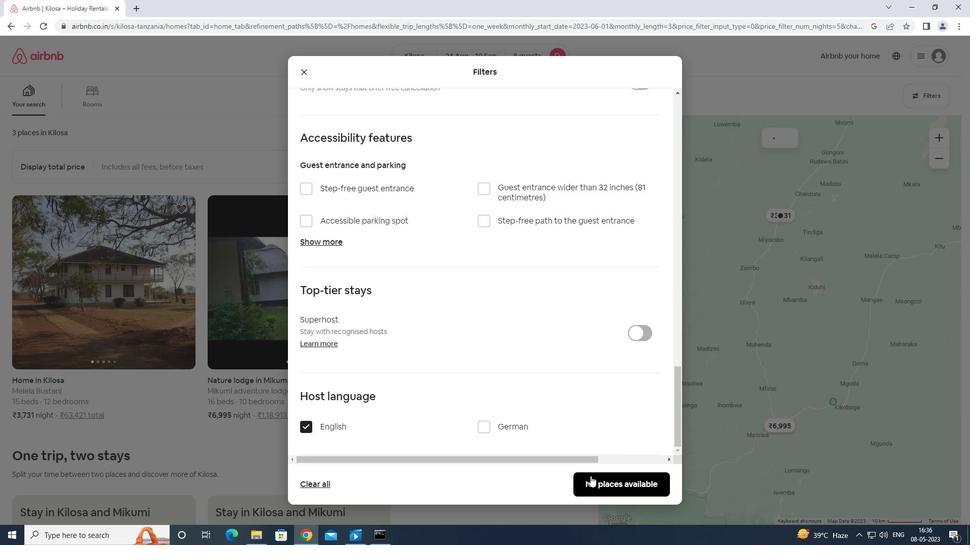 
Action: Mouse pressed left at (600, 479)
Screenshot: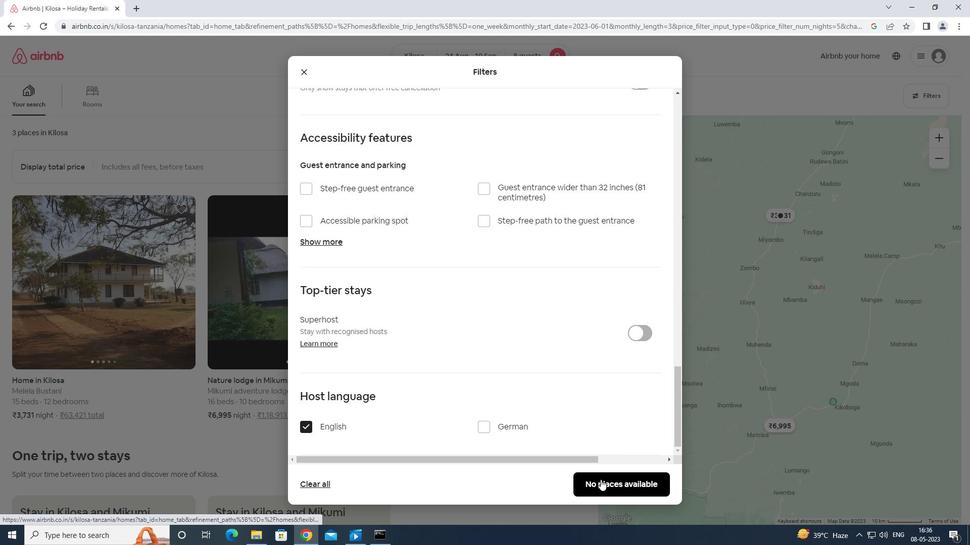 
Action: Mouse moved to (601, 479)
Screenshot: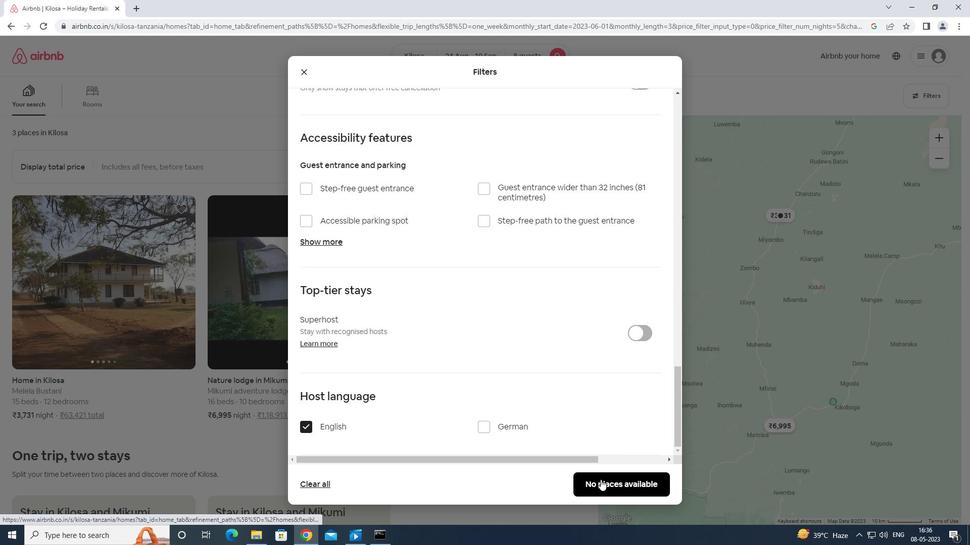 
